 Task: Open Card Zumba Review in Board Product Design Sprint to Workspace Customer Relationship Management Software and add a team member Softage.4@softage.net, a label Green, a checklist Boxing, an attachment from Trello, a color Green and finally, add a card description 'Create and send out employee satisfaction survey on company values' and a comment 'Given the potential impact of this task on our company long-term goals, let us ensure that we approach it with a sense of strategic foresight.'. Add a start date 'Jan 08, 1900' with a due date 'Jan 15, 1900'
Action: Mouse moved to (757, 200)
Screenshot: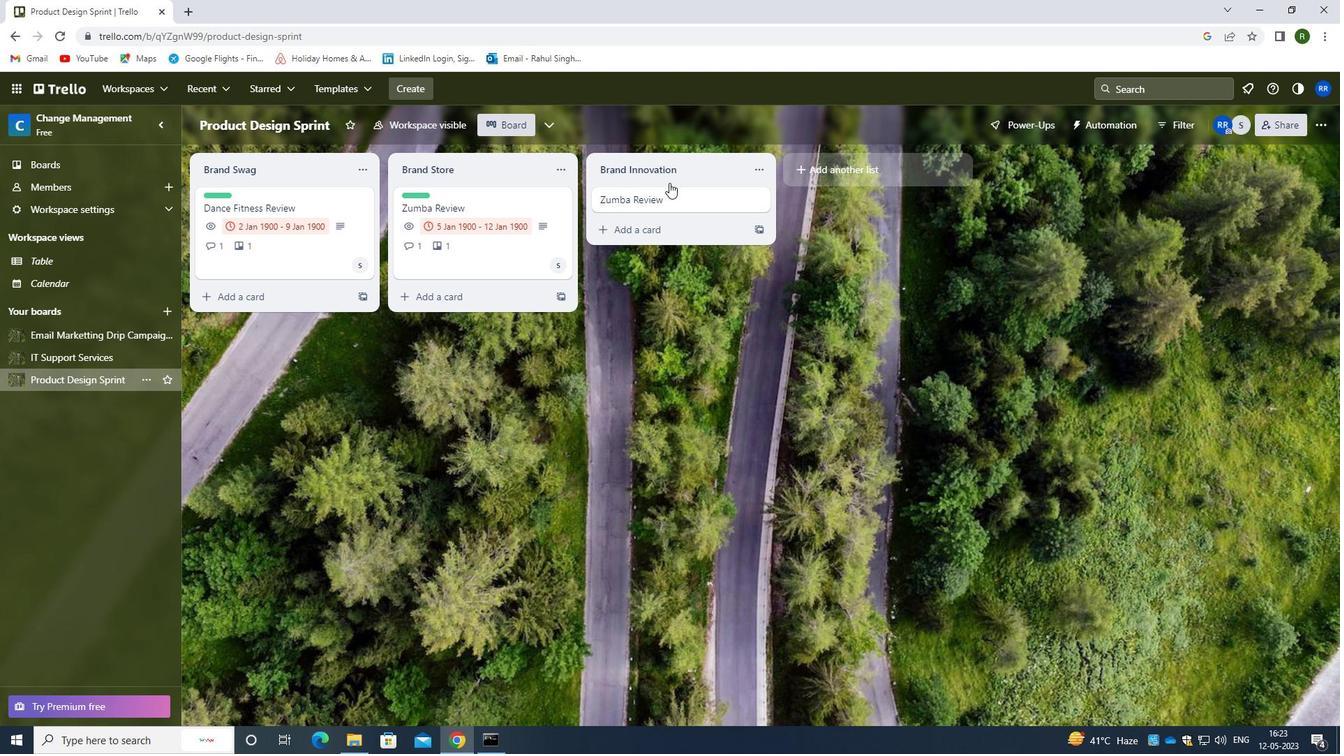
Action: Mouse pressed left at (757, 200)
Screenshot: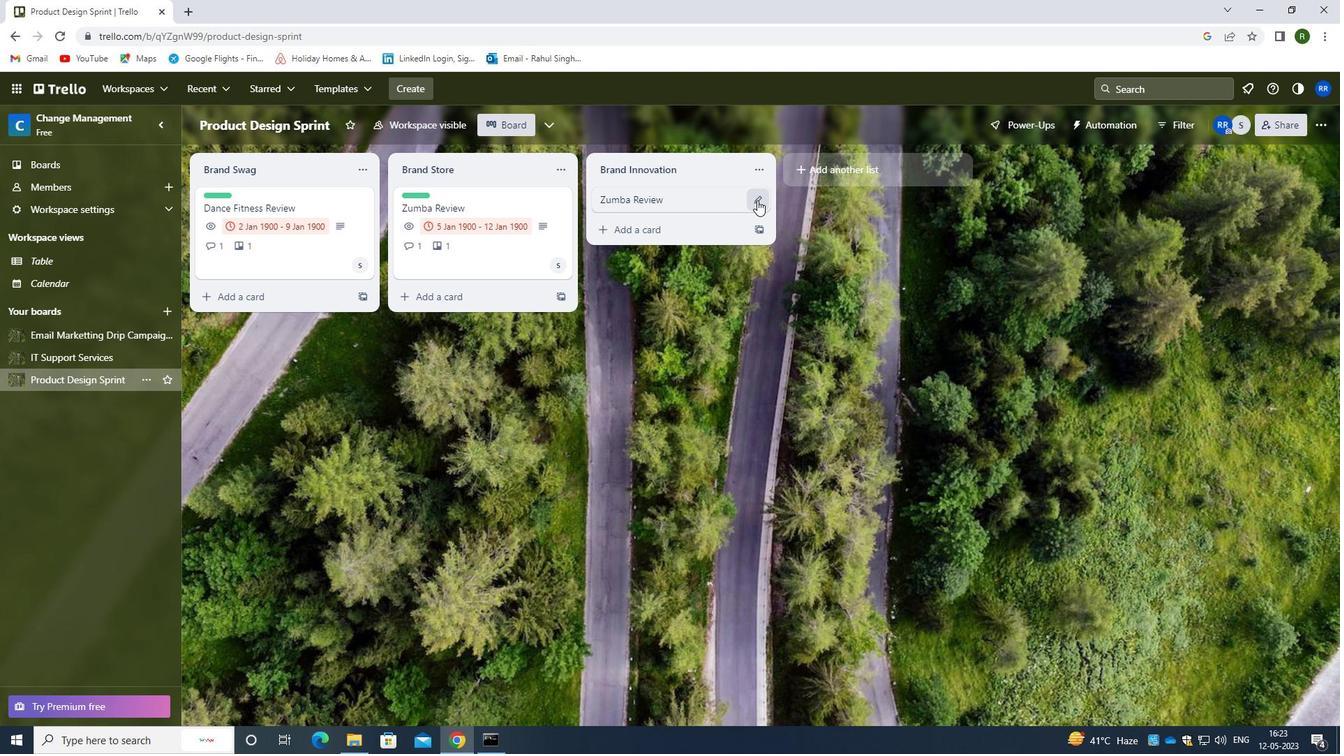 
Action: Mouse moved to (814, 203)
Screenshot: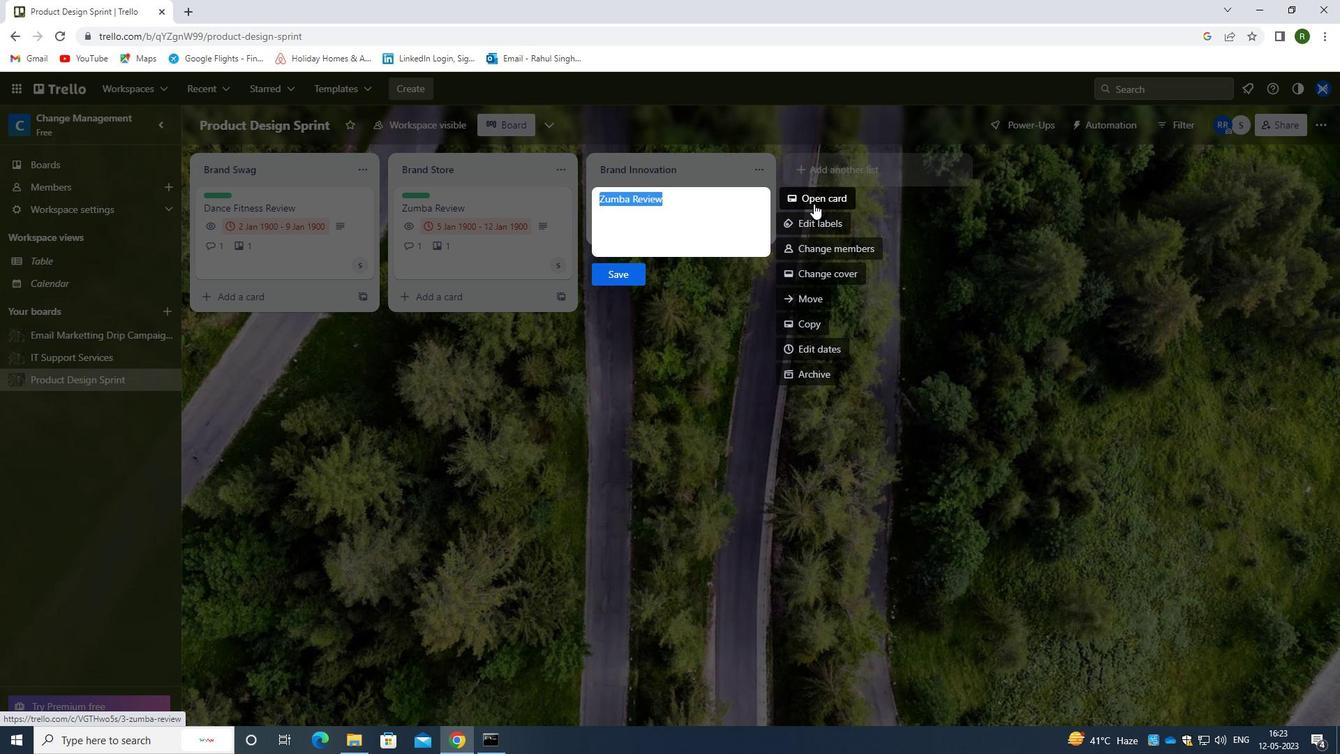 
Action: Mouse pressed left at (814, 203)
Screenshot: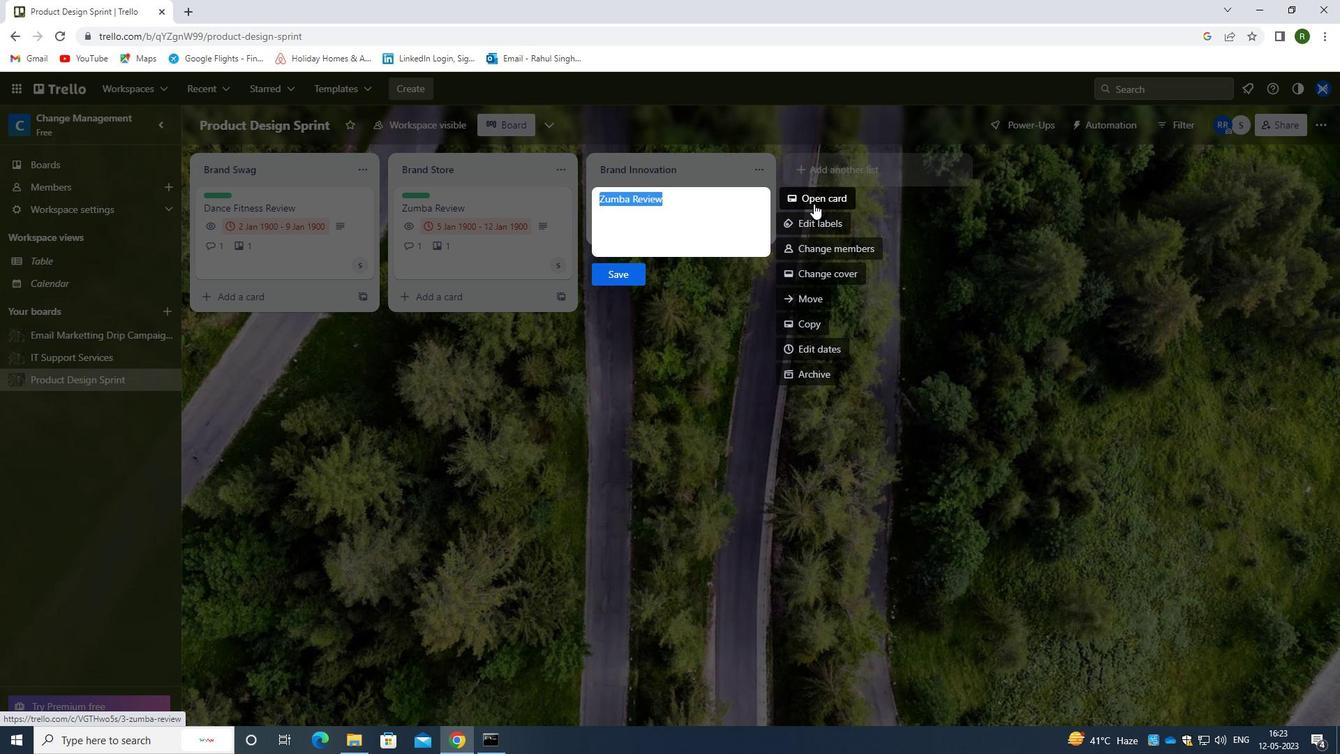 
Action: Mouse moved to (845, 238)
Screenshot: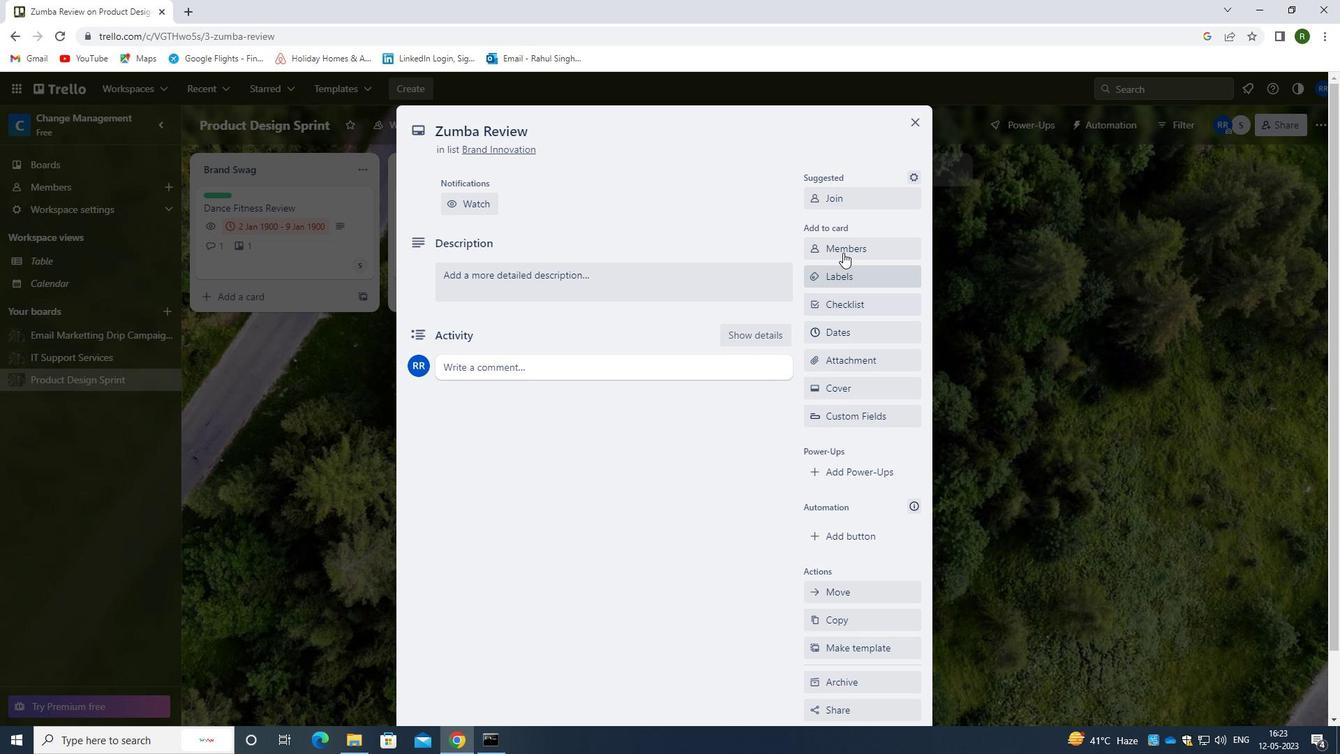 
Action: Mouse pressed left at (845, 238)
Screenshot: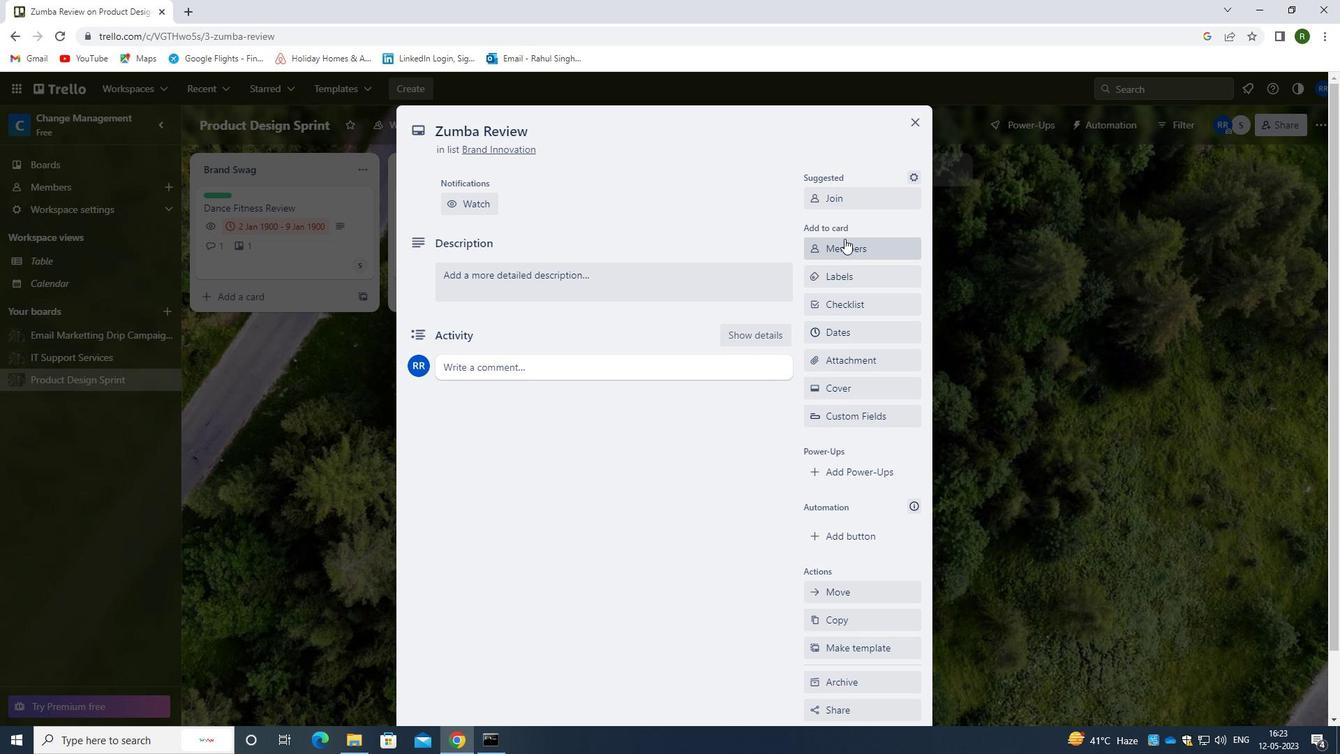 
Action: Mouse moved to (794, 305)
Screenshot: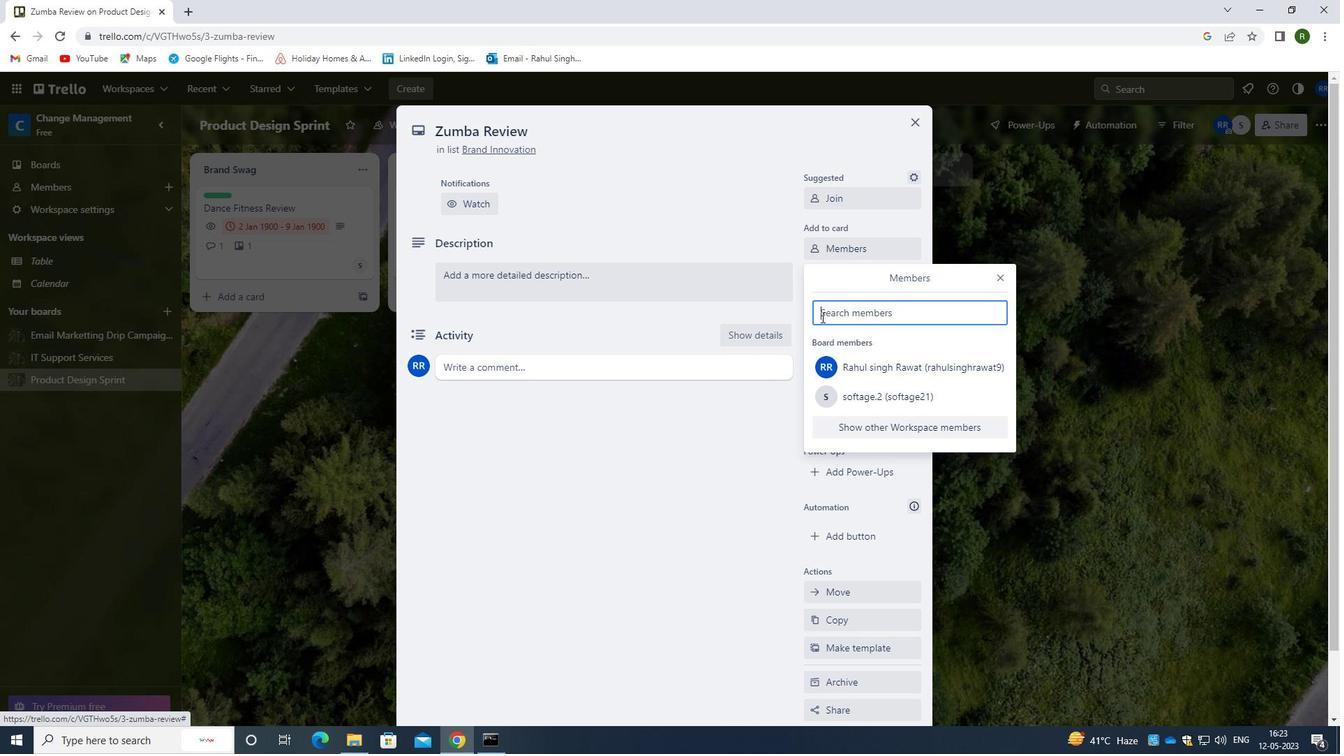 
Action: Key pressed <Key.caps_lock>s<Key.caps_lock>Oftage,<Key.backspace>.4<Key.shift>@SOFTAGE.NET
Screenshot: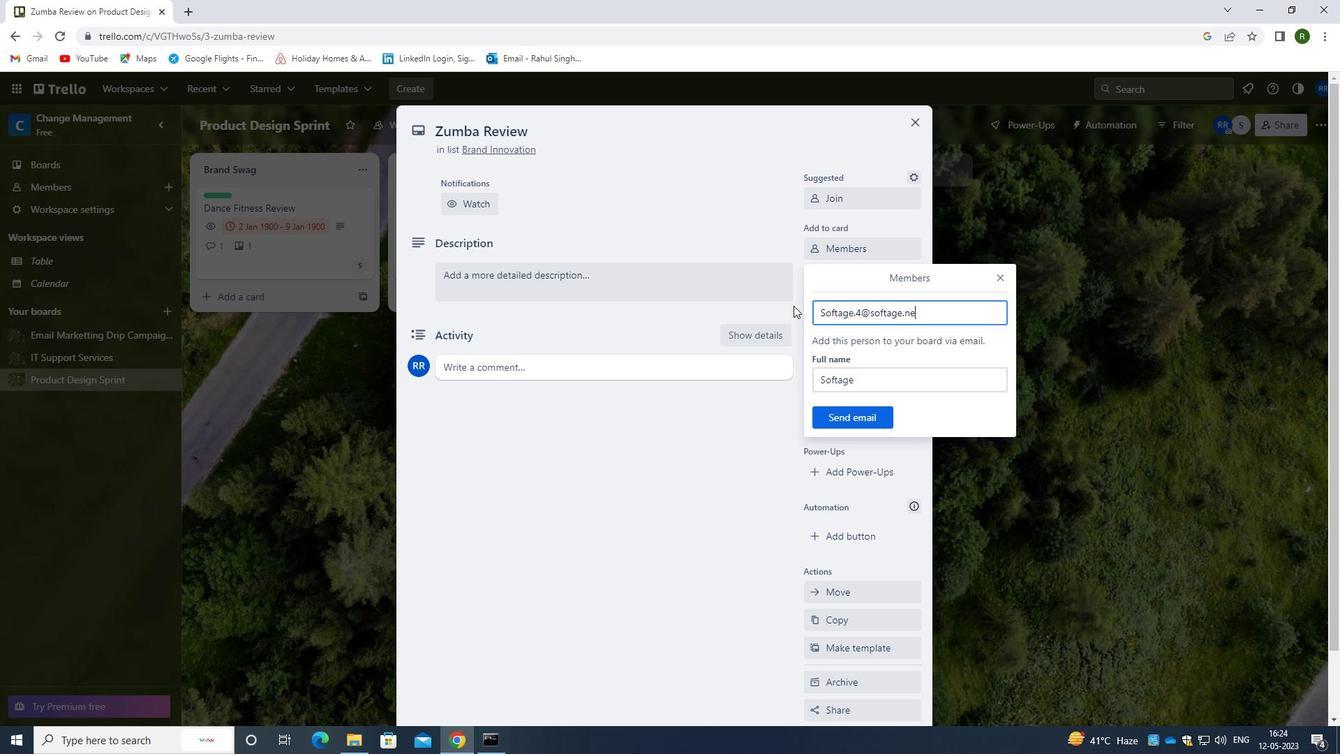 
Action: Mouse moved to (849, 419)
Screenshot: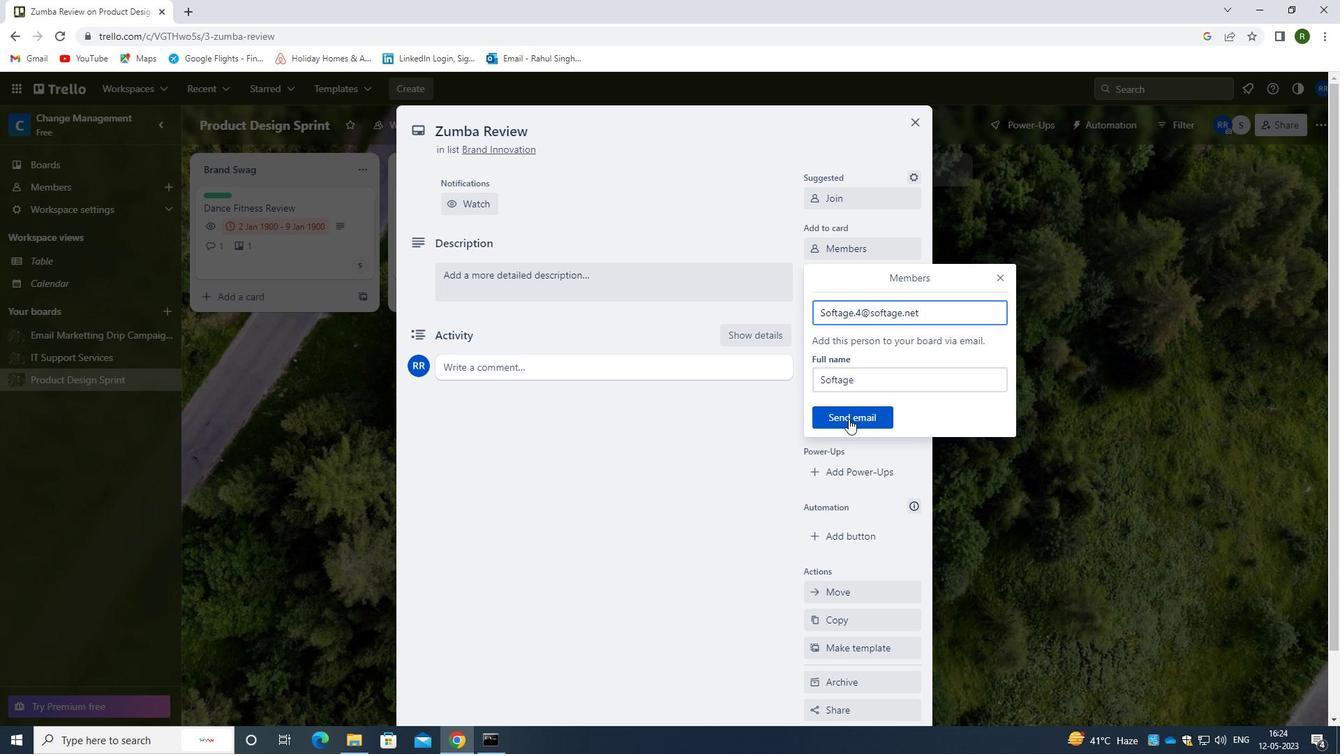 
Action: Mouse pressed left at (849, 419)
Screenshot: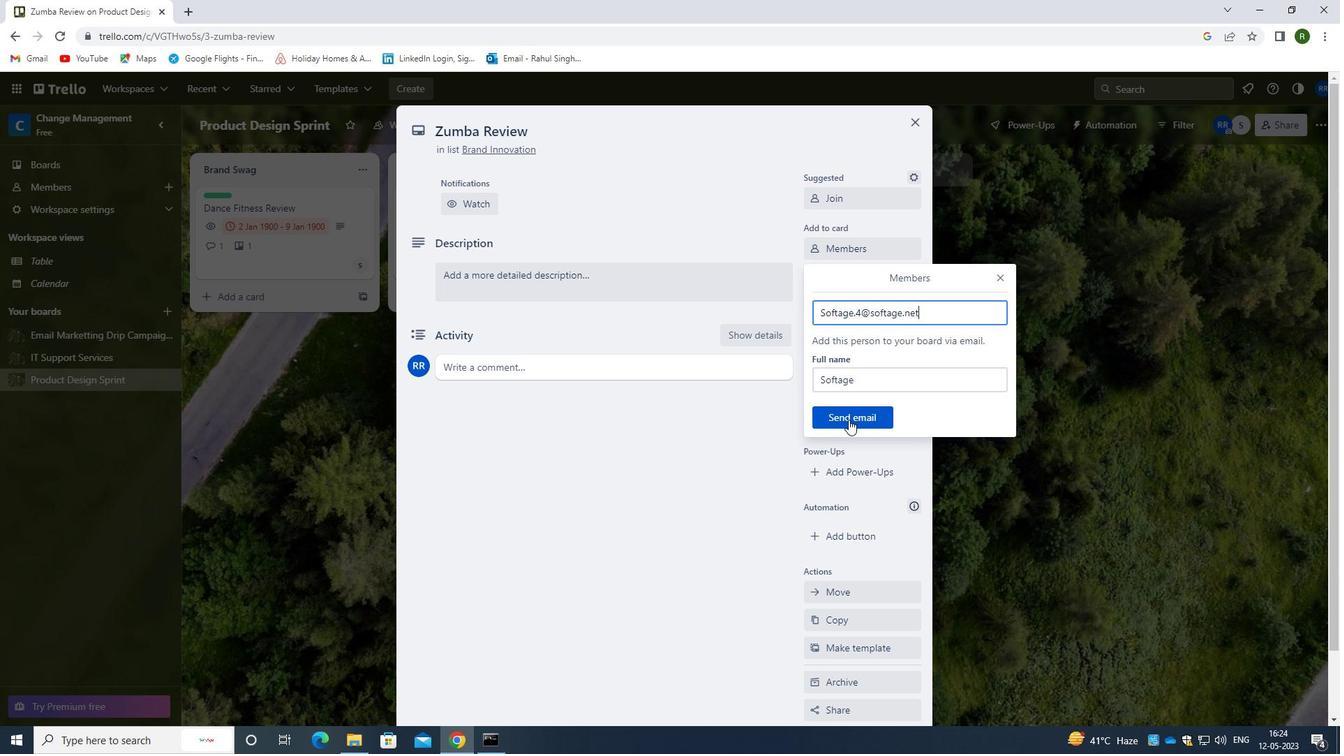 
Action: Mouse moved to (845, 274)
Screenshot: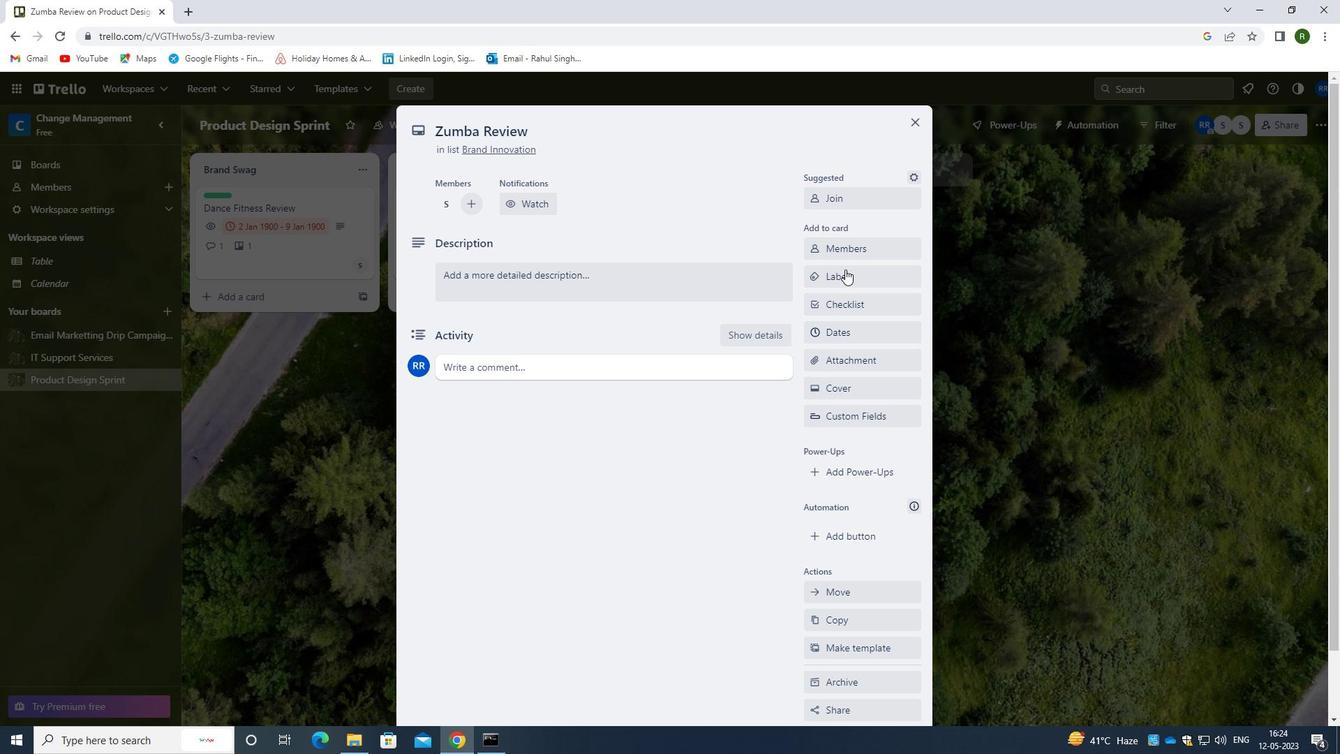 
Action: Mouse pressed left at (845, 274)
Screenshot: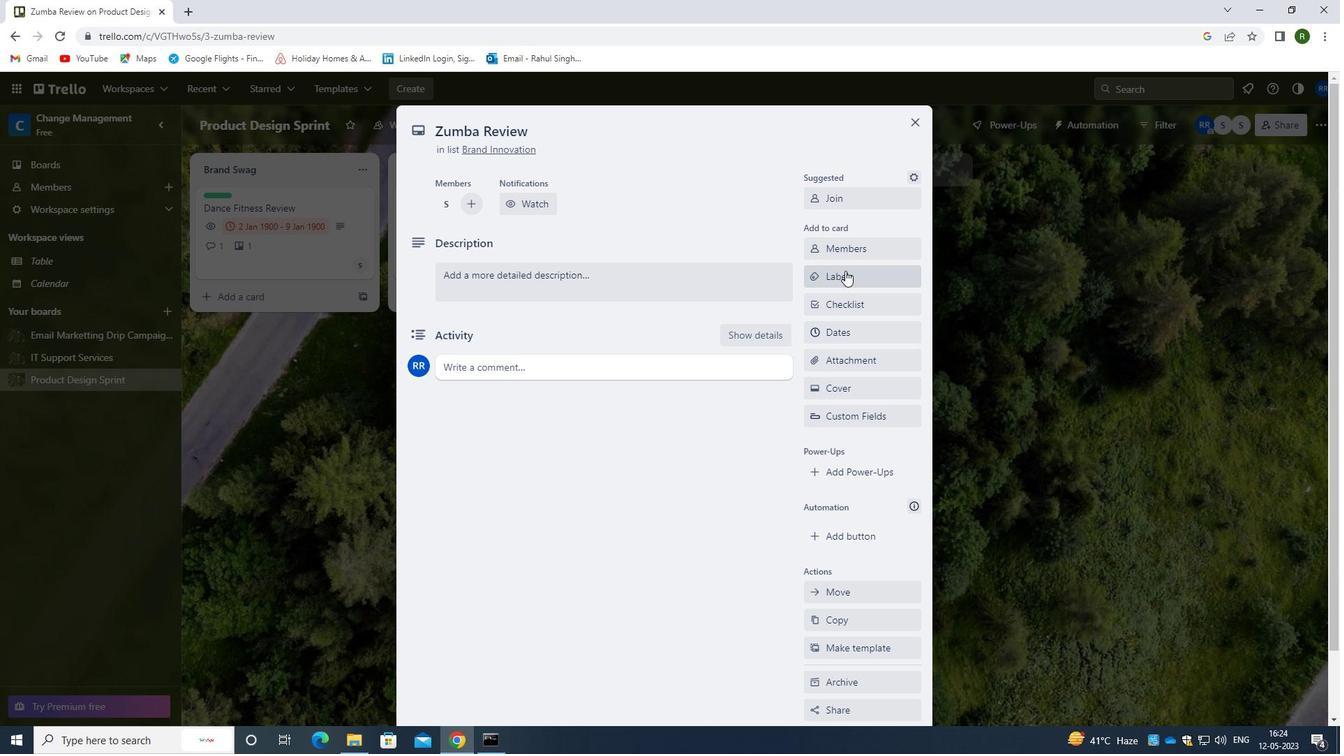 
Action: Mouse moved to (843, 328)
Screenshot: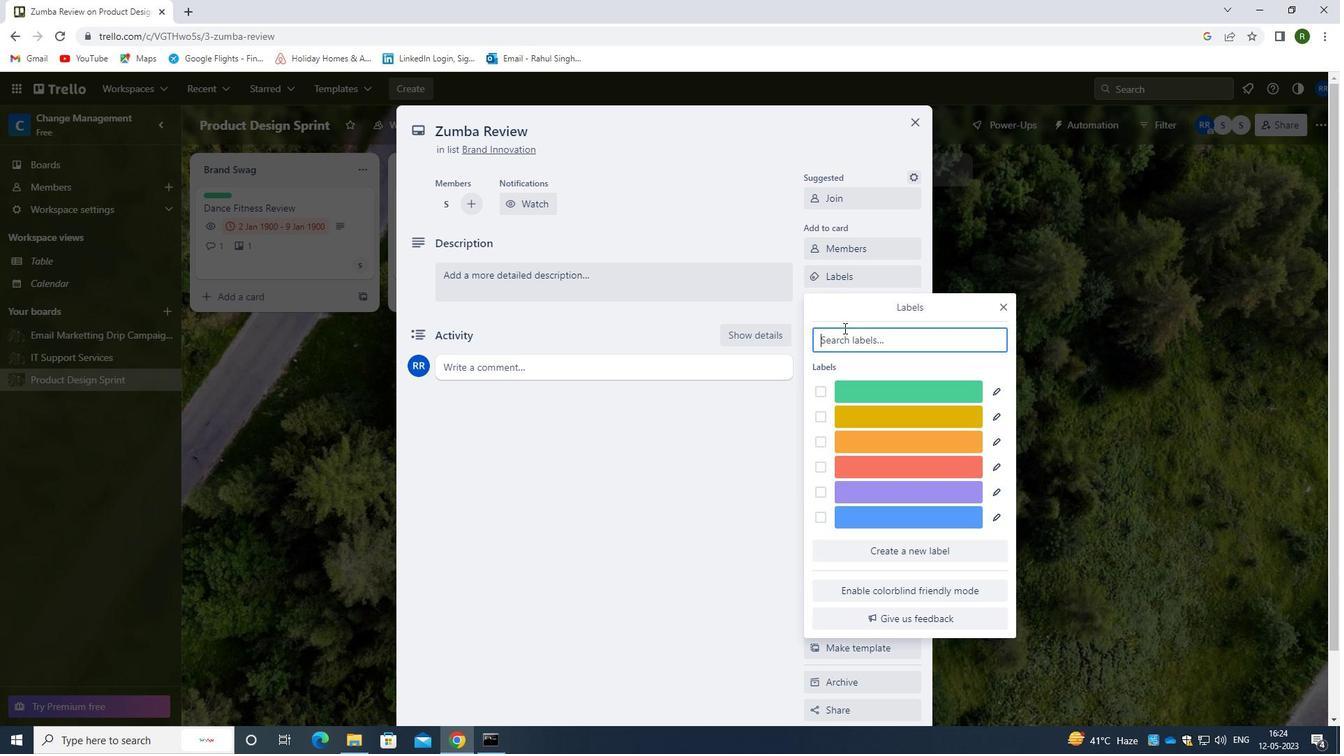 
Action: Key pressed GREEN
Screenshot: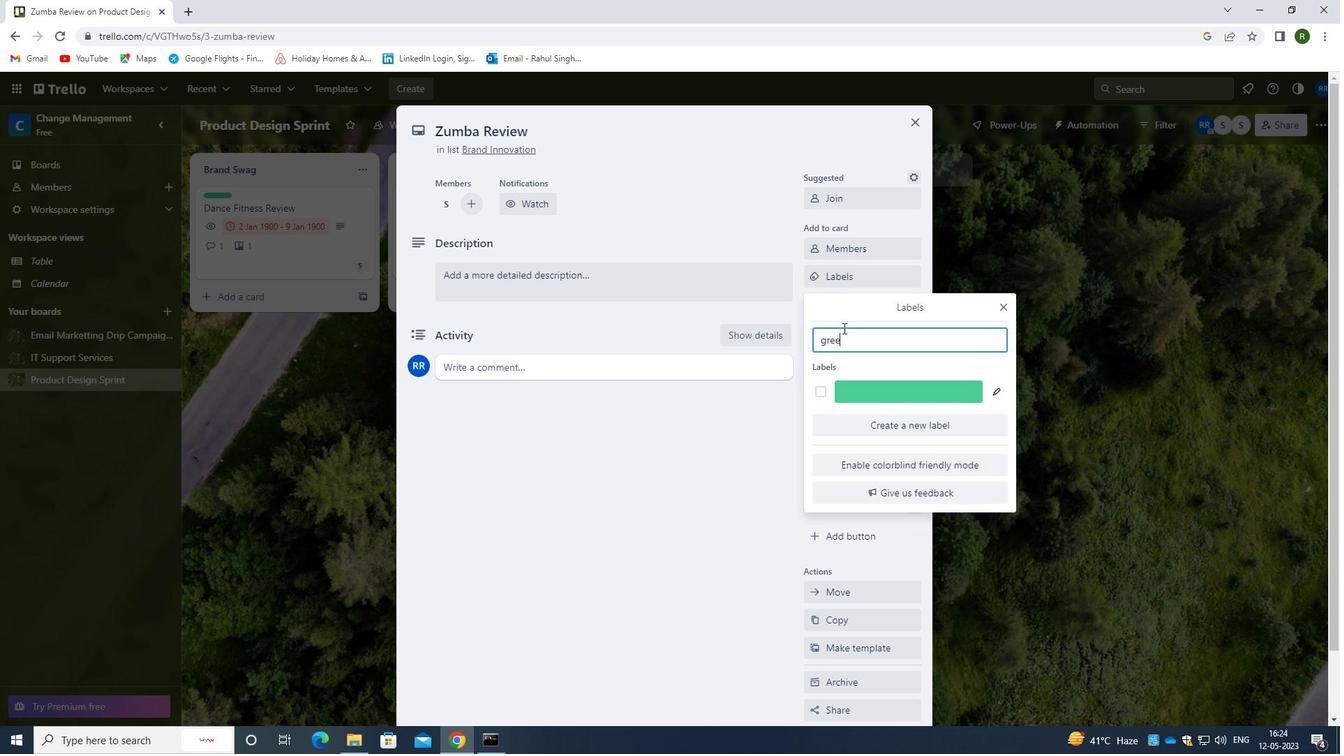 
Action: Mouse moved to (824, 384)
Screenshot: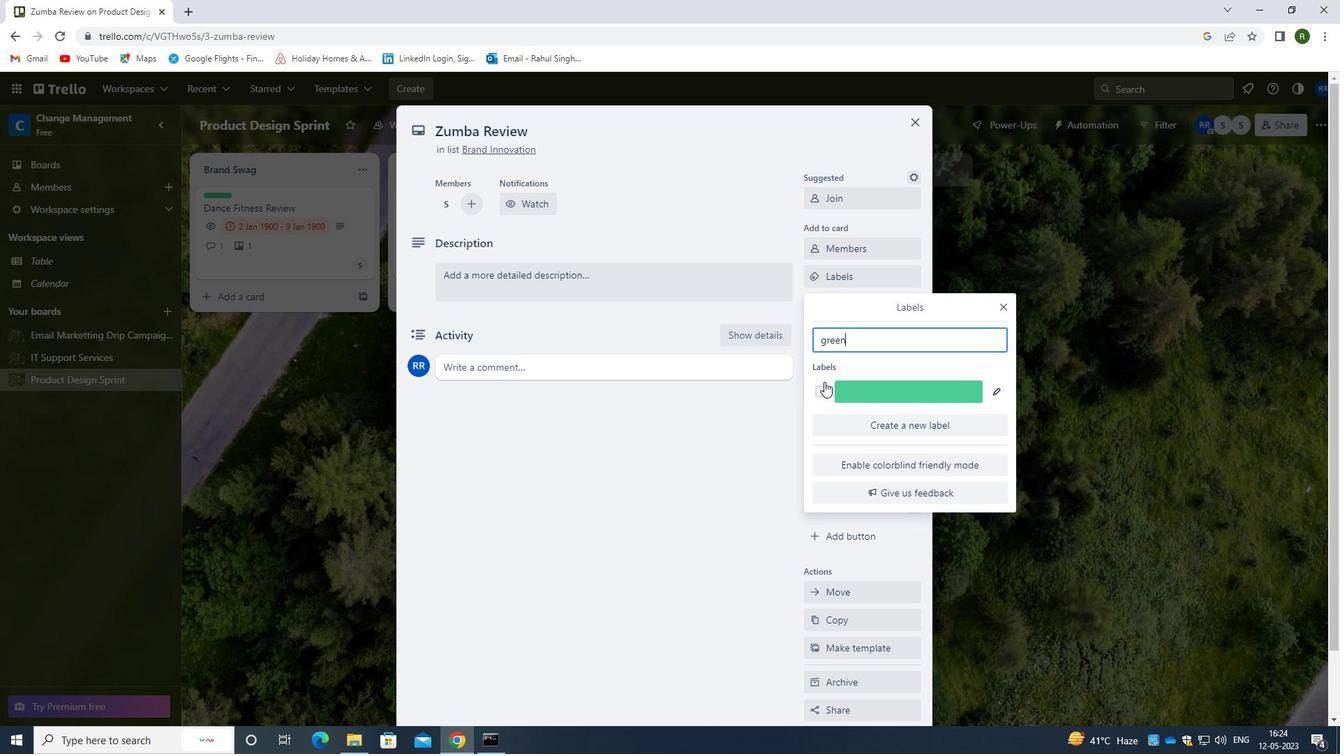 
Action: Mouse pressed left at (824, 384)
Screenshot: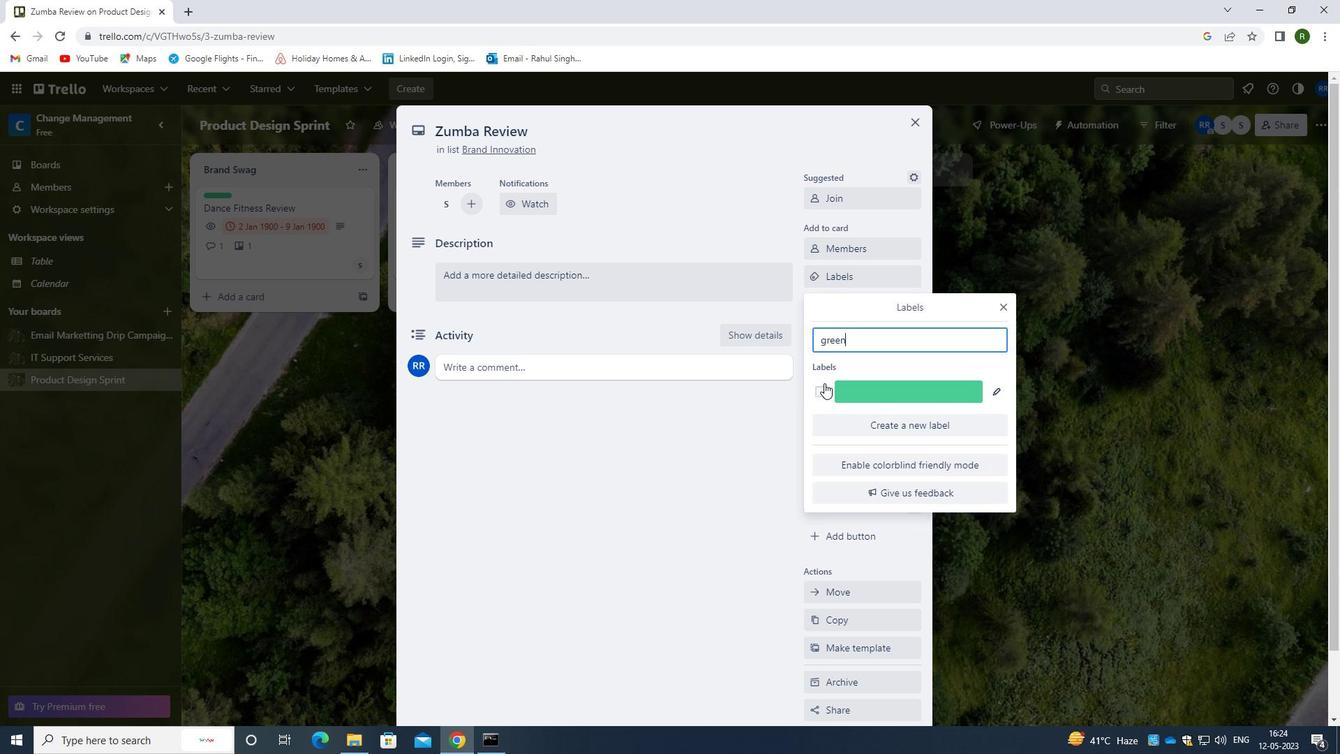 
Action: Mouse moved to (741, 487)
Screenshot: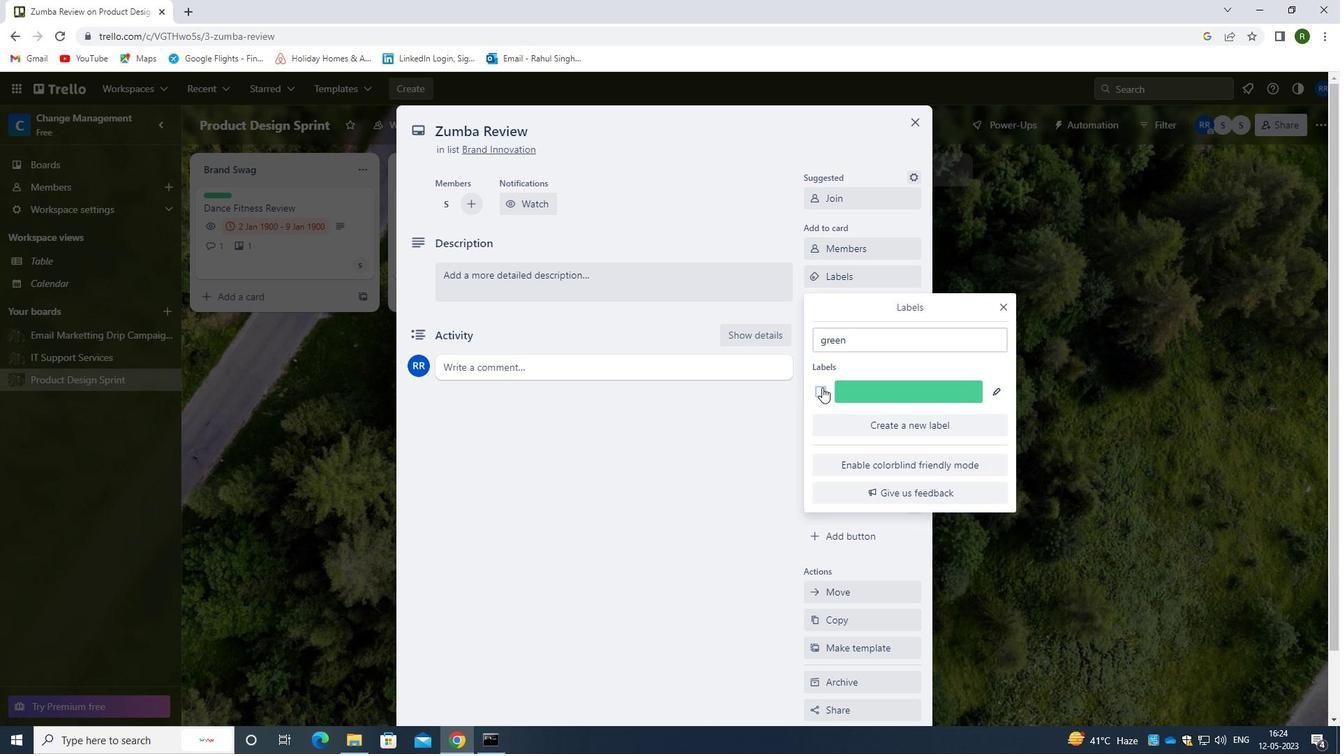 
Action: Mouse pressed left at (741, 487)
Screenshot: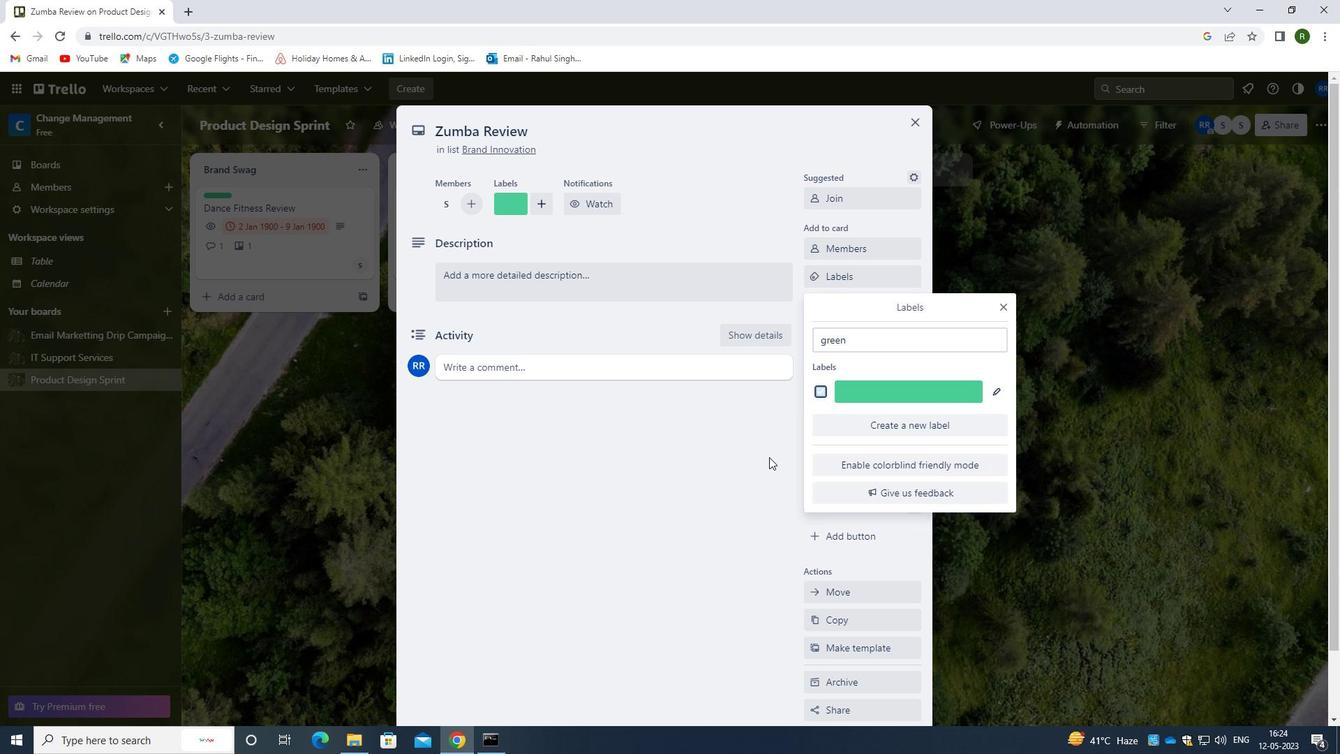
Action: Mouse moved to (861, 312)
Screenshot: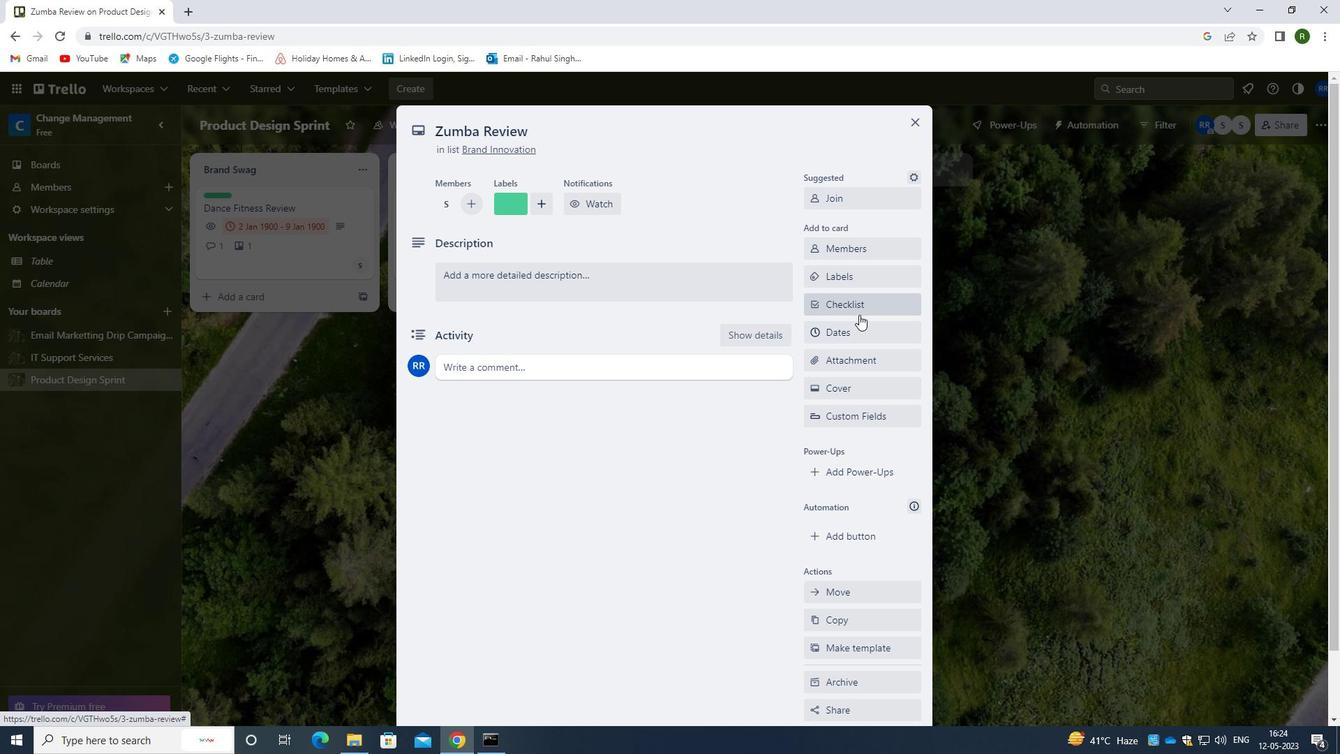 
Action: Mouse pressed left at (861, 312)
Screenshot: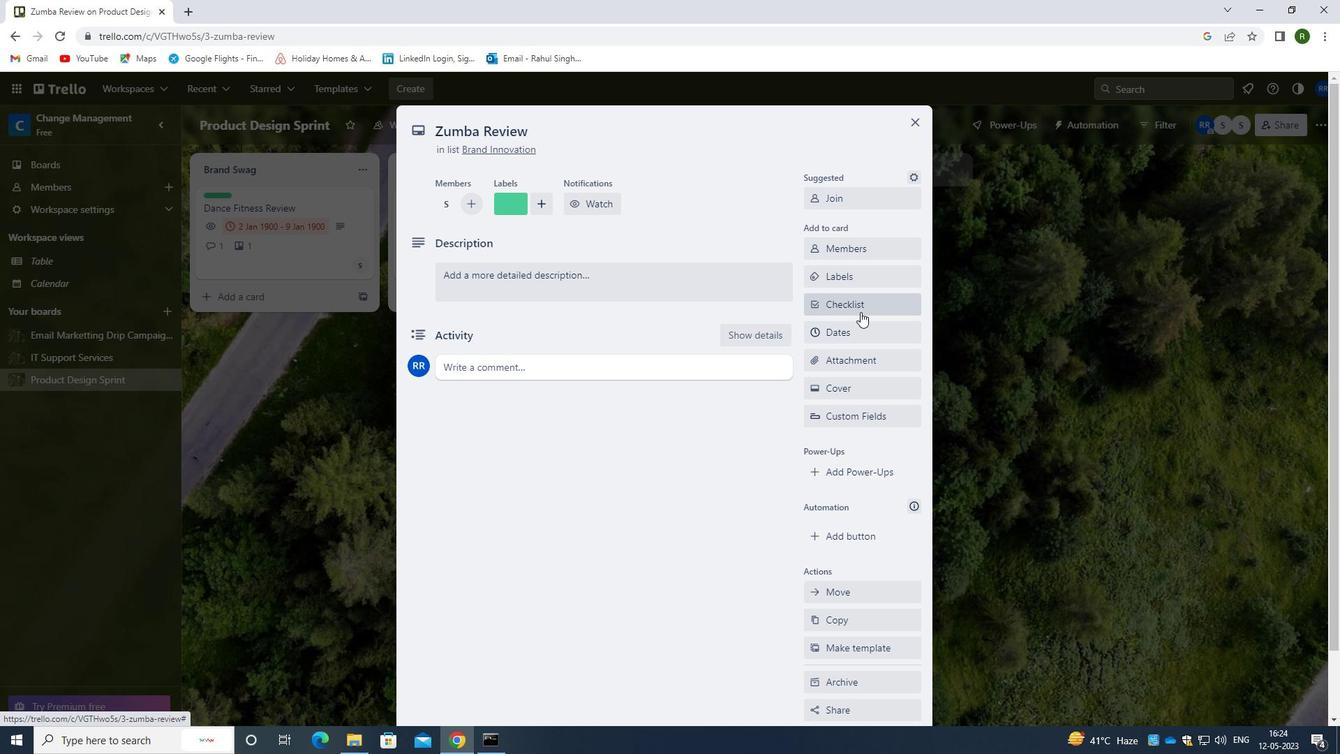 
Action: Mouse moved to (719, 504)
Screenshot: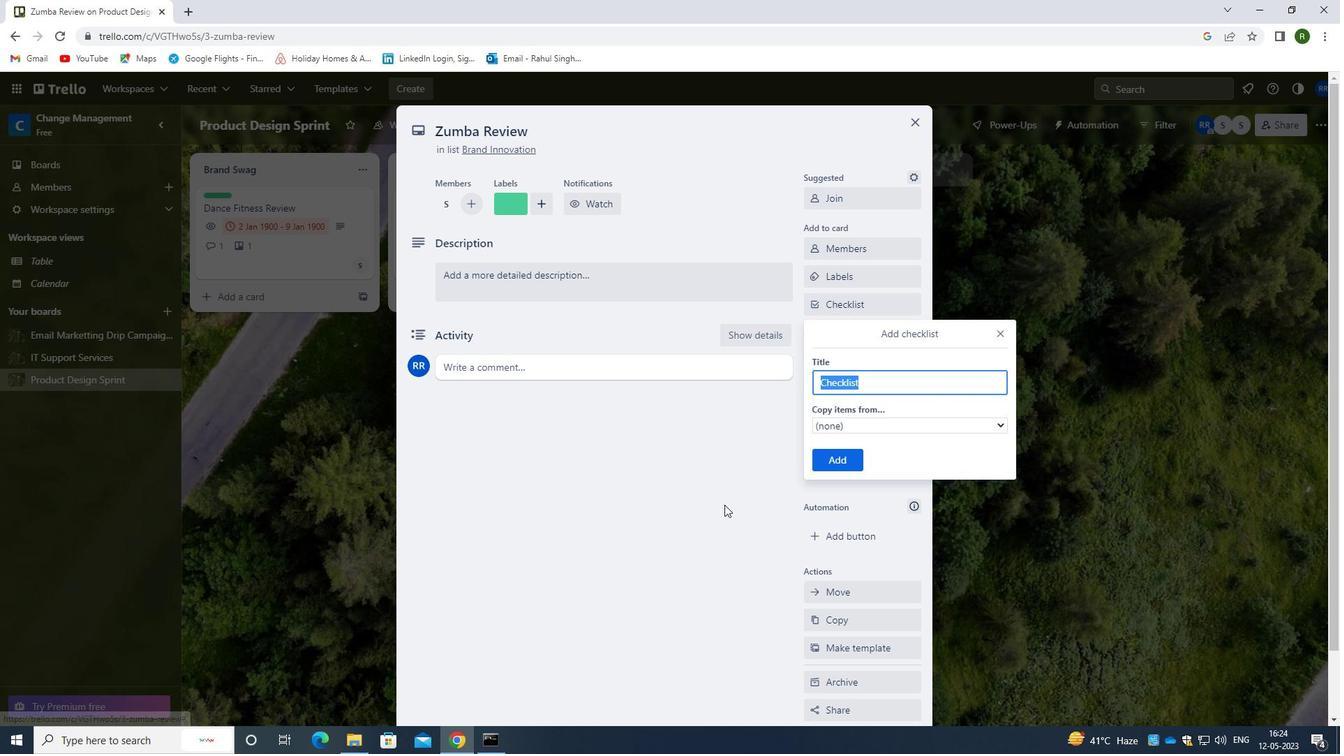 
Action: Key pressed <Key.shift>BOXING
Screenshot: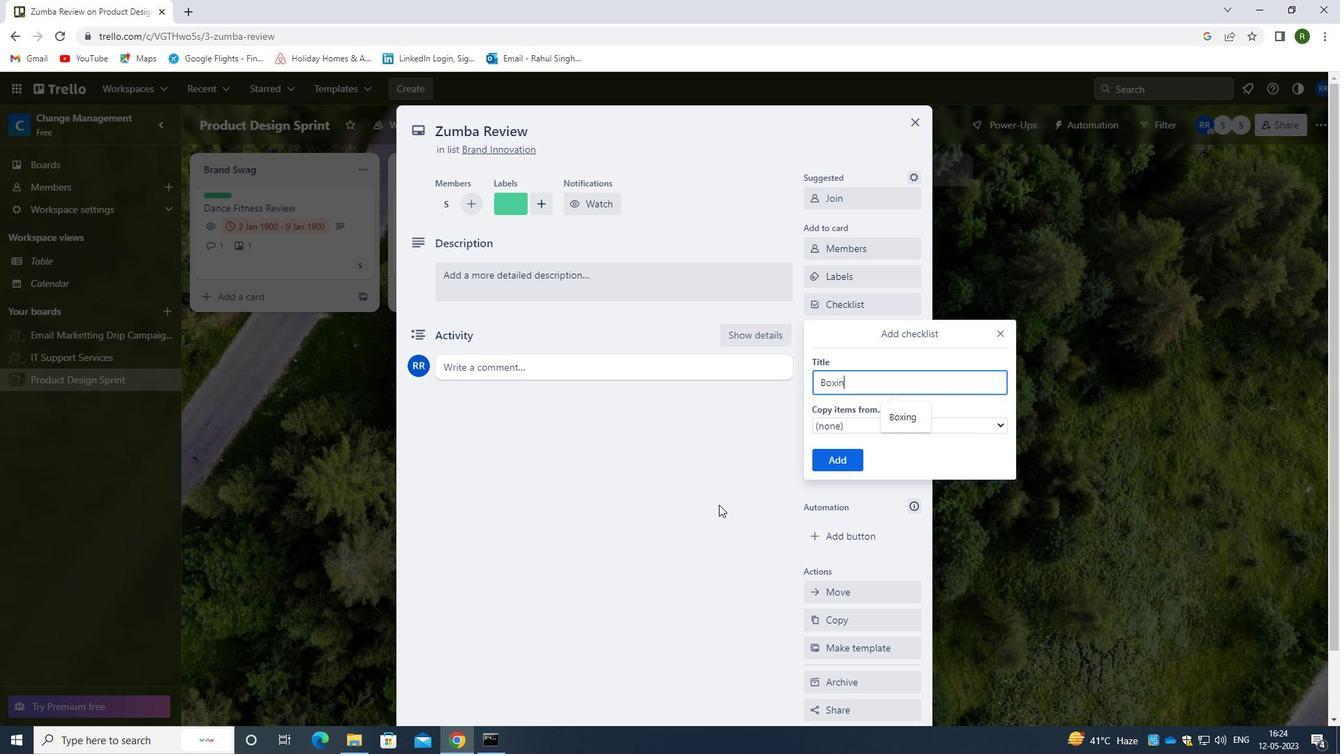 
Action: Mouse moved to (849, 456)
Screenshot: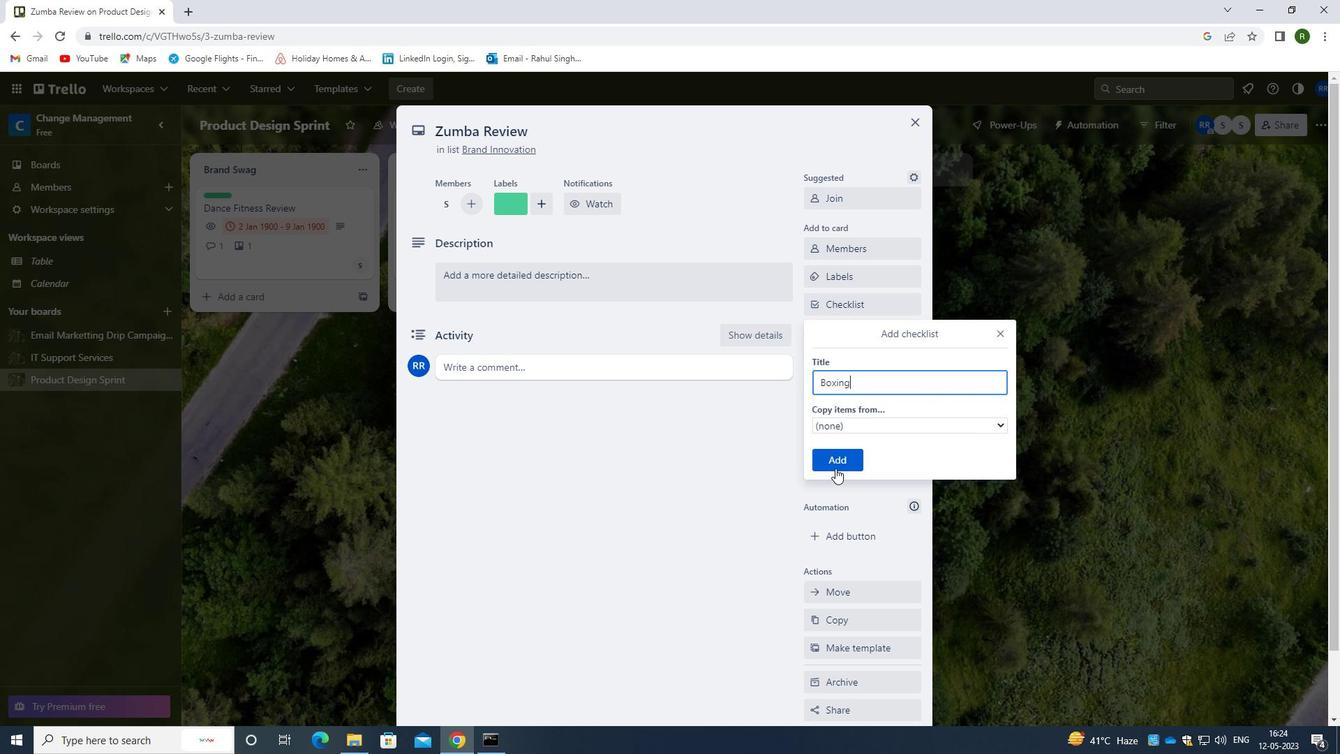 
Action: Mouse pressed left at (849, 456)
Screenshot: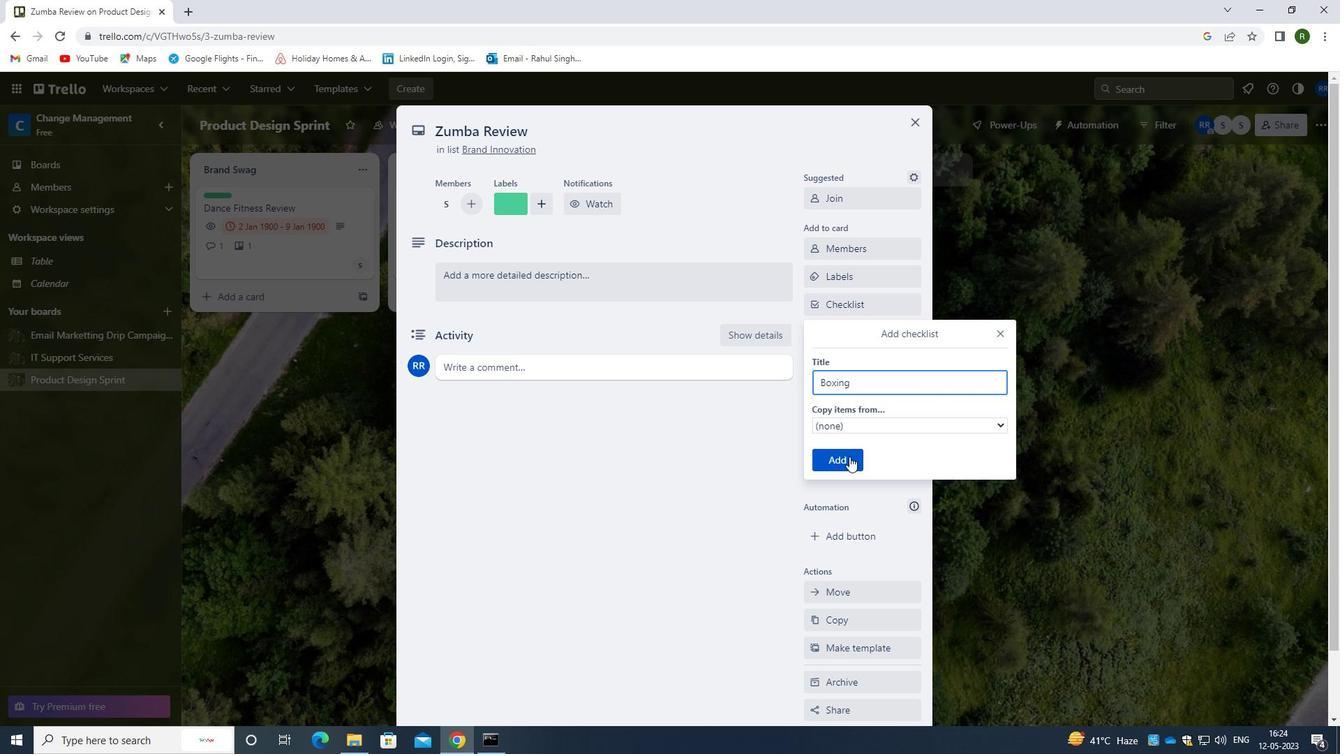 
Action: Mouse moved to (864, 358)
Screenshot: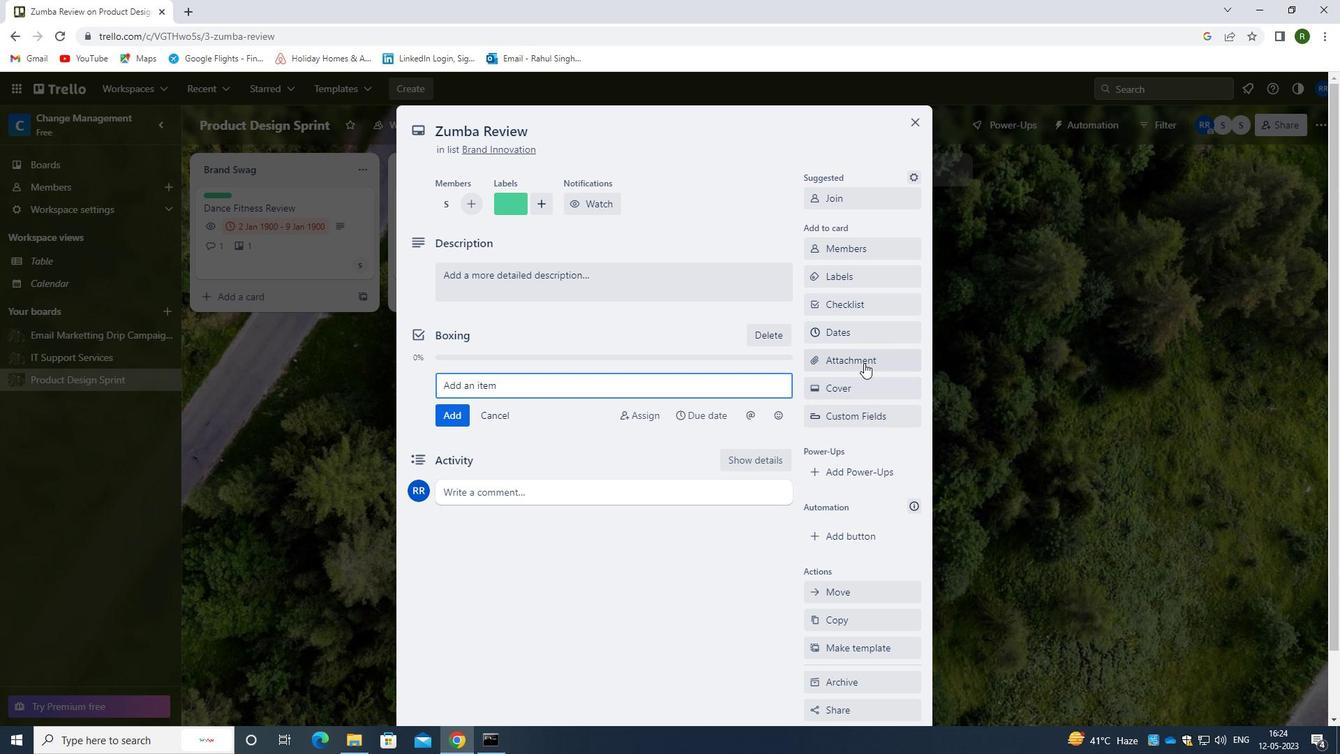 
Action: Mouse pressed left at (864, 358)
Screenshot: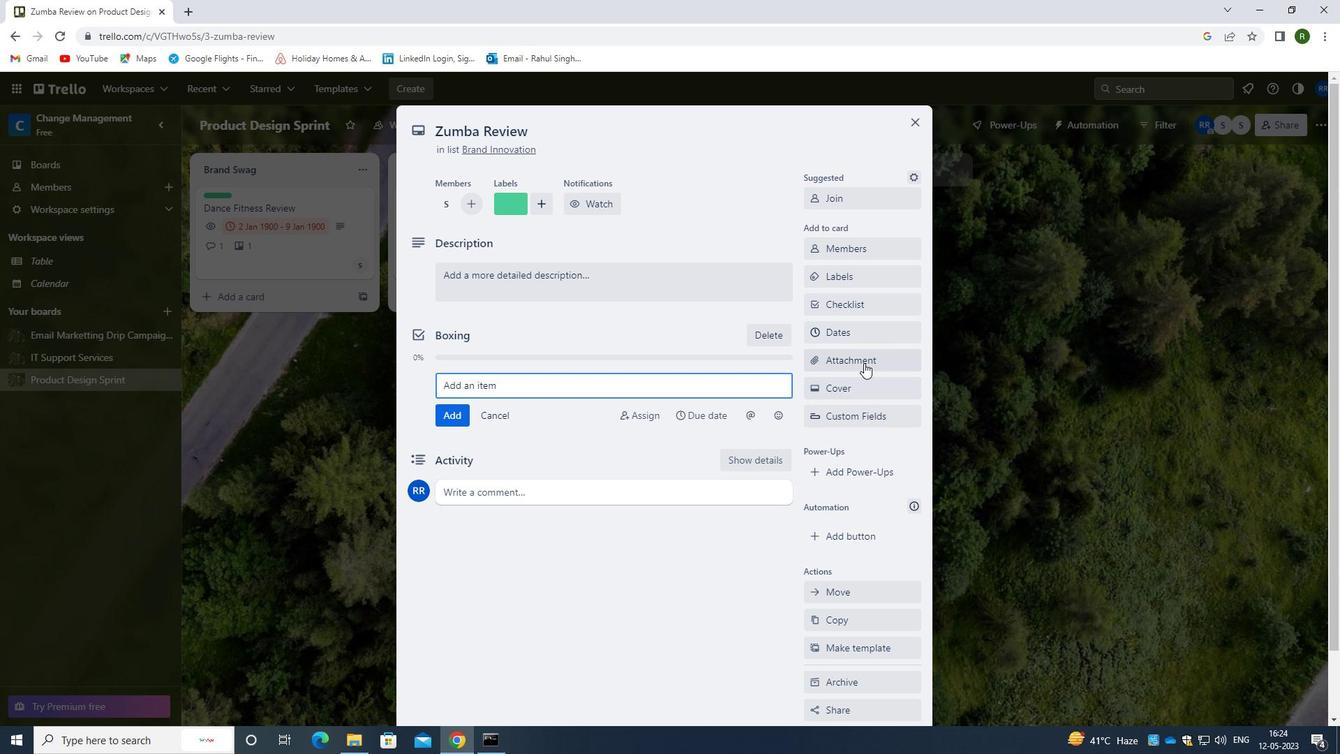 
Action: Mouse moved to (858, 447)
Screenshot: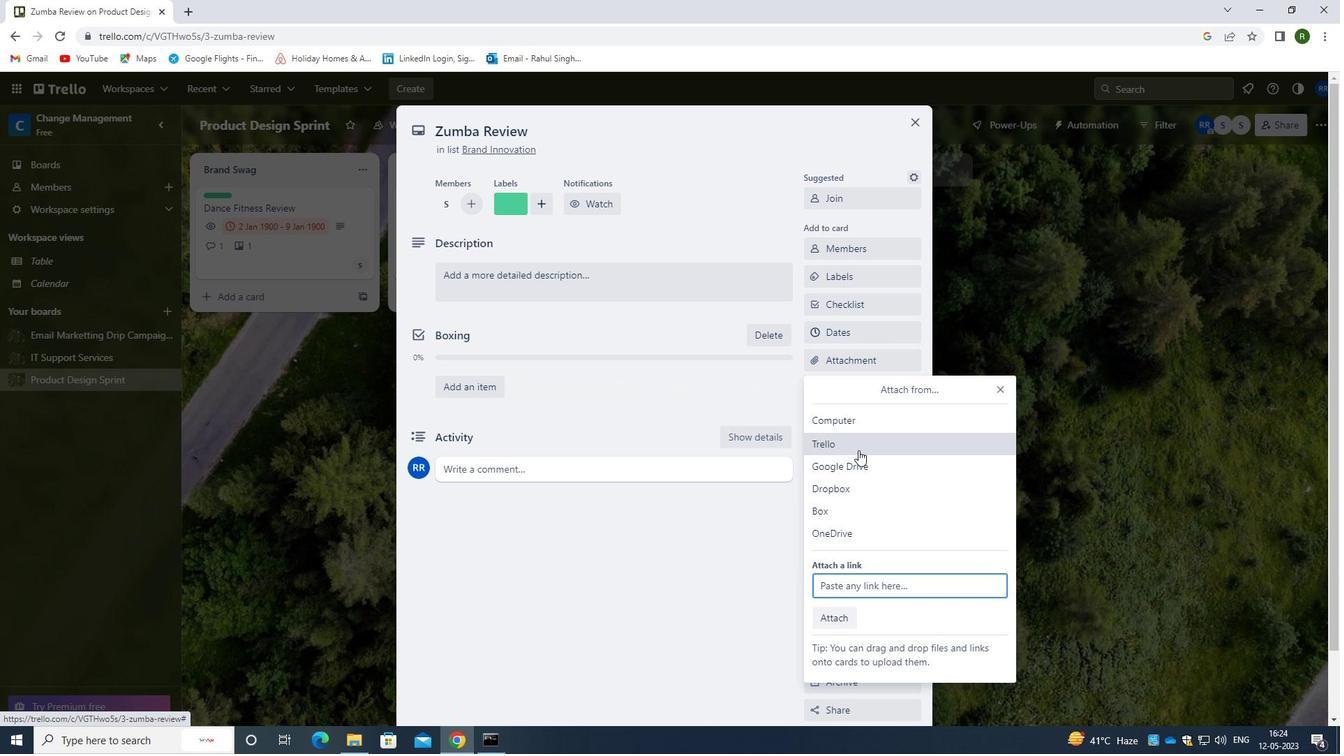 
Action: Mouse pressed left at (858, 447)
Screenshot: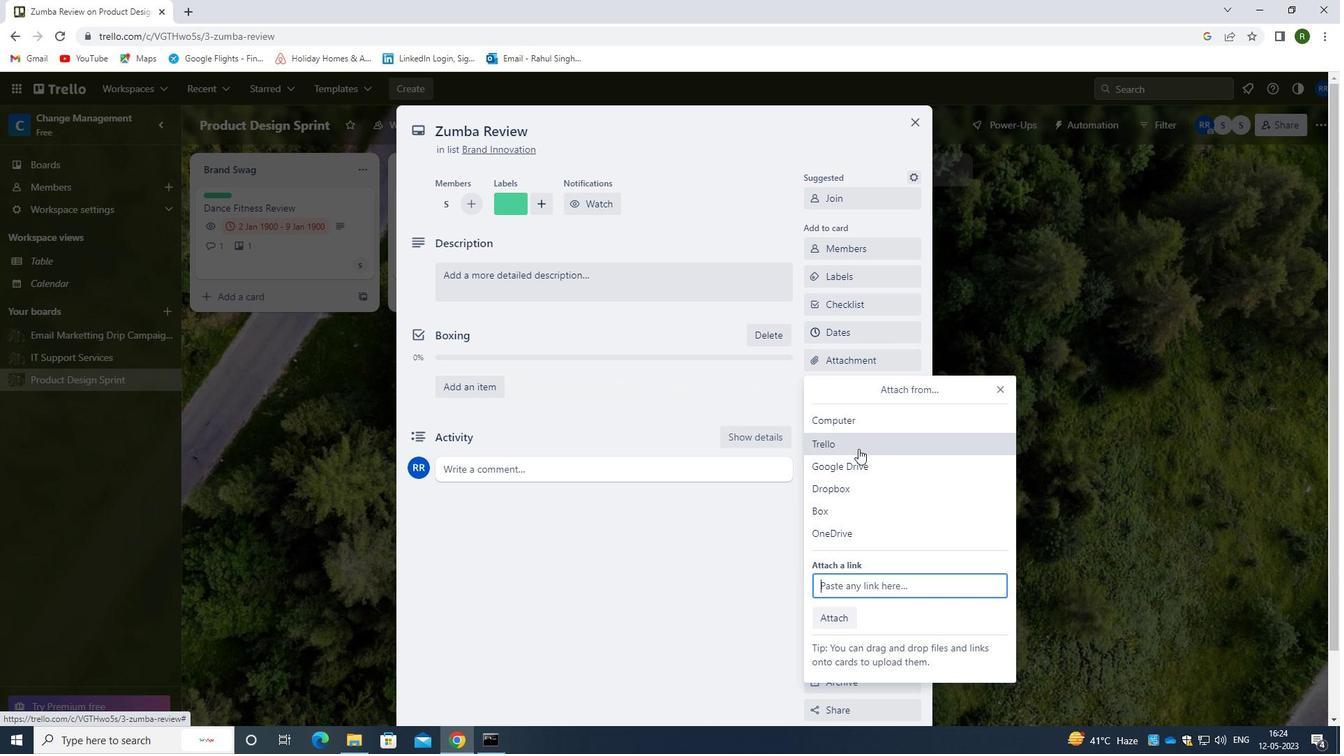 
Action: Mouse moved to (872, 411)
Screenshot: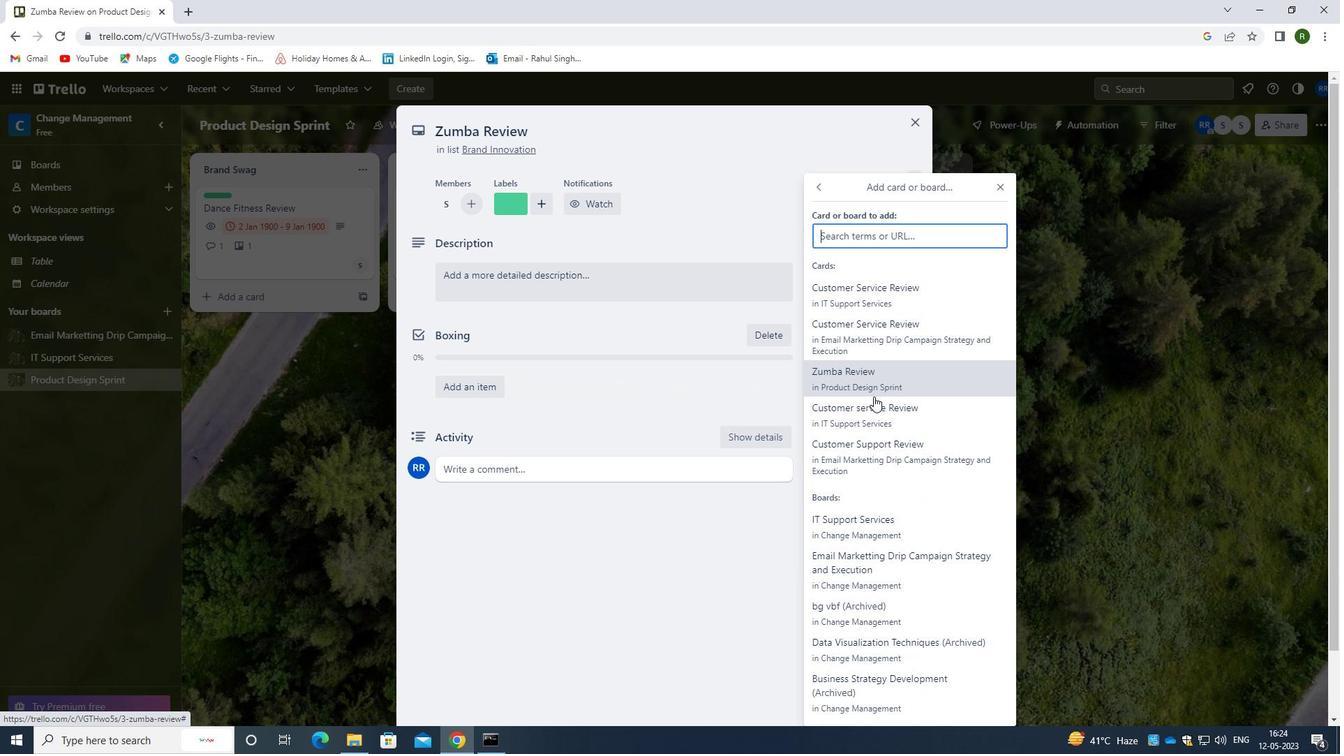 
Action: Mouse pressed left at (872, 411)
Screenshot: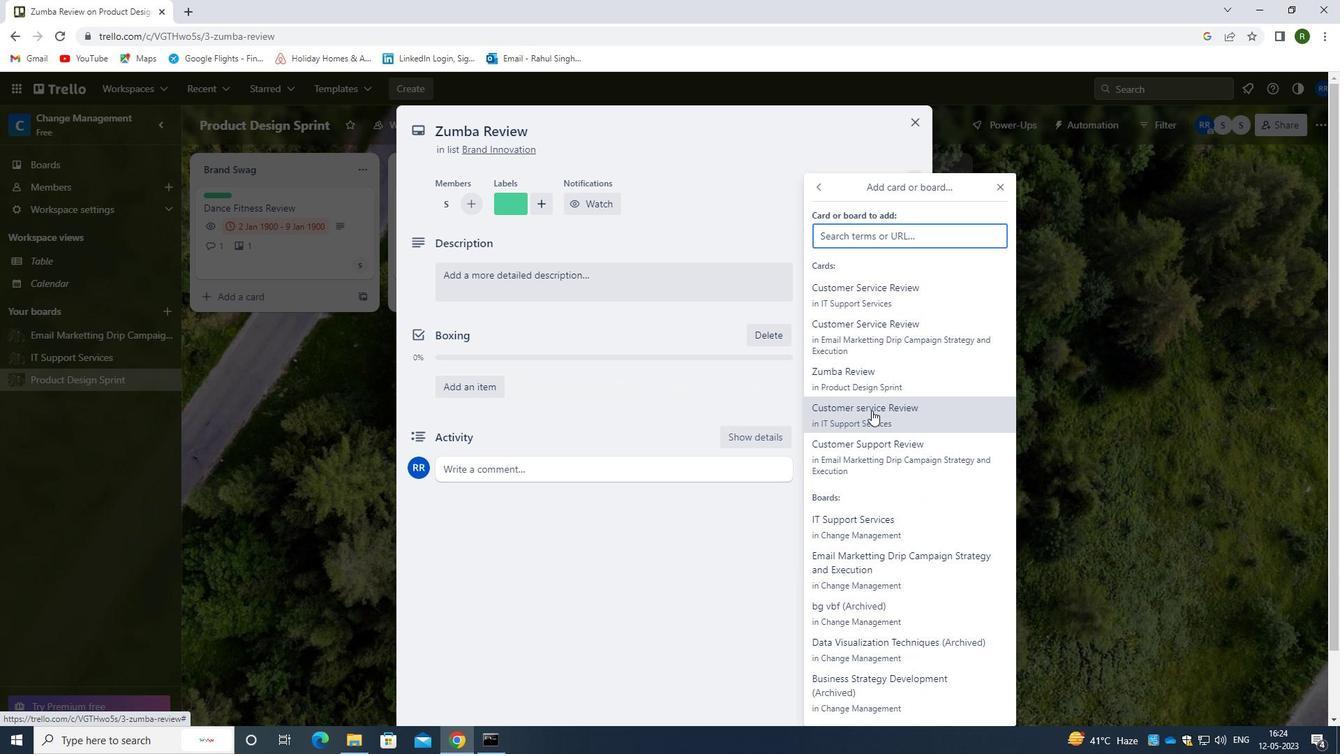 
Action: Mouse moved to (508, 277)
Screenshot: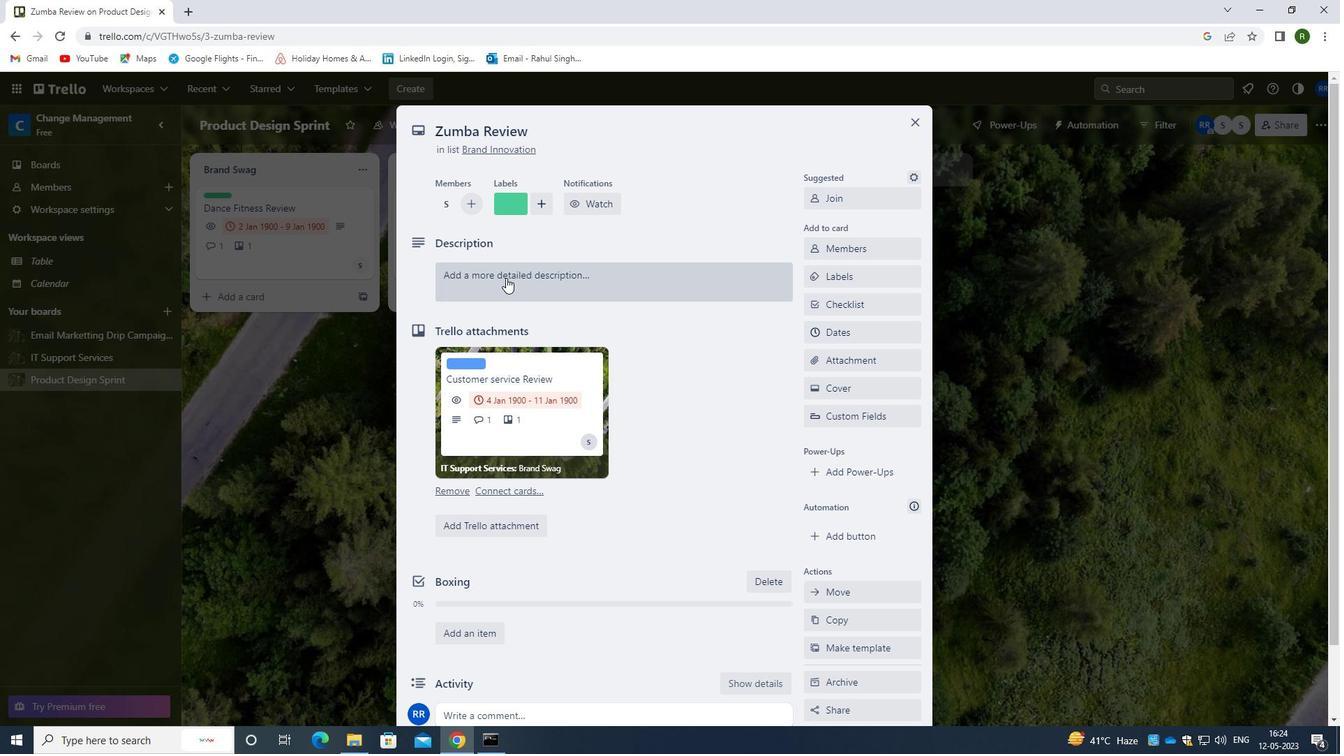 
Action: Mouse pressed left at (508, 277)
Screenshot: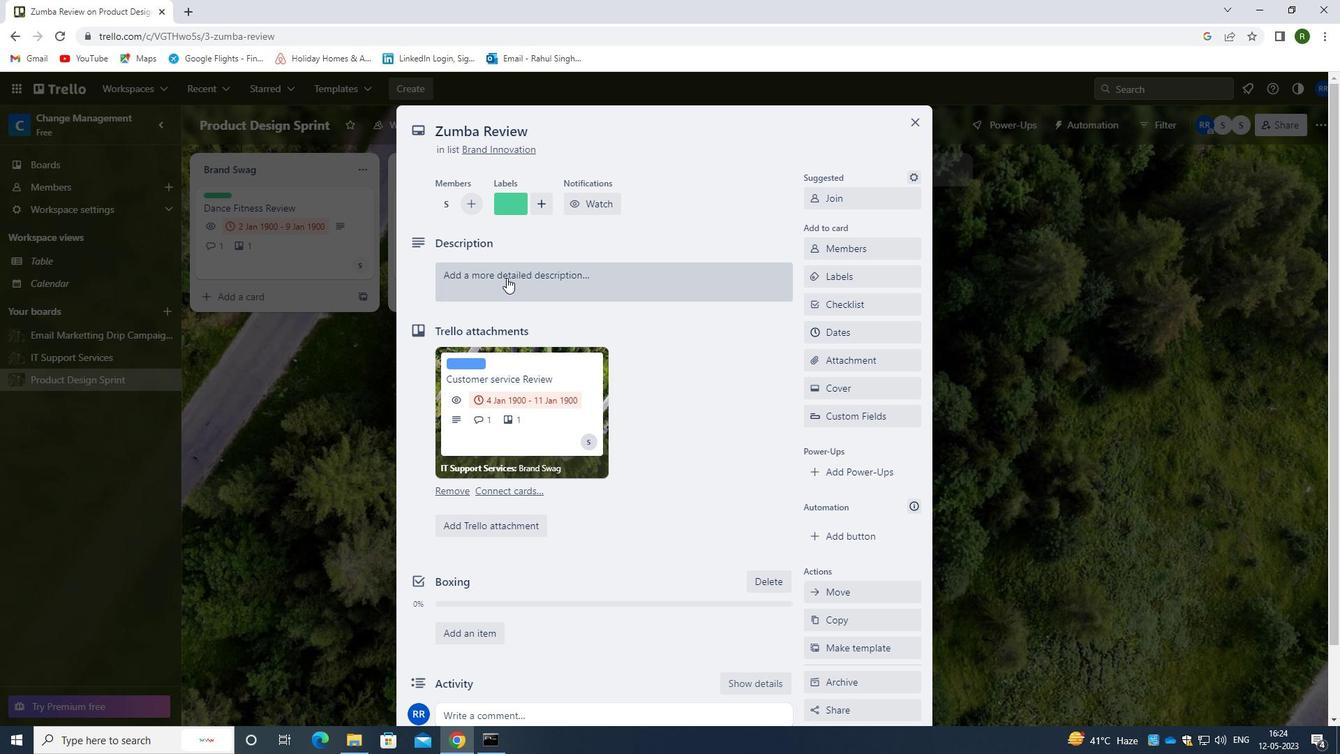 
Action: Mouse moved to (518, 346)
Screenshot: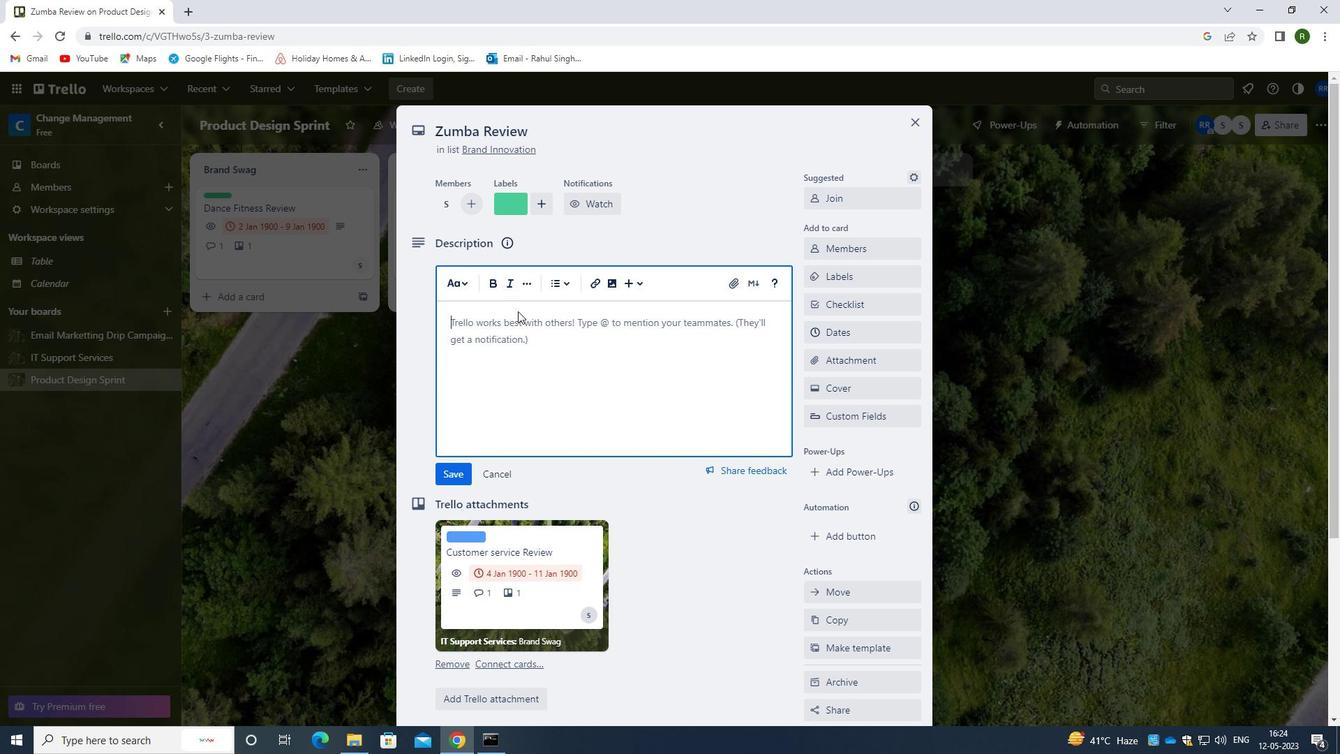 
Action: Mouse pressed left at (518, 346)
Screenshot: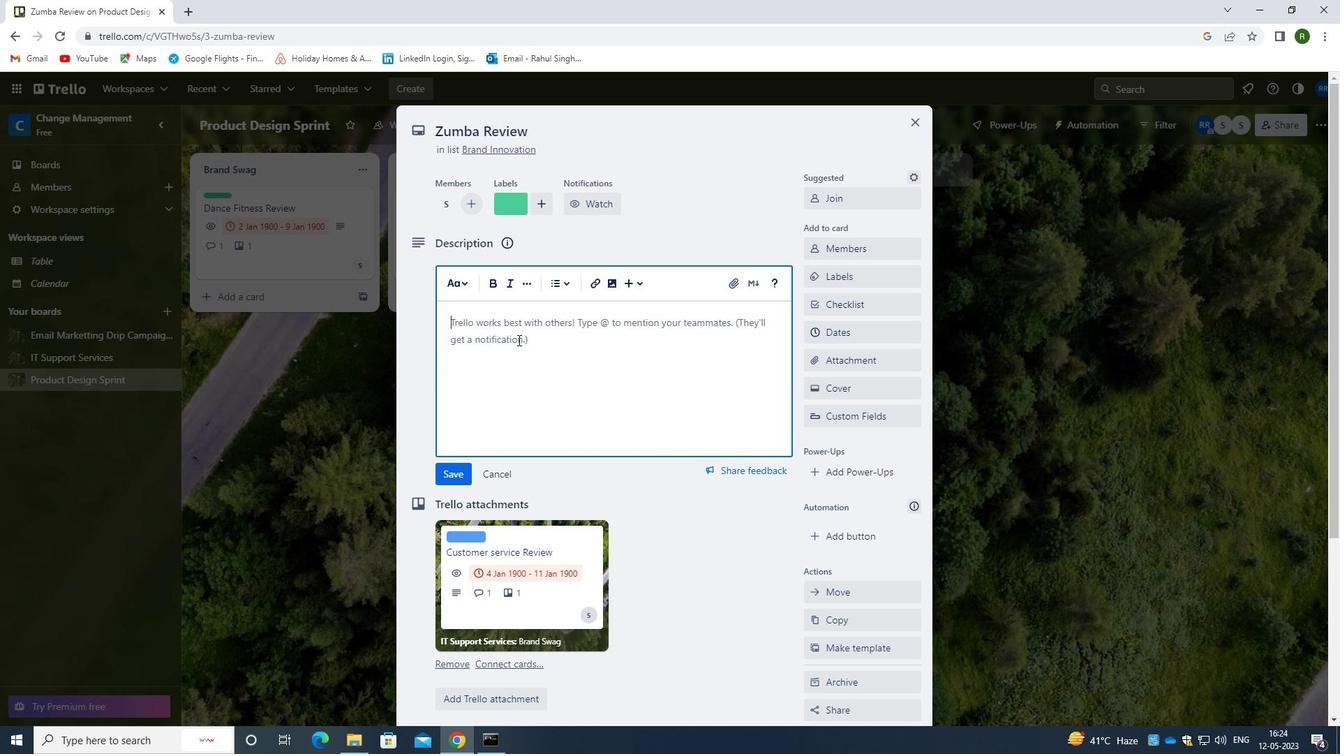 
Action: Mouse moved to (518, 346)
Screenshot: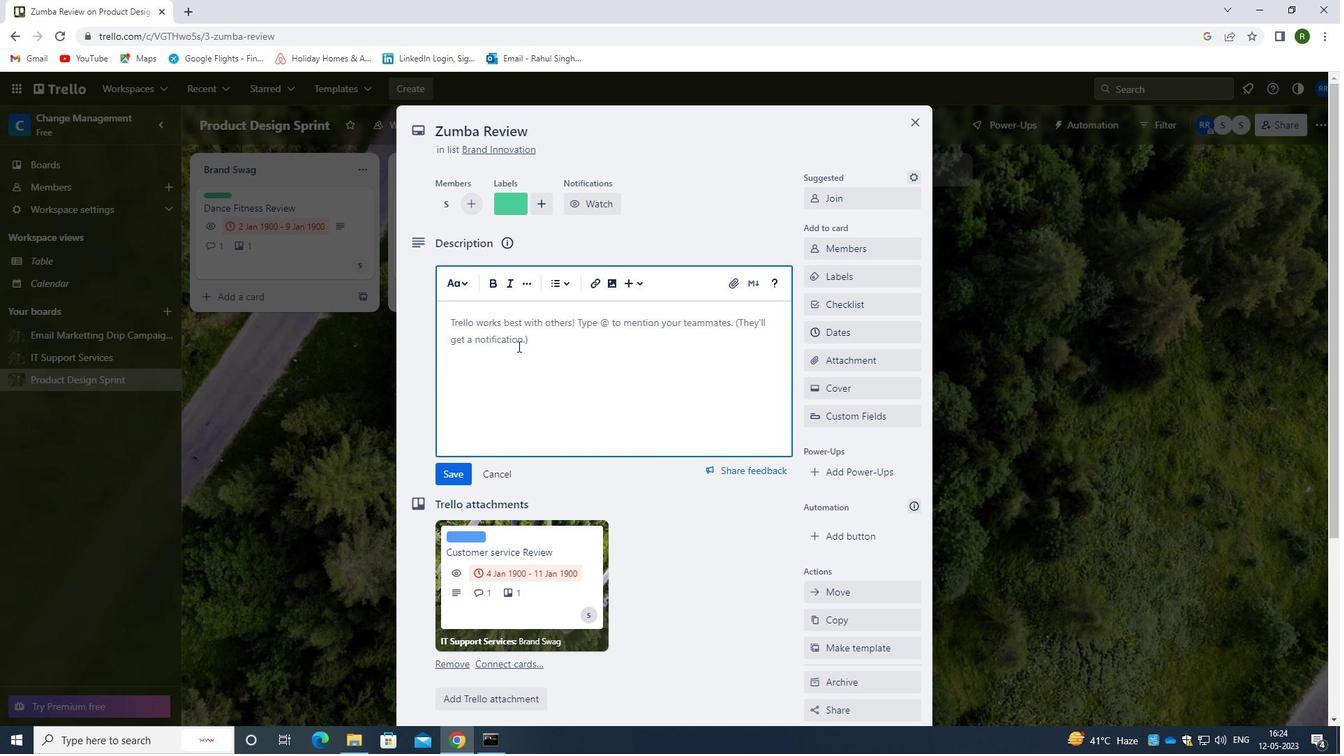 
Action: Key pressed <Key.caps_lock>C<Key.caps_lock>REATE<Key.space>AND<Key.space>SEND<Key.space>OUR<Key.backspace>T<Key.space>EMPLOYEE<Key.space>SATISFACTION<Key.space>SURVEY<Key.space>ON<Key.space>COMPANY<Key.space>VALUES.
Screenshot: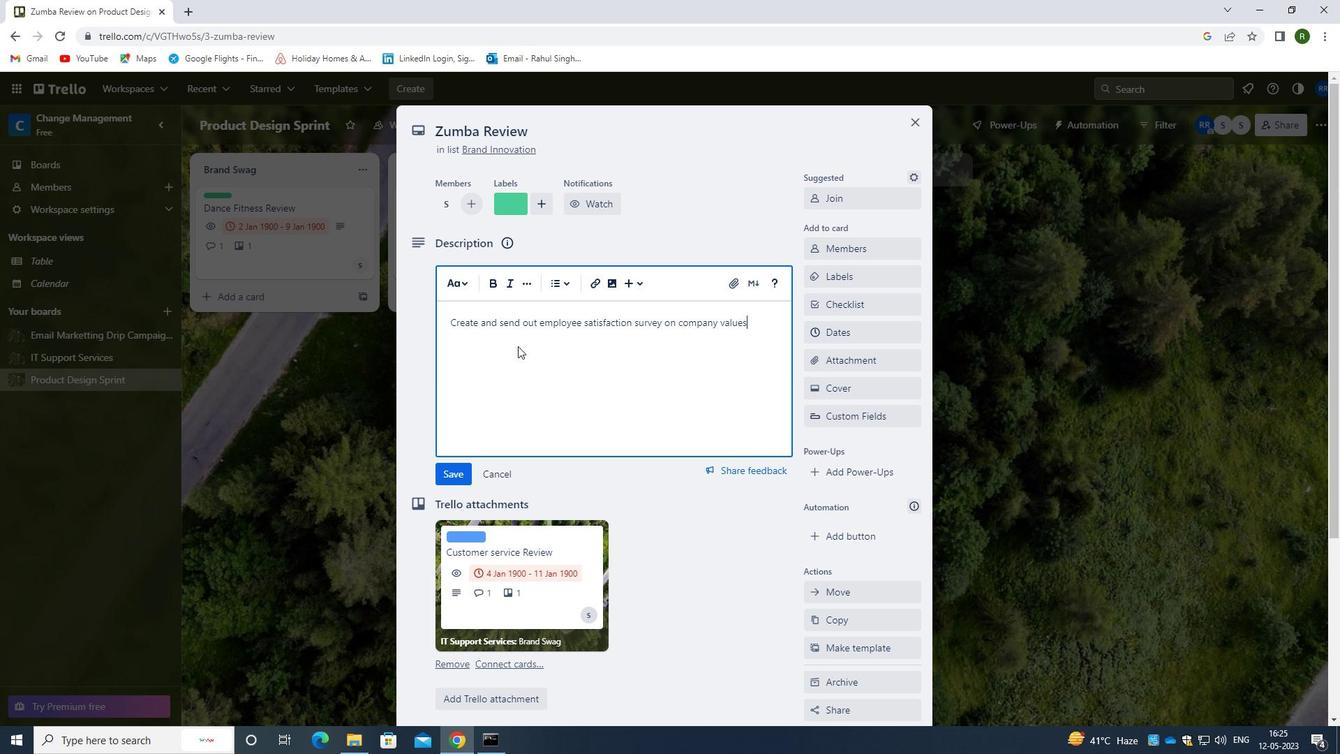 
Action: Mouse moved to (456, 480)
Screenshot: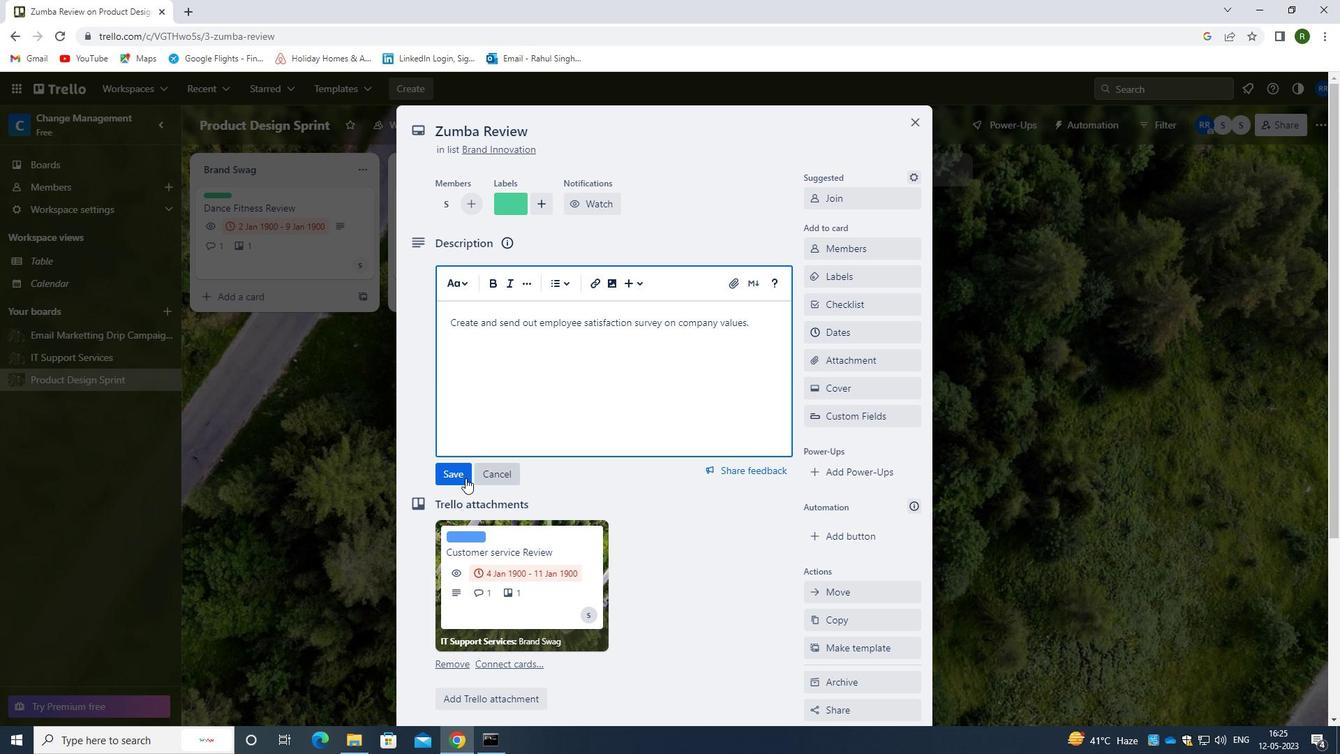 
Action: Mouse pressed left at (456, 480)
Screenshot: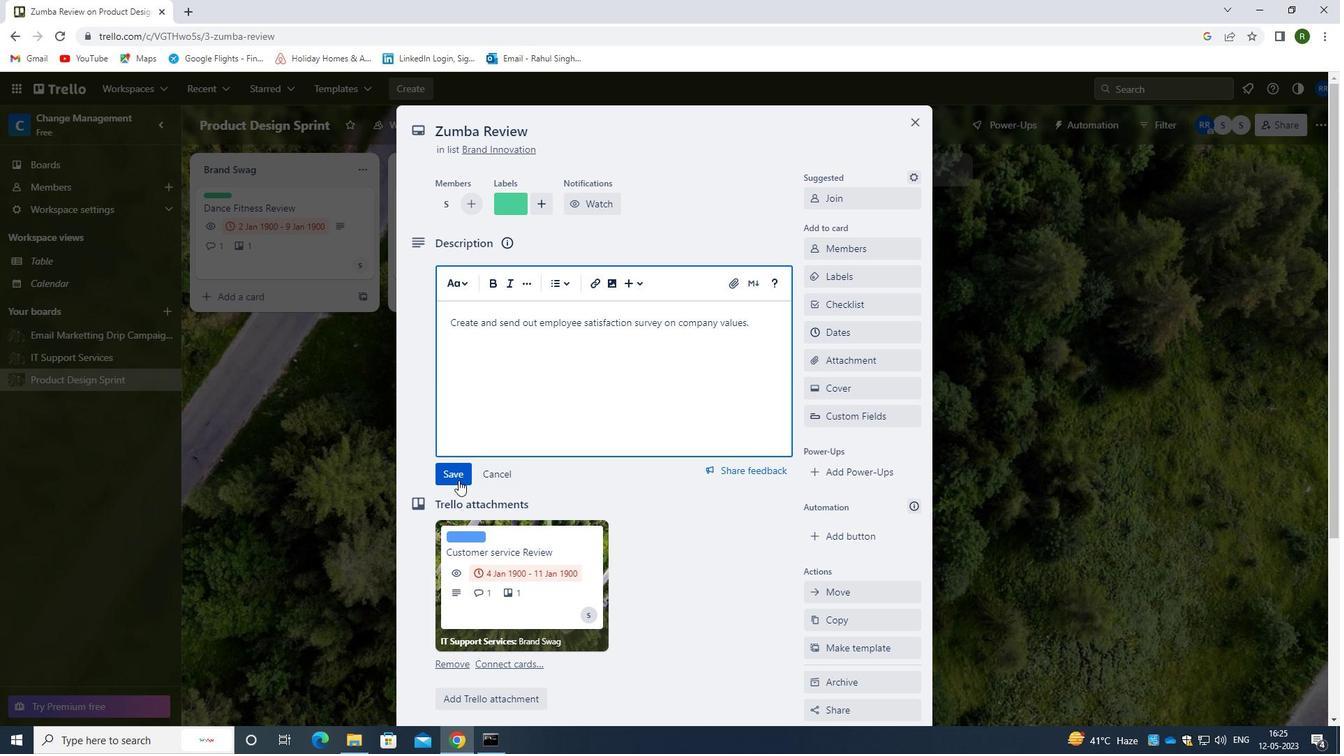 
Action: Mouse moved to (587, 465)
Screenshot: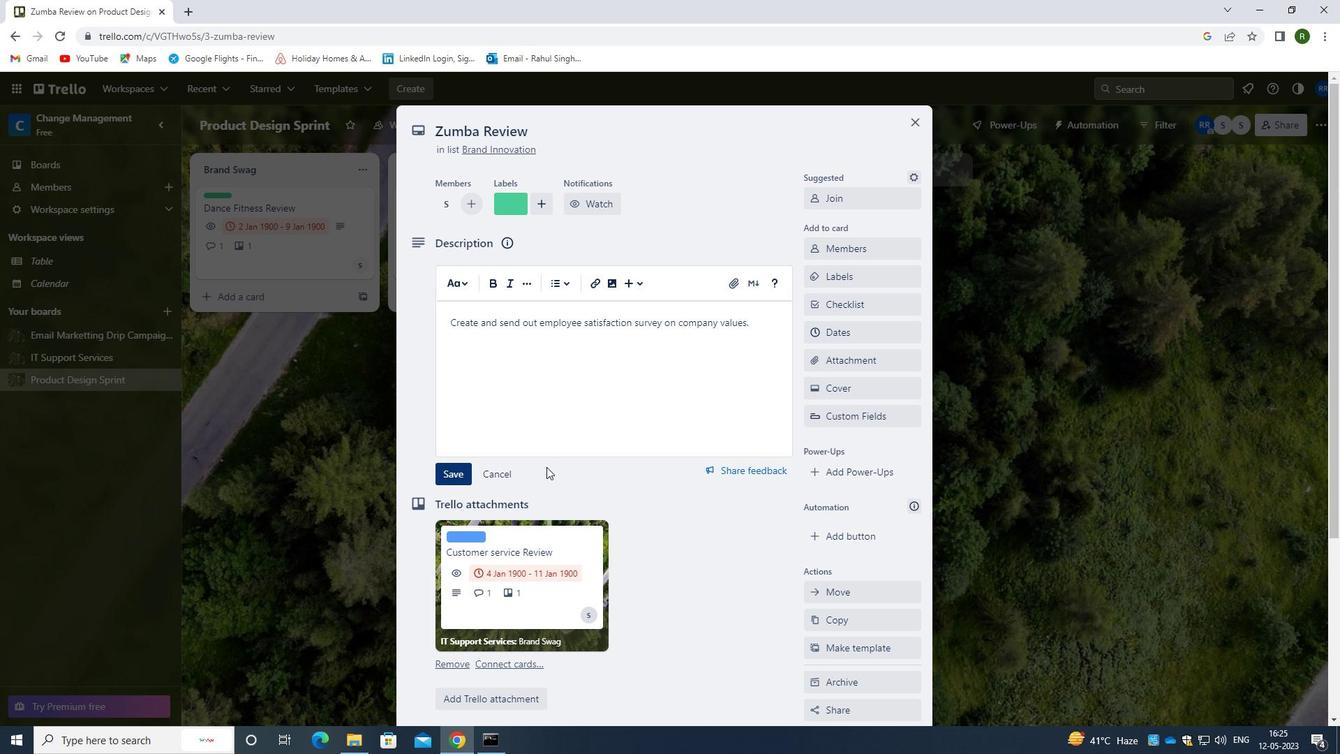 
Action: Mouse scrolled (587, 465) with delta (0, 0)
Screenshot: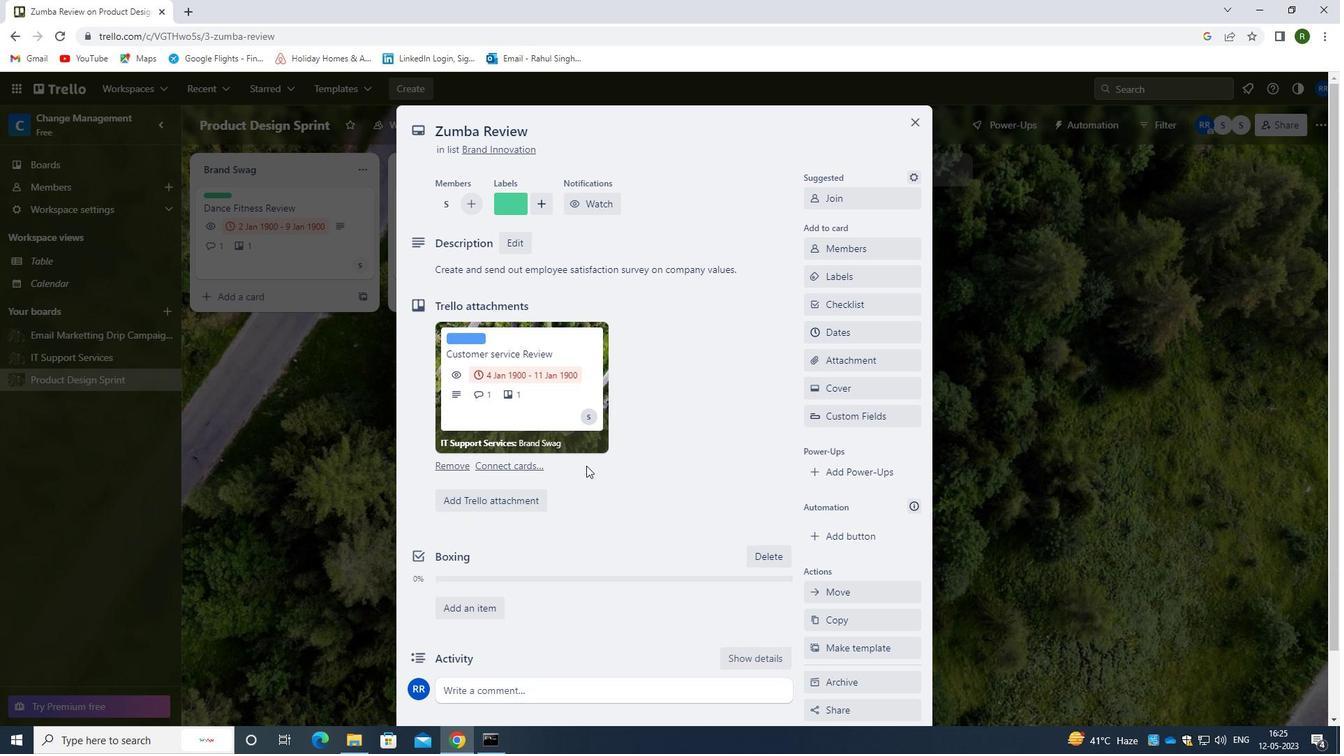 
Action: Mouse moved to (588, 467)
Screenshot: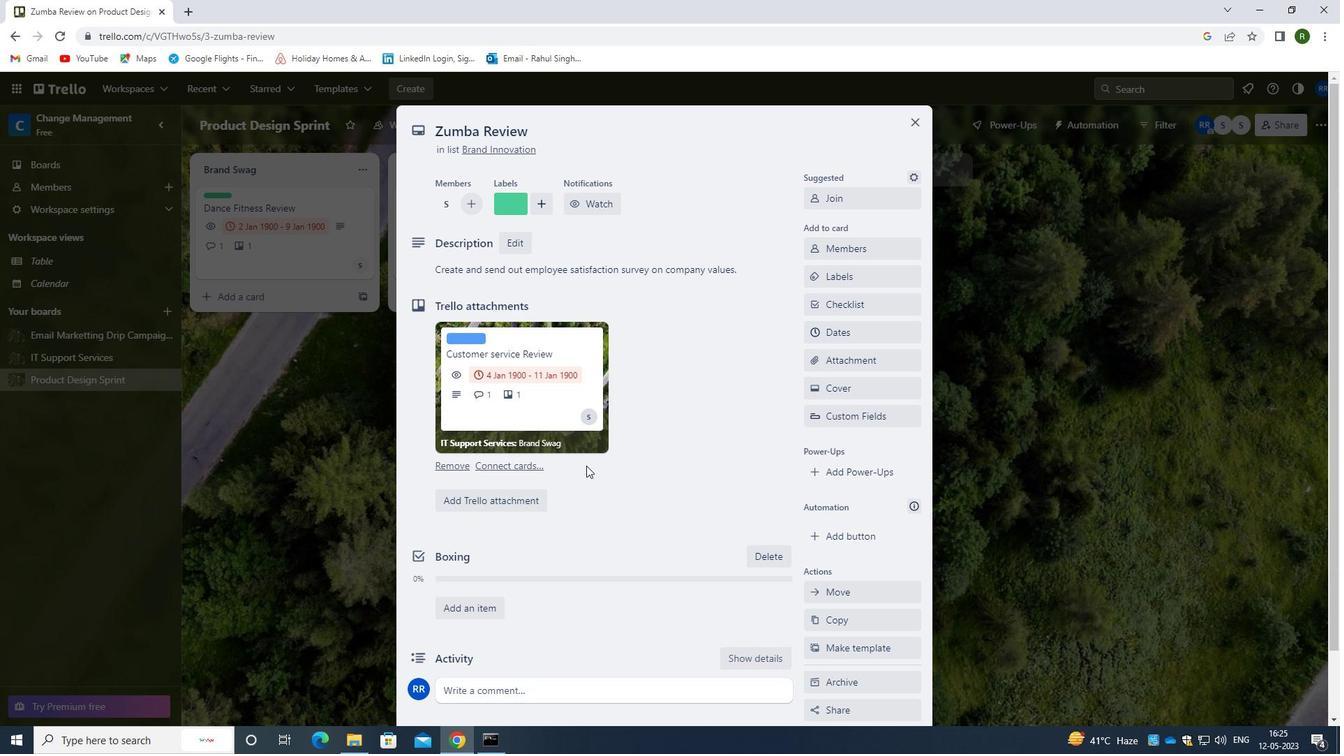
Action: Mouse scrolled (588, 466) with delta (0, 0)
Screenshot: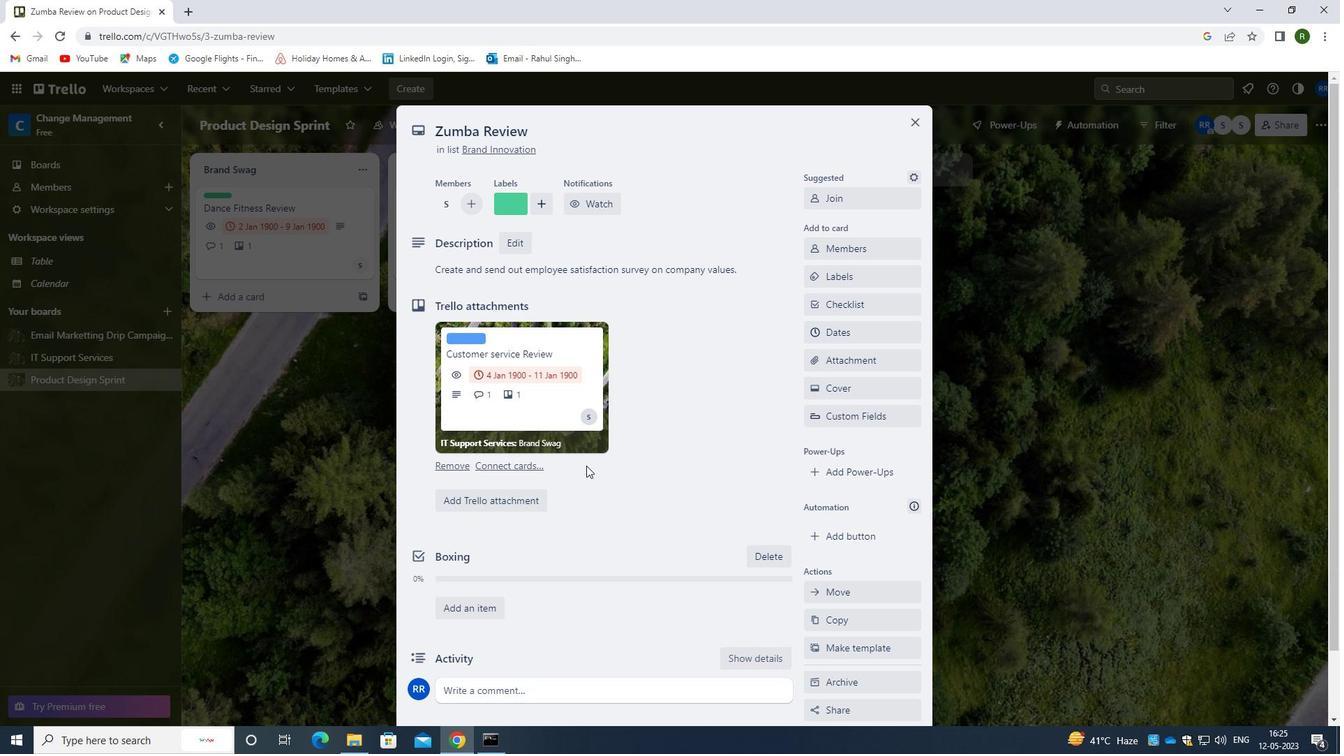 
Action: Mouse moved to (588, 468)
Screenshot: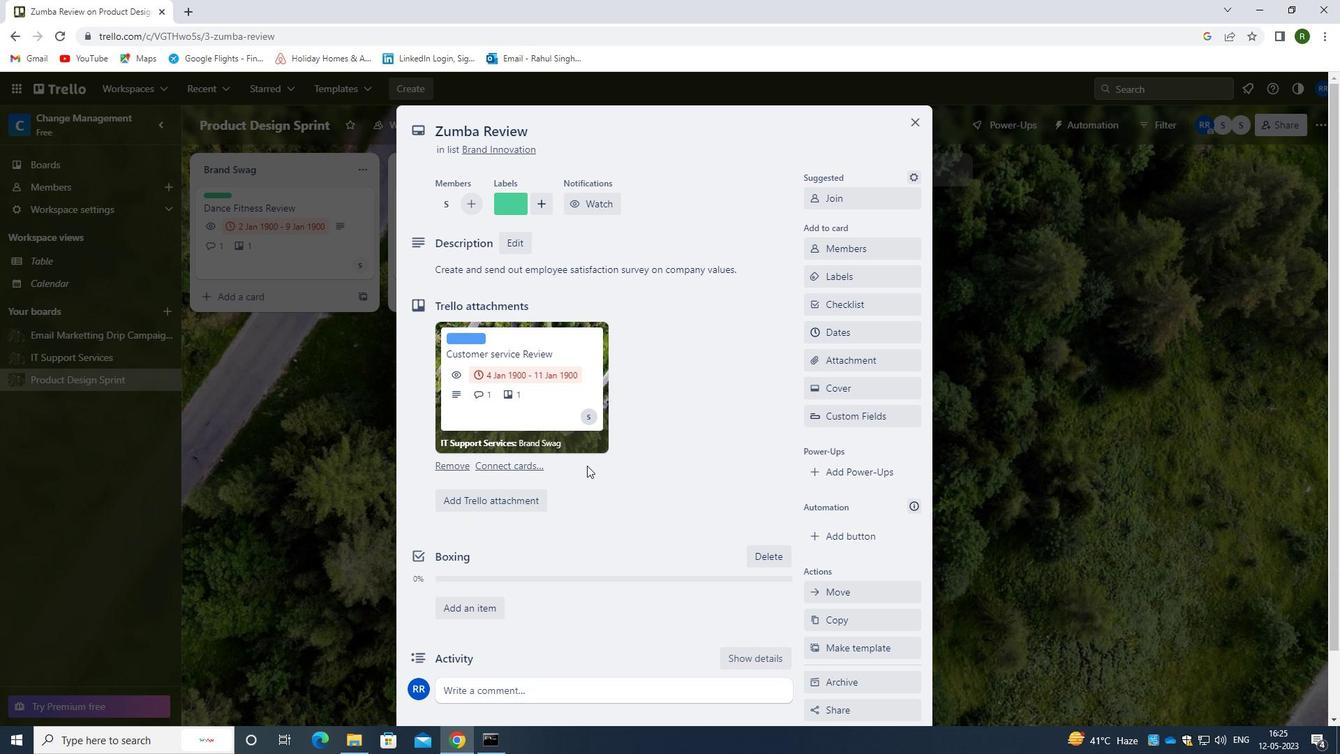 
Action: Mouse scrolled (588, 467) with delta (0, 0)
Screenshot: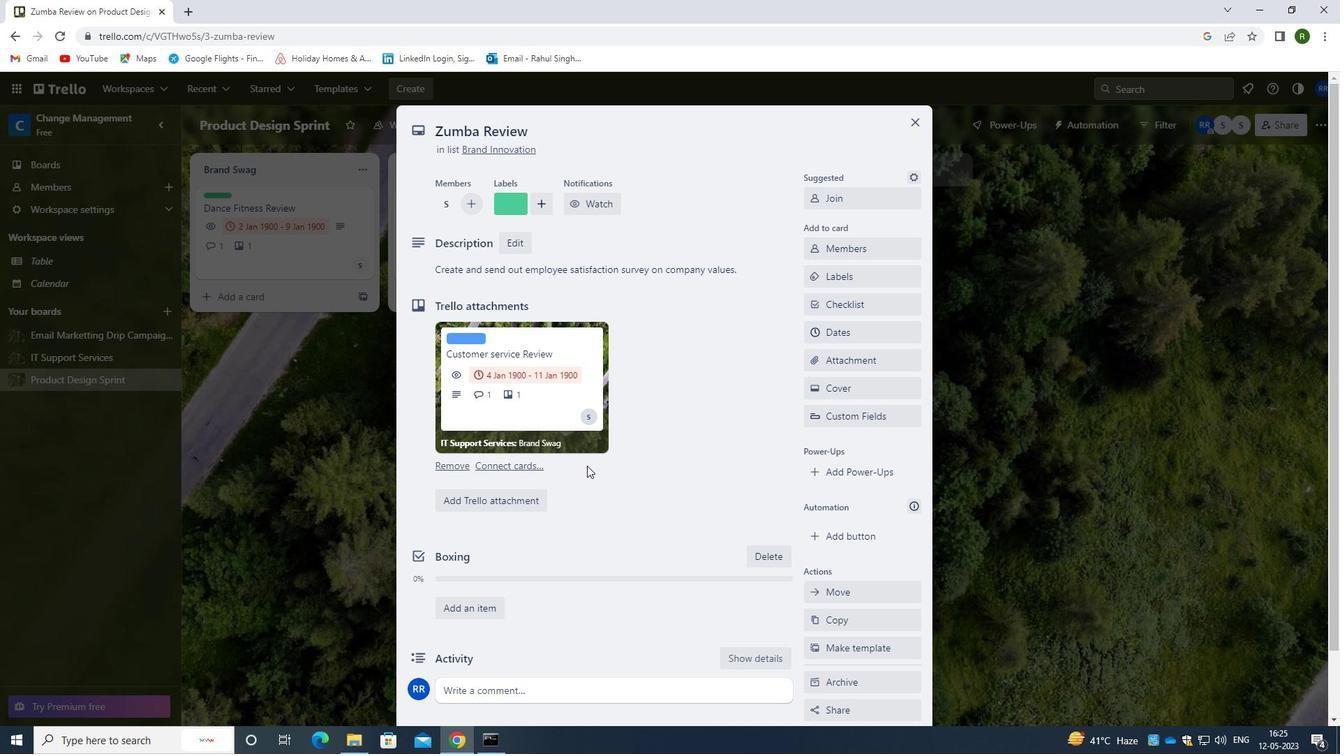 
Action: Mouse moved to (529, 652)
Screenshot: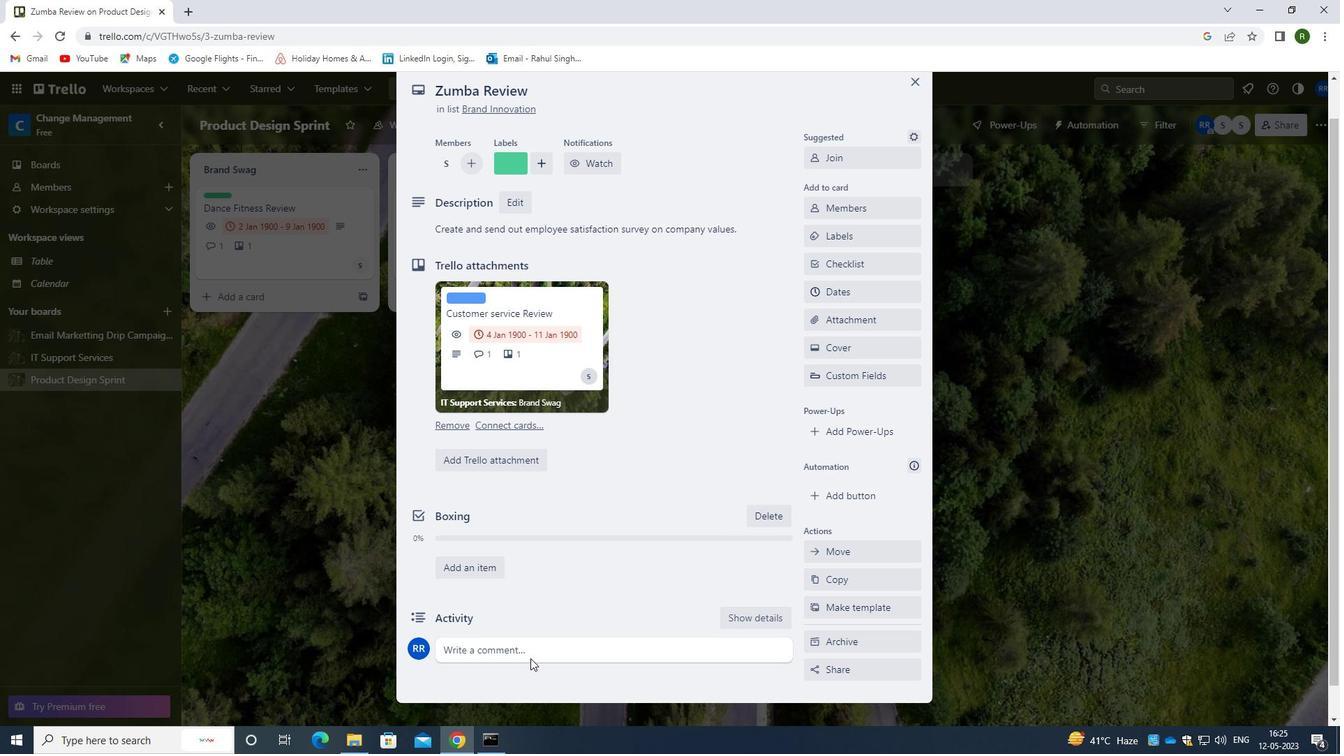 
Action: Mouse pressed left at (529, 652)
Screenshot: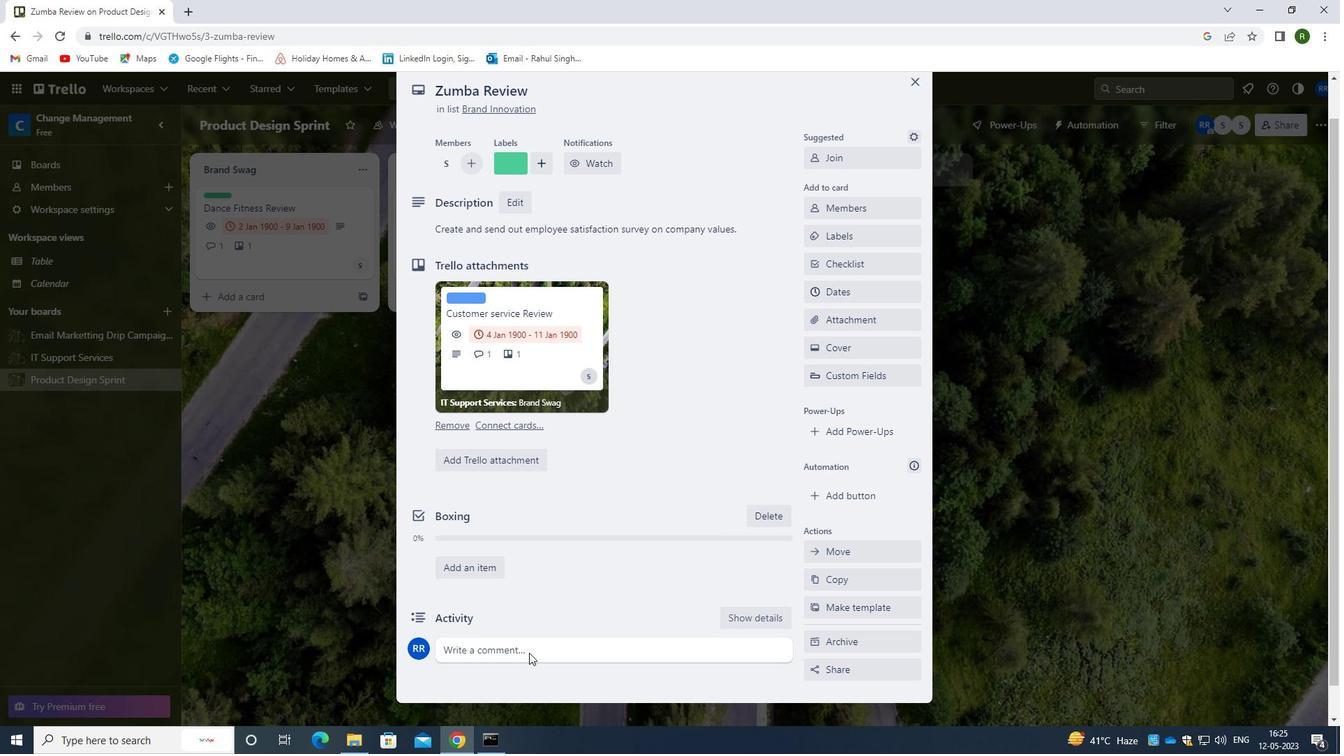 
Action: Mouse moved to (509, 620)
Screenshot: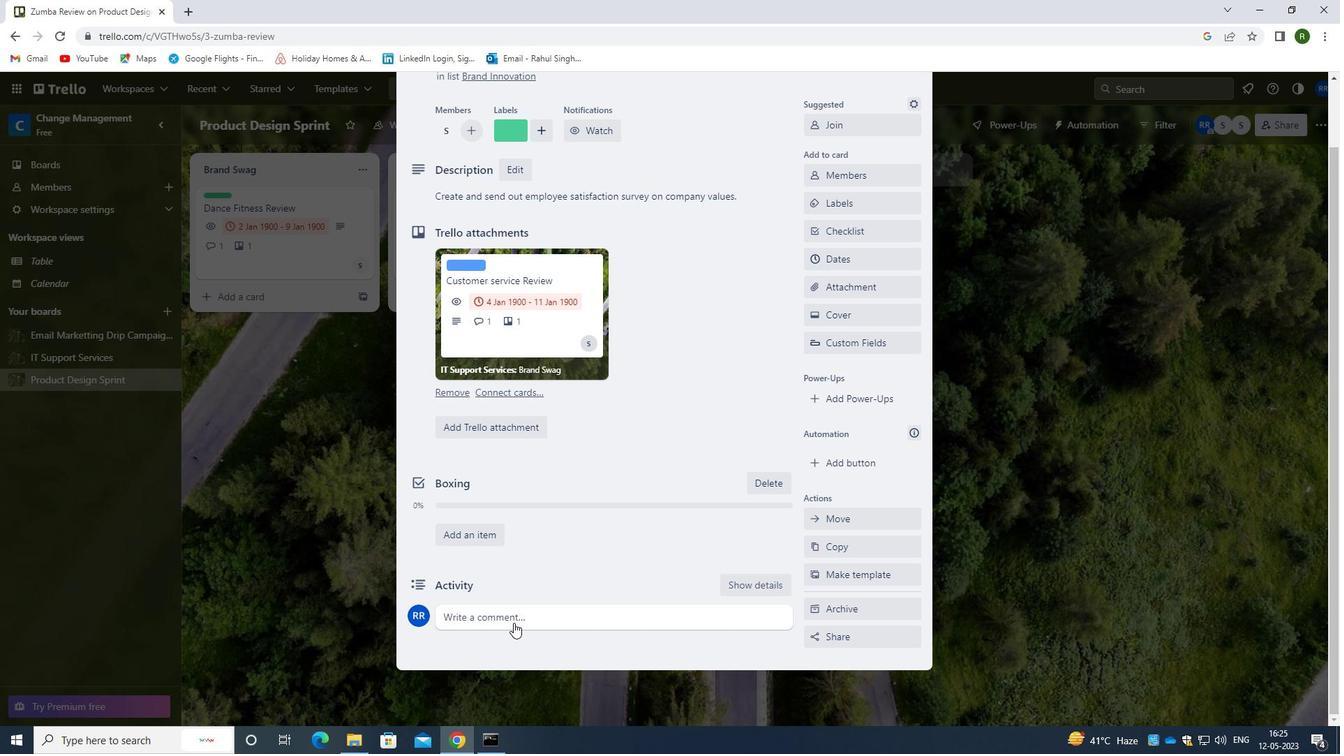 
Action: Mouse pressed left at (509, 620)
Screenshot: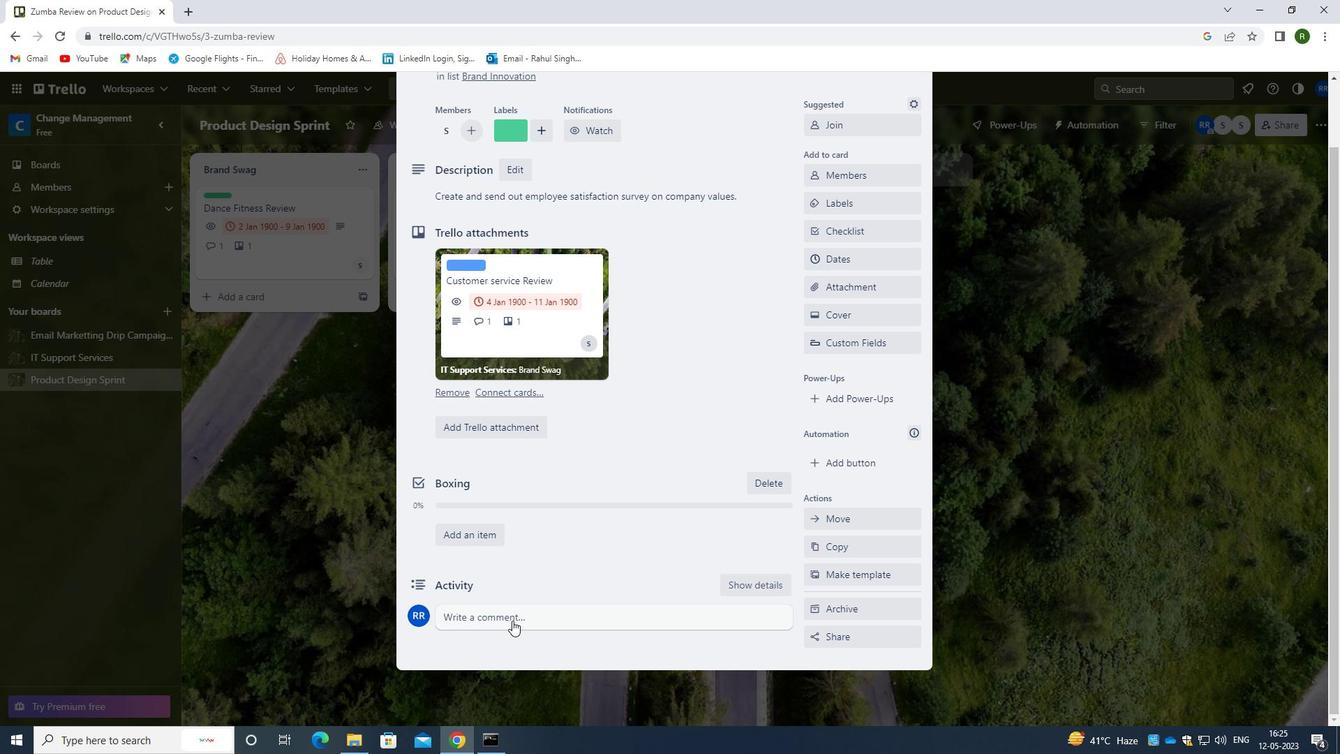 
Action: Mouse moved to (509, 666)
Screenshot: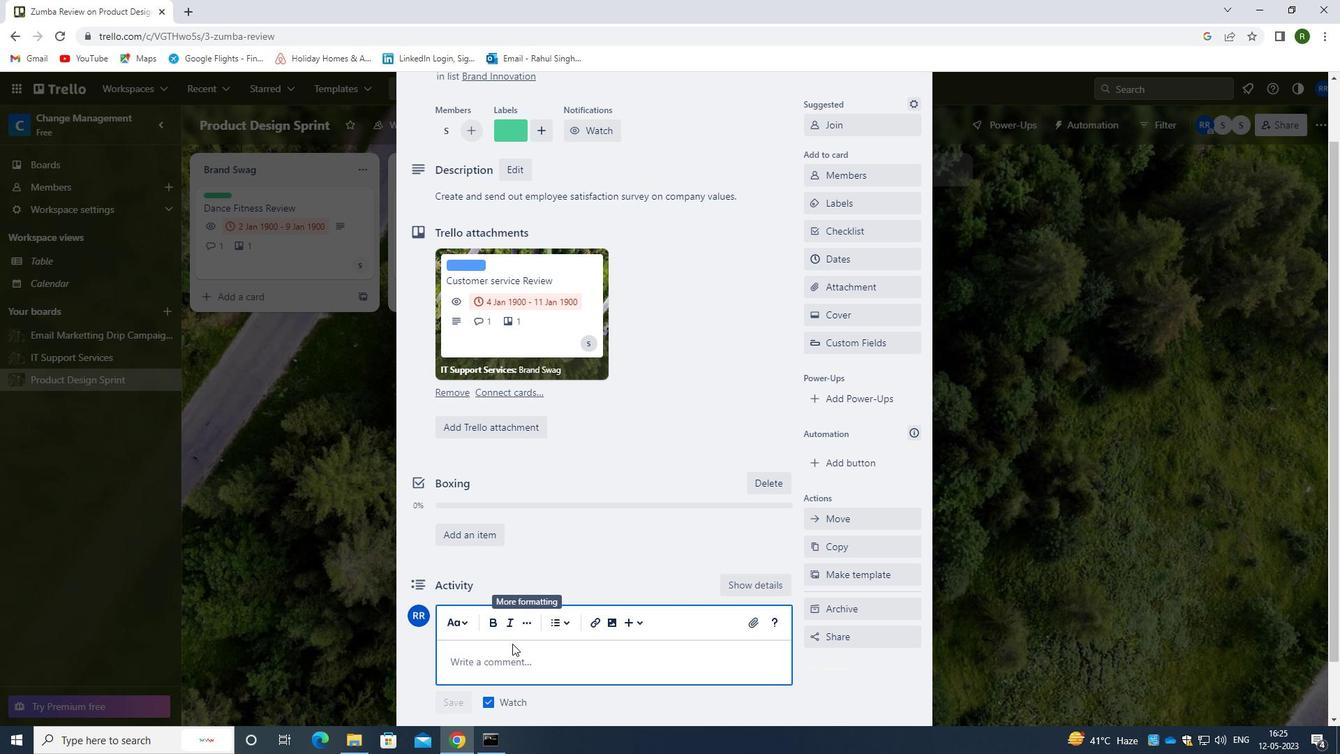 
Action: Mouse pressed left at (509, 666)
Screenshot: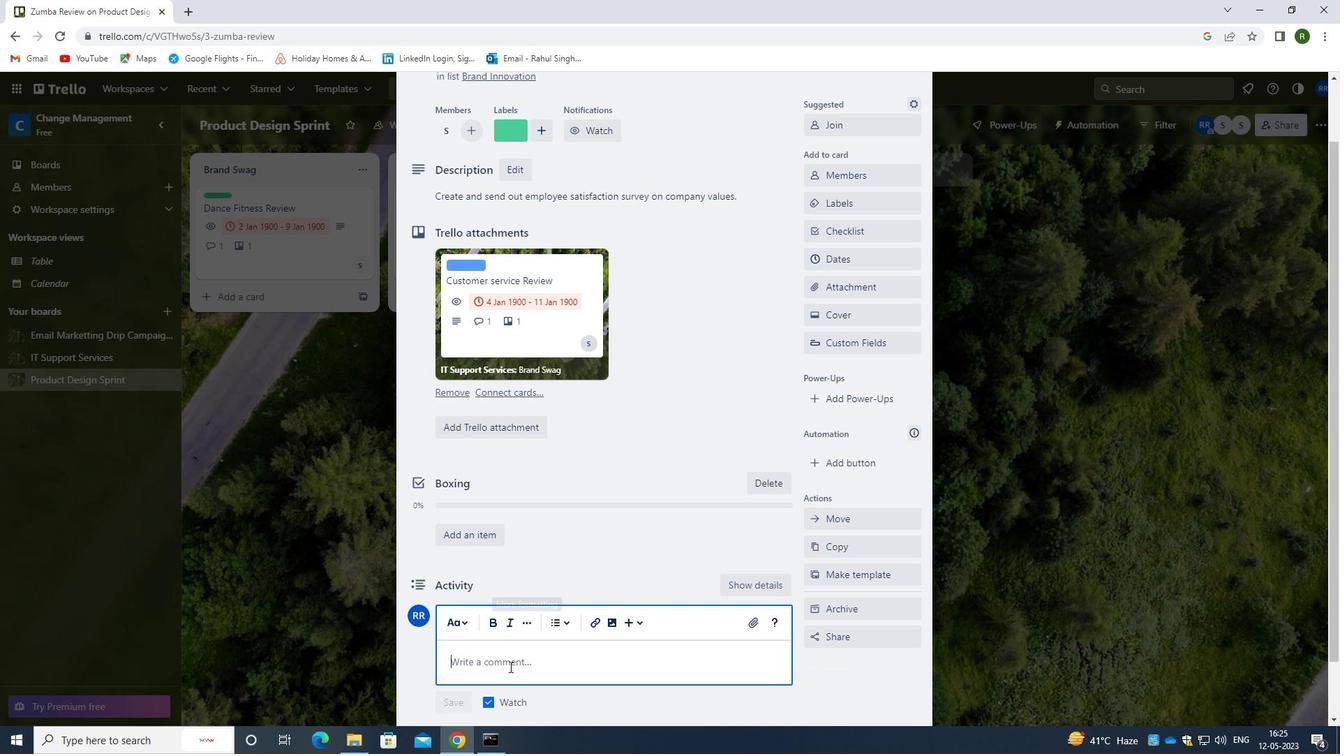 
Action: Mouse moved to (513, 668)
Screenshot: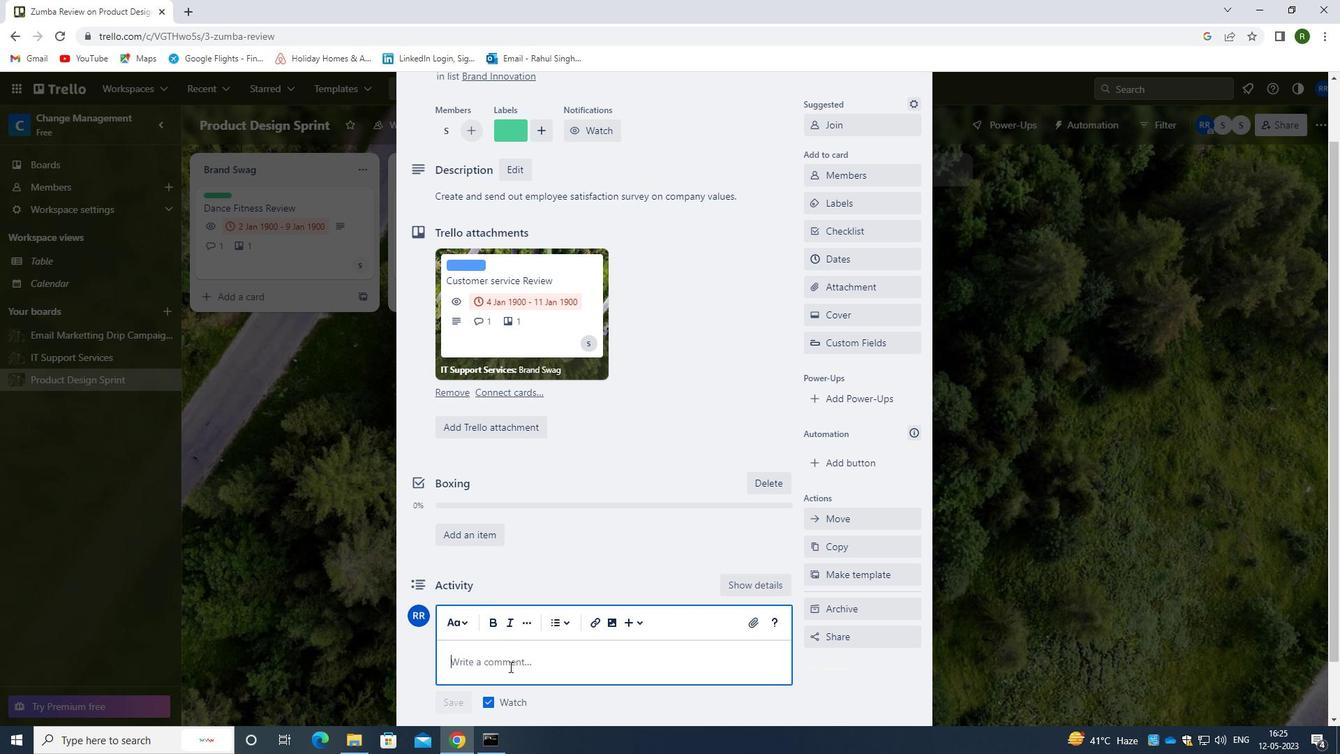 
Action: Key pressed <Key.caps_lock>G<Key.caps_lock>IVEN<Key.space>THE<Key.space>POTENTIAL<Key.space>IMPACT<Key.space>OF<Key.space>THIS<Key.space>TASK<Key.space>ON<Key.space>OUR<Key.space>COMPANY<Key.space>LONG<Key.space>TERM<Key.space>GI<Key.backspace>OAT<Key.backspace>S<Key.backspace>LS,<Key.space>LET<Key.space>US<Key.space>ENSURE<Key.space>THAT<Key.space>WE<Key.space>APPROACH<Key.space>IT<Key.space>WITH<Key.space>A<Key.space>SENSE<Key.space>OF<Key.space>STA<Key.backspace>RATEGICE<Key.space>F<Key.backspace><Key.backspace><Key.backspace><Key.backspace><Key.backspace>IC<Key.space>FORSIGHT<Key.backspace><Key.backspace><Key.backspace><Key.backspace><Key.backspace>ESIGHT.
Screenshot: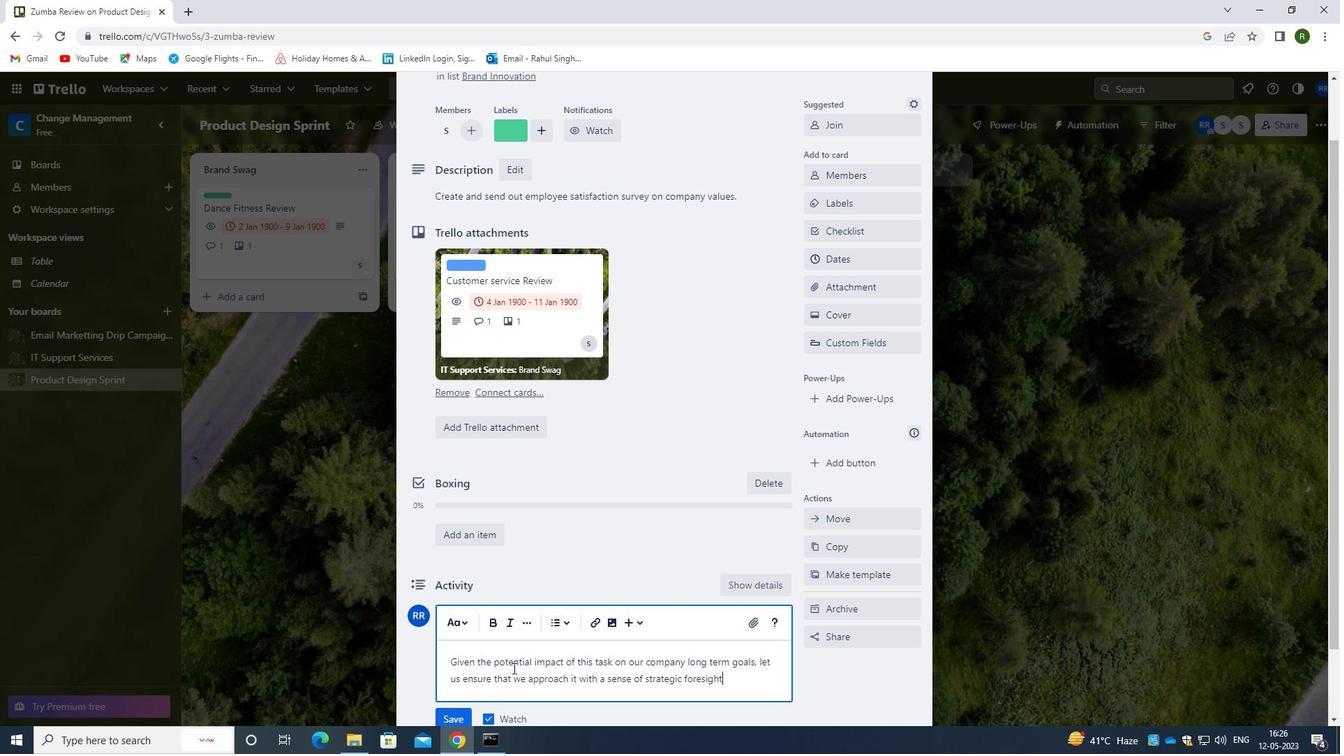 
Action: Mouse moved to (631, 551)
Screenshot: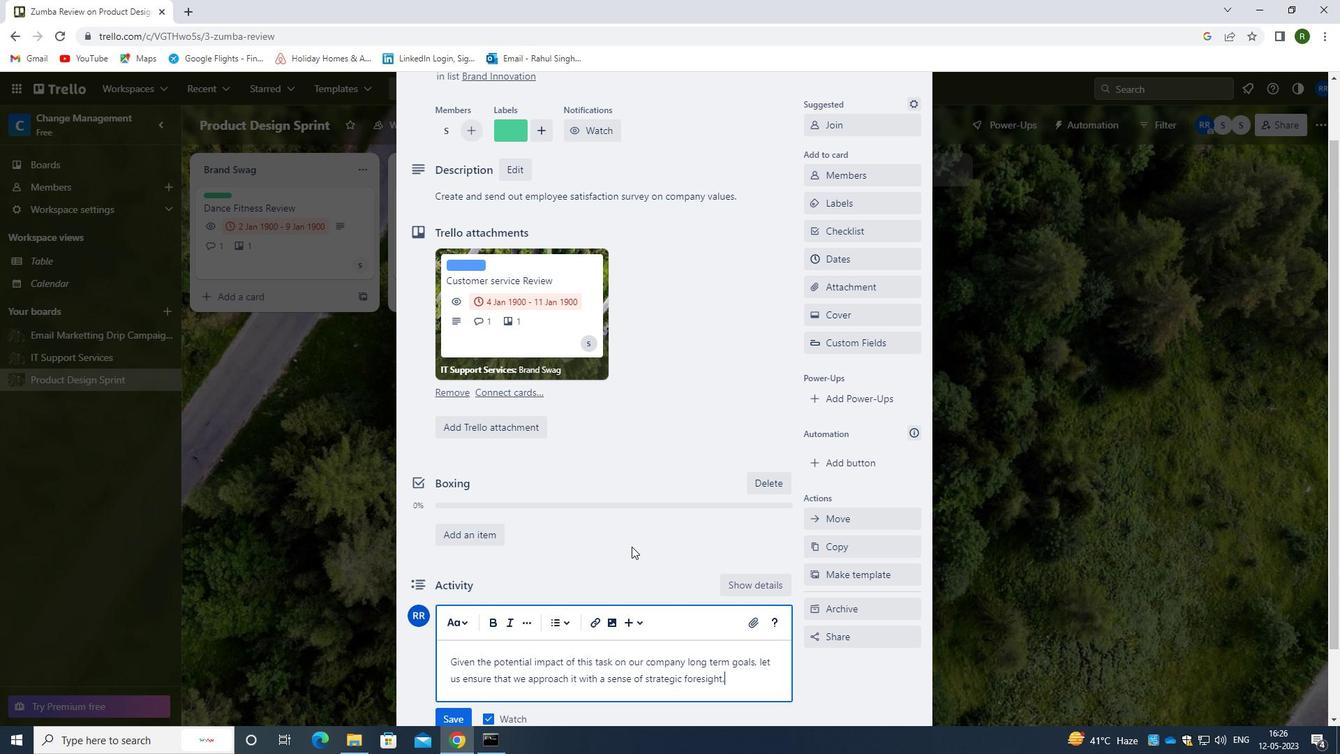 
Action: Mouse scrolled (631, 551) with delta (0, 0)
Screenshot: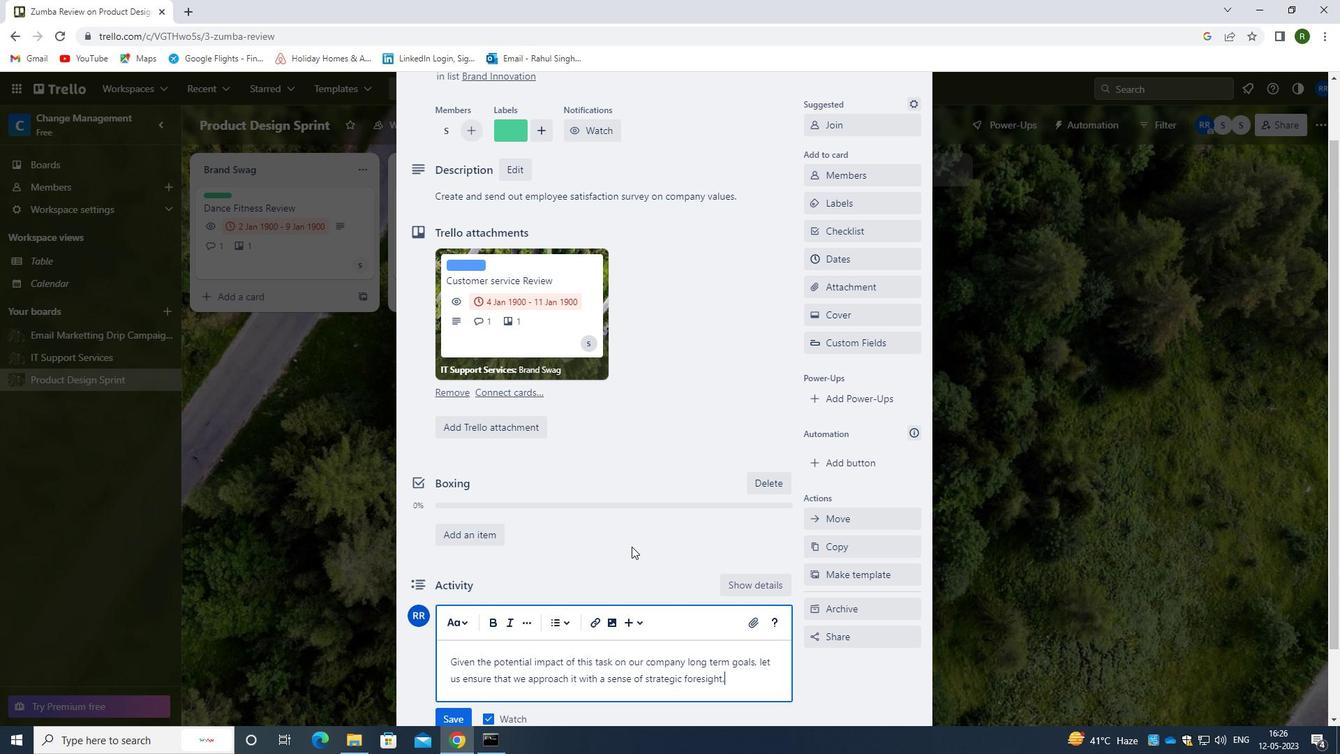 
Action: Mouse moved to (458, 648)
Screenshot: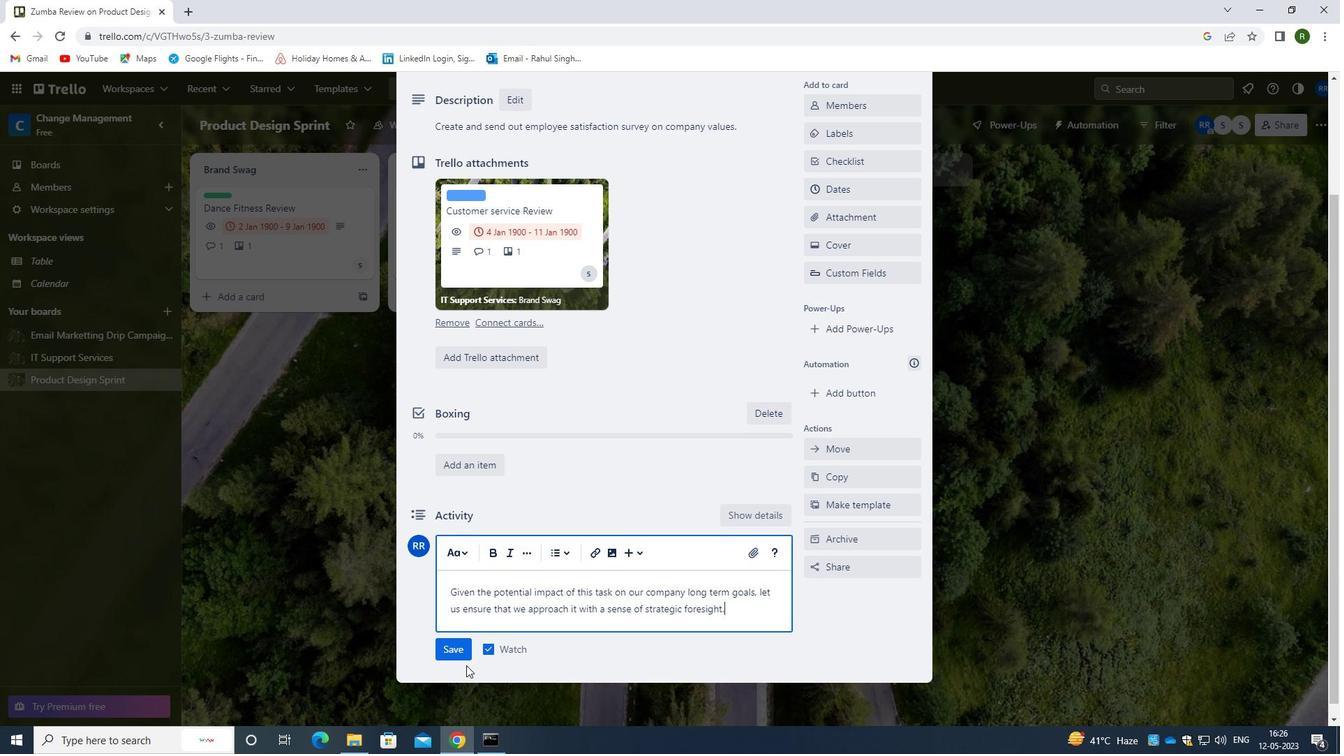 
Action: Mouse pressed left at (458, 648)
Screenshot: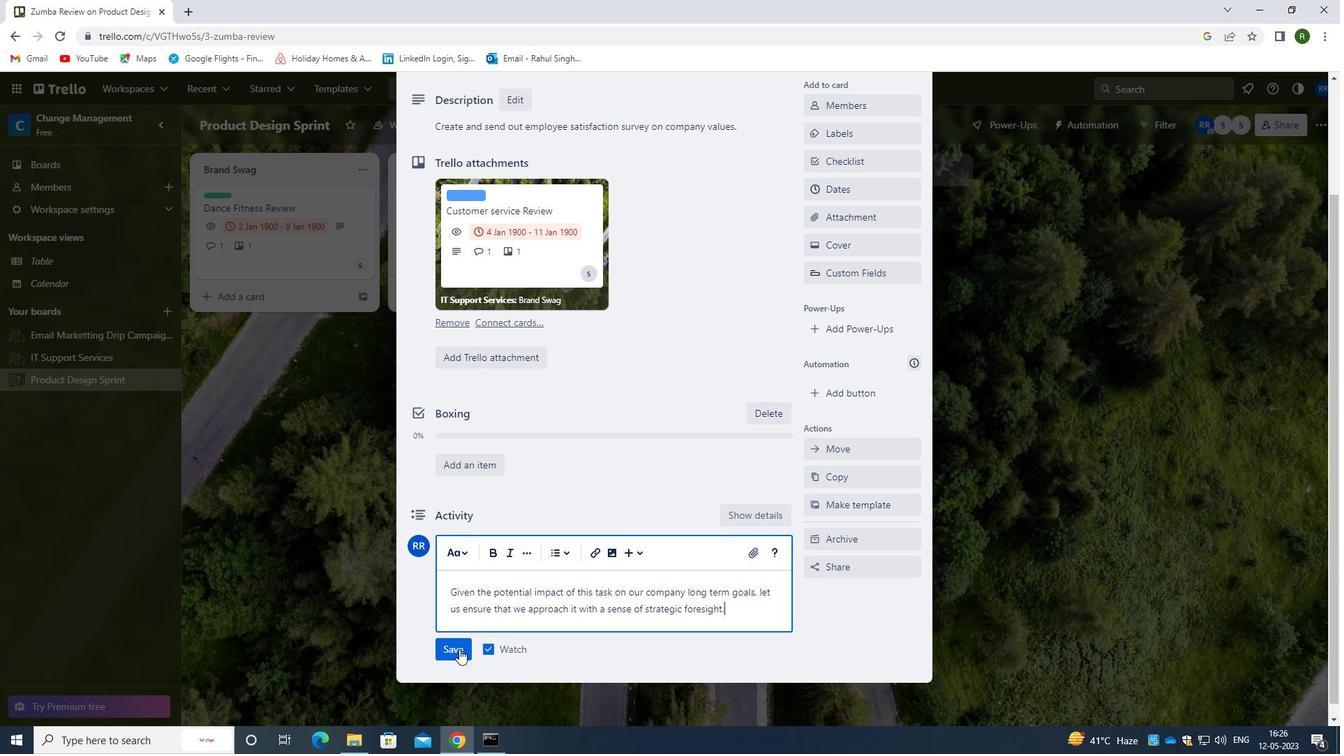 
Action: Mouse moved to (673, 406)
Screenshot: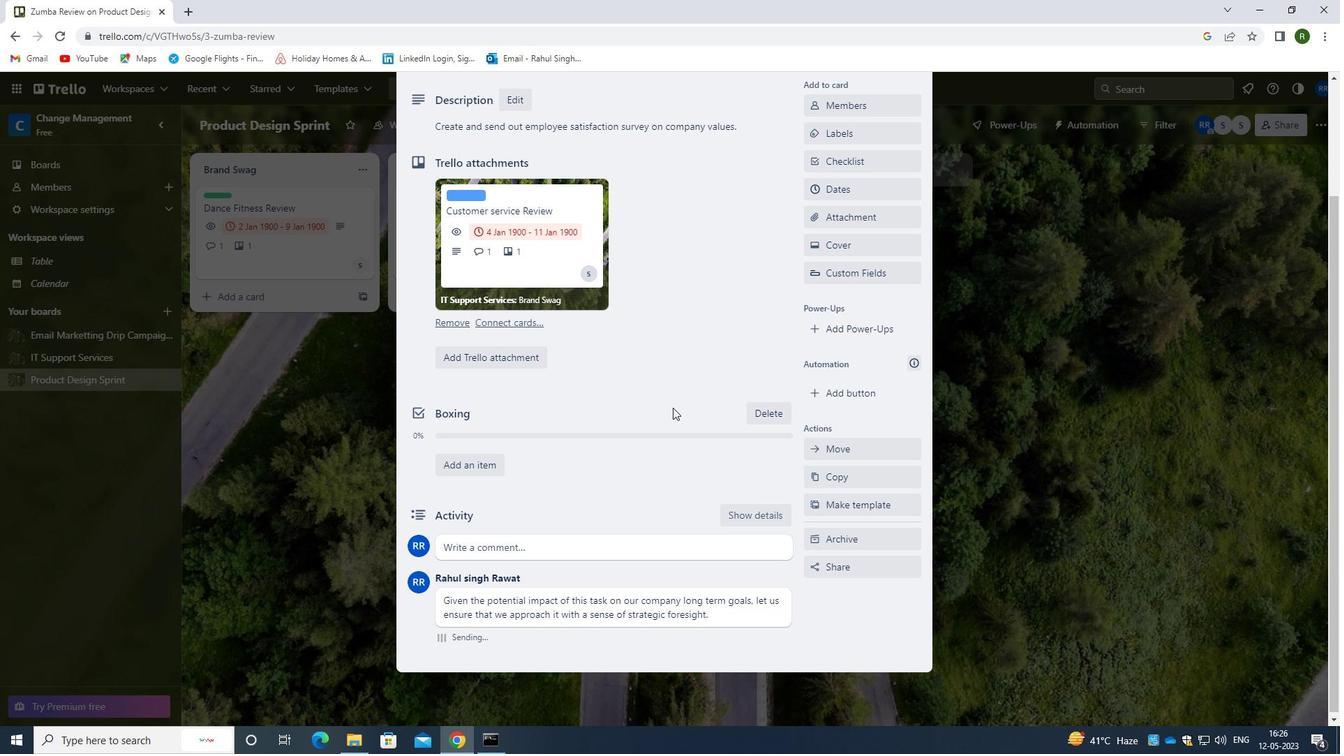 
Action: Mouse scrolled (673, 407) with delta (0, 0)
Screenshot: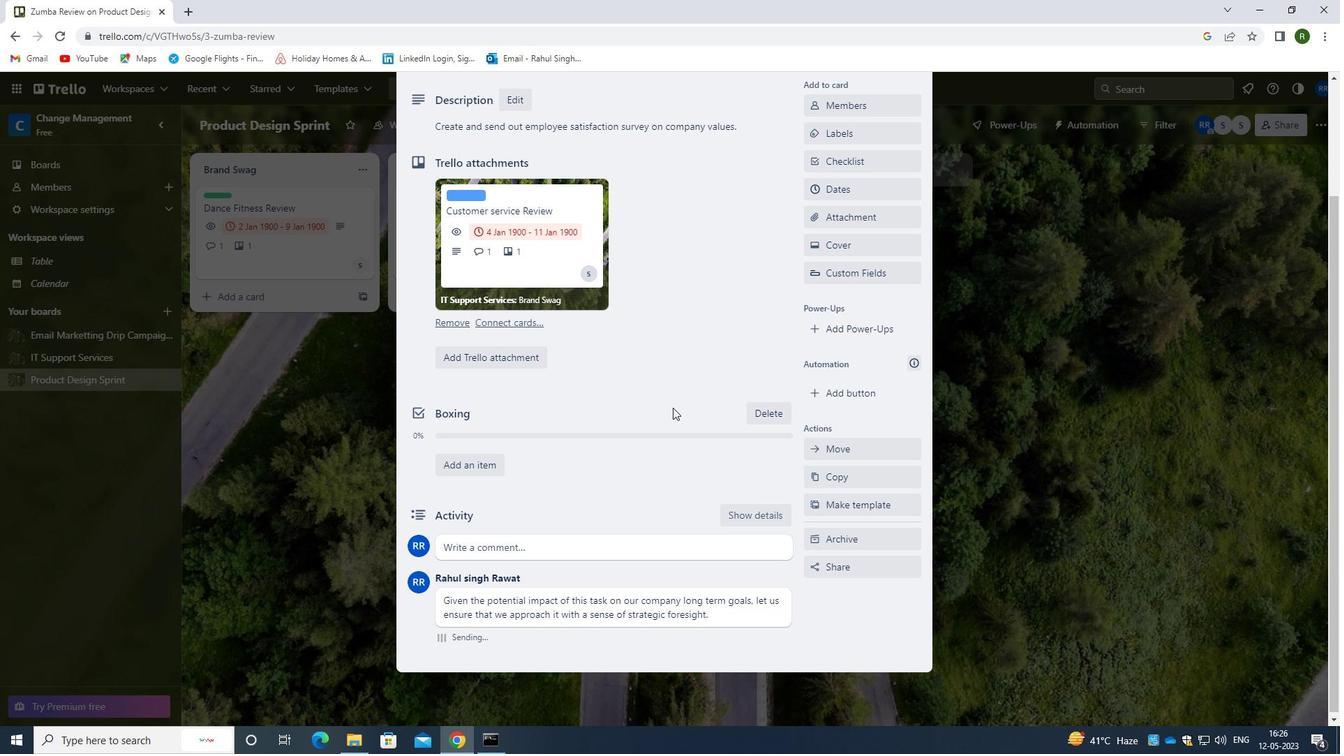 
Action: Mouse scrolled (673, 407) with delta (0, 0)
Screenshot: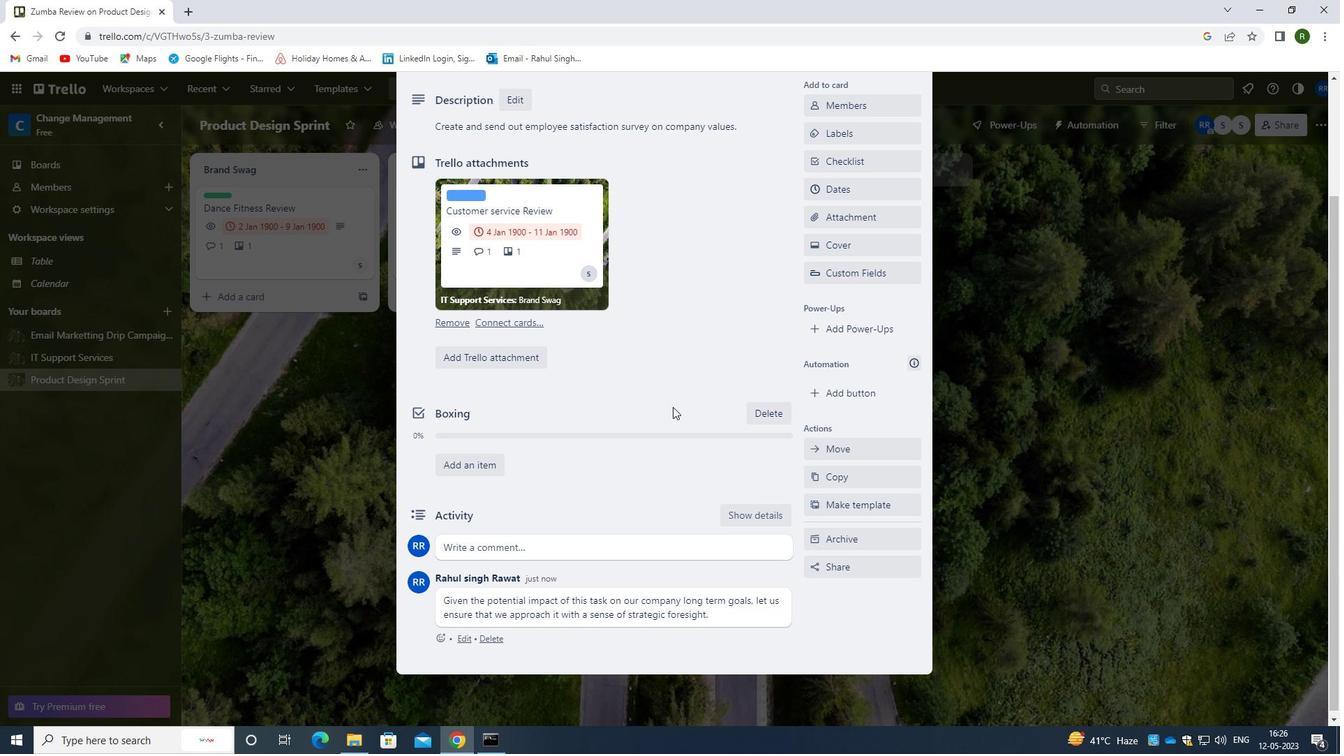 
Action: Mouse moved to (850, 324)
Screenshot: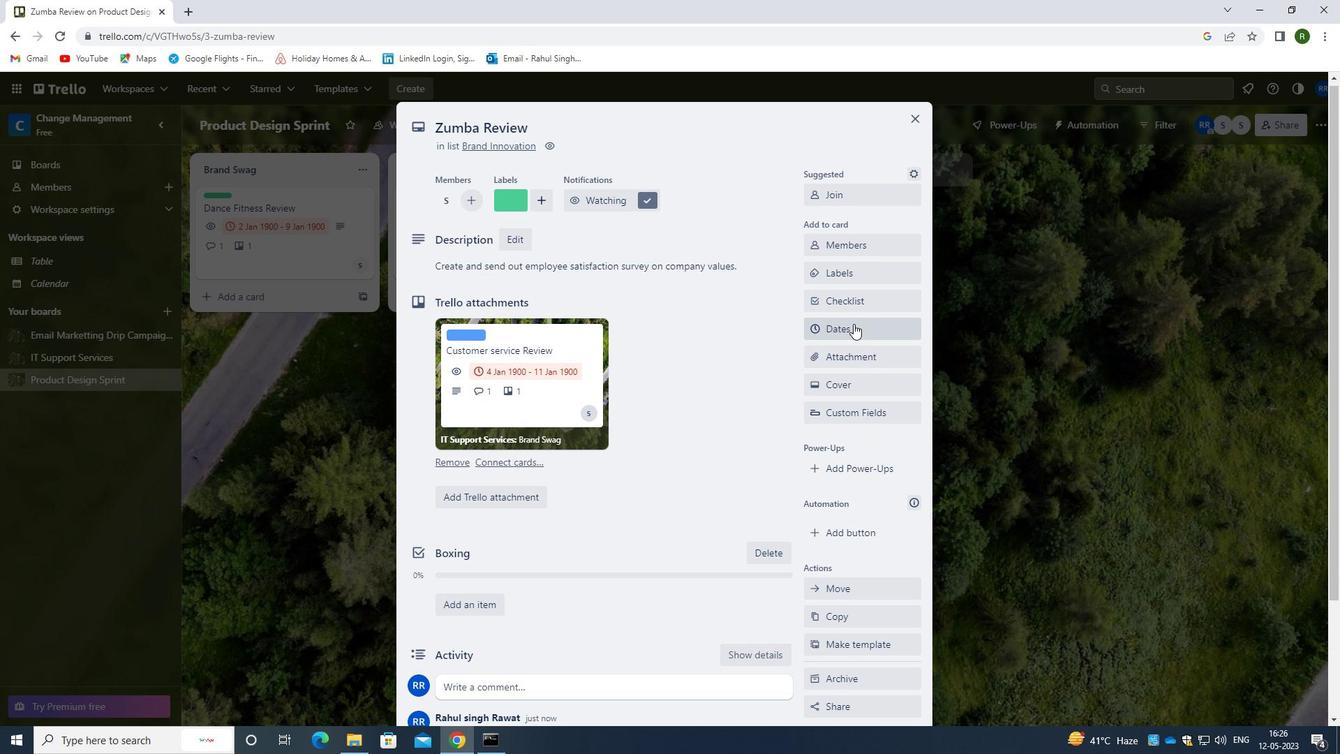 
Action: Mouse pressed left at (850, 324)
Screenshot: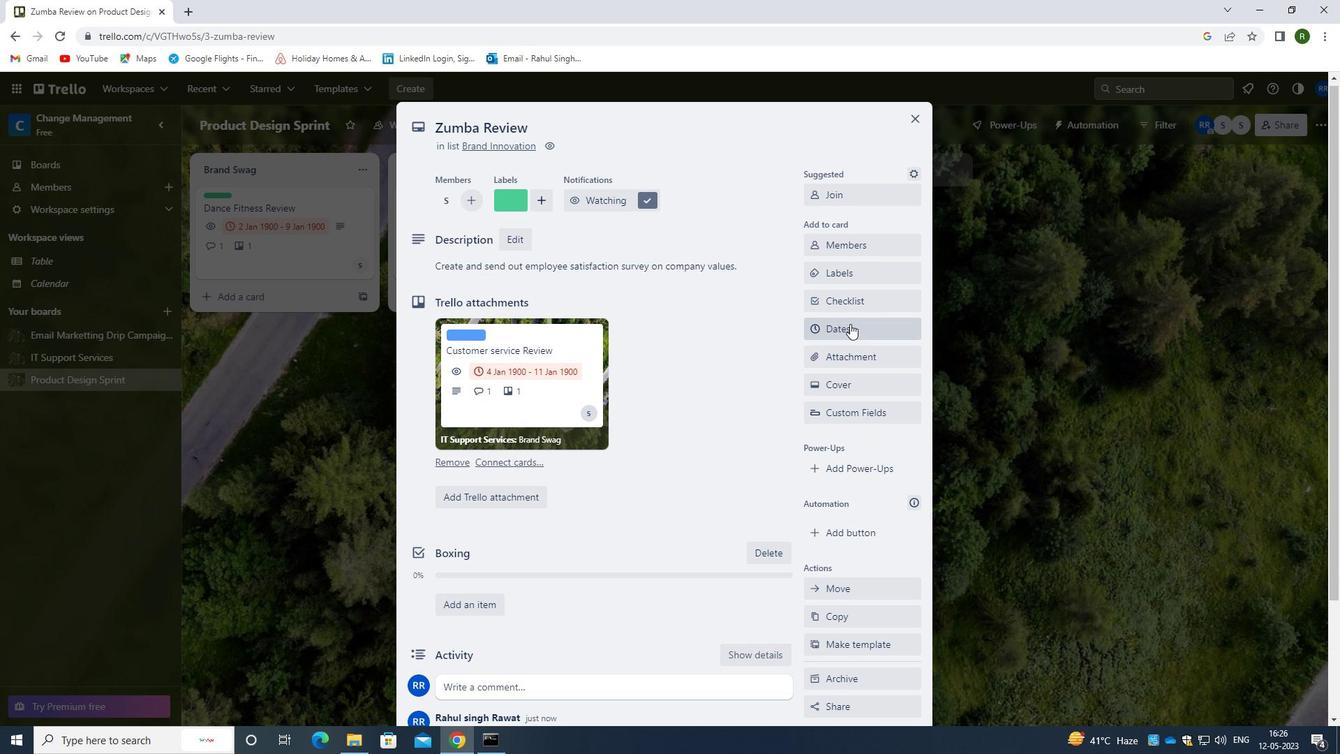 
Action: Mouse moved to (818, 375)
Screenshot: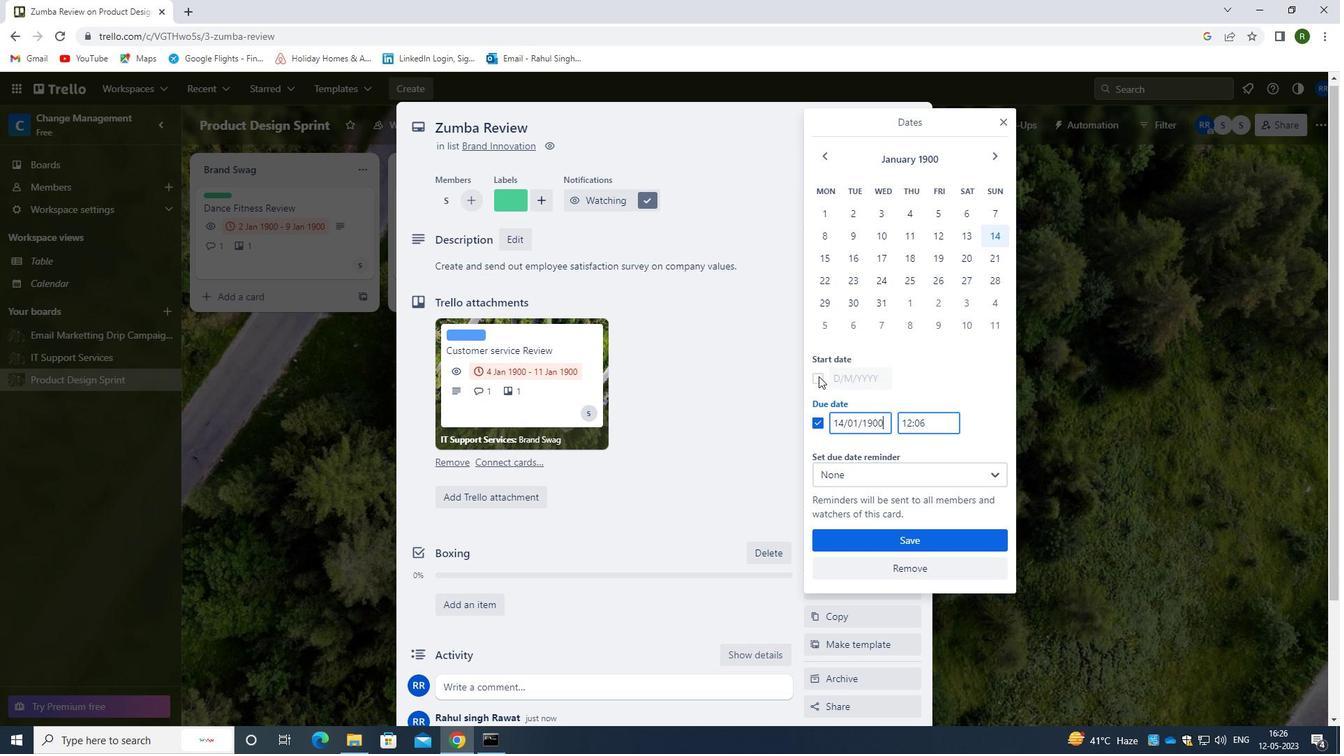 
Action: Mouse pressed left at (818, 375)
Screenshot: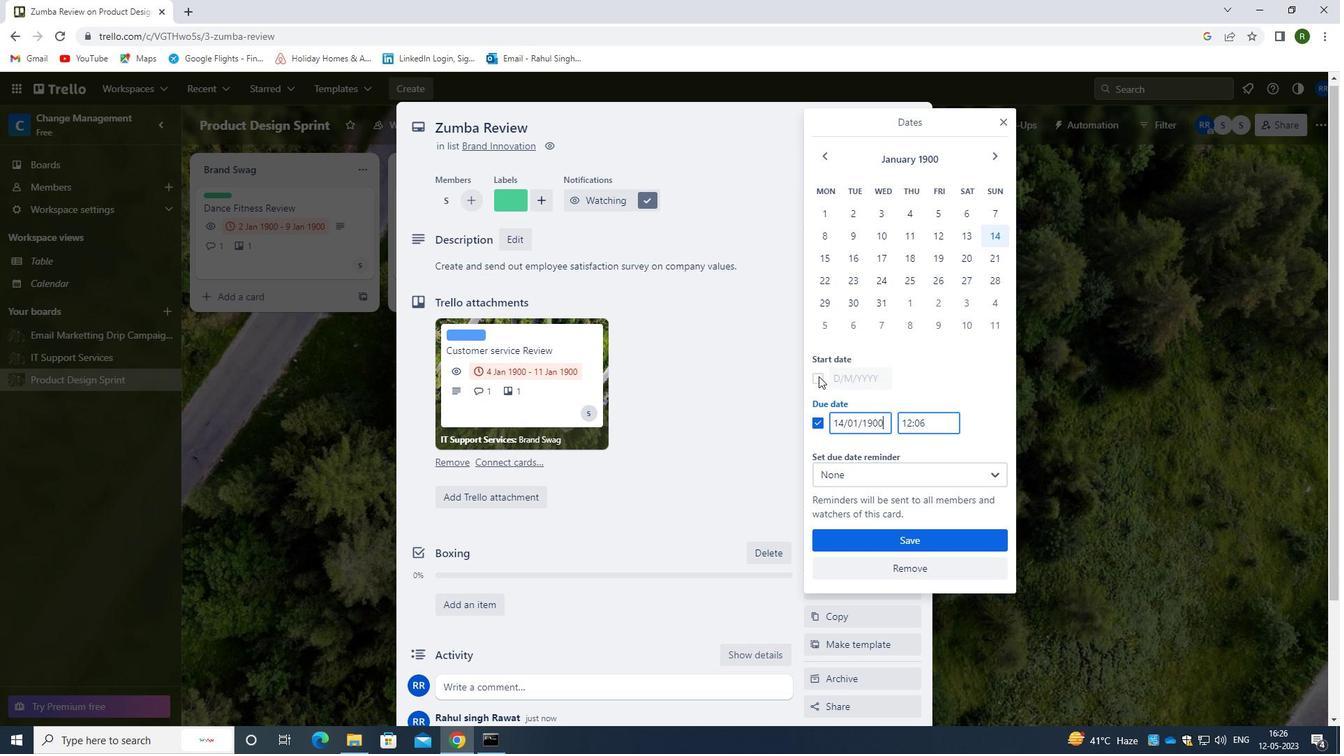 
Action: Mouse moved to (843, 375)
Screenshot: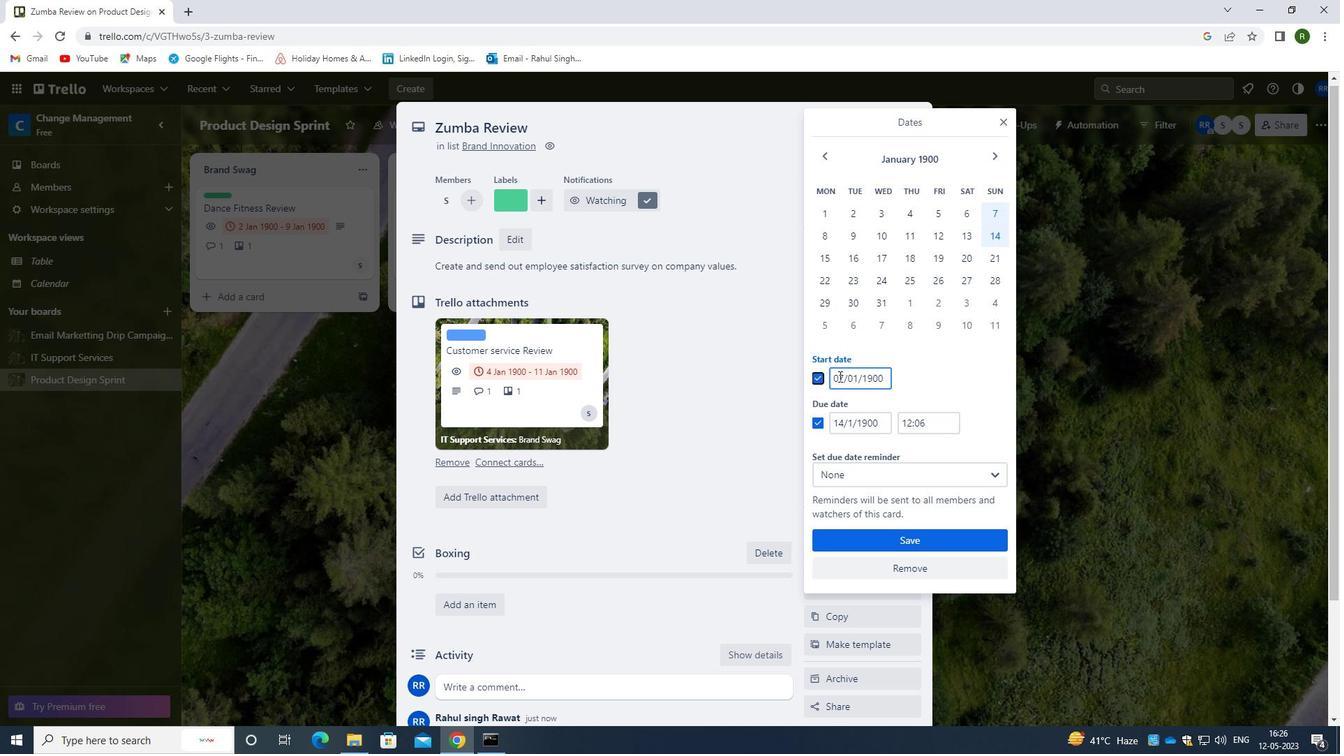 
Action: Mouse pressed left at (843, 375)
Screenshot: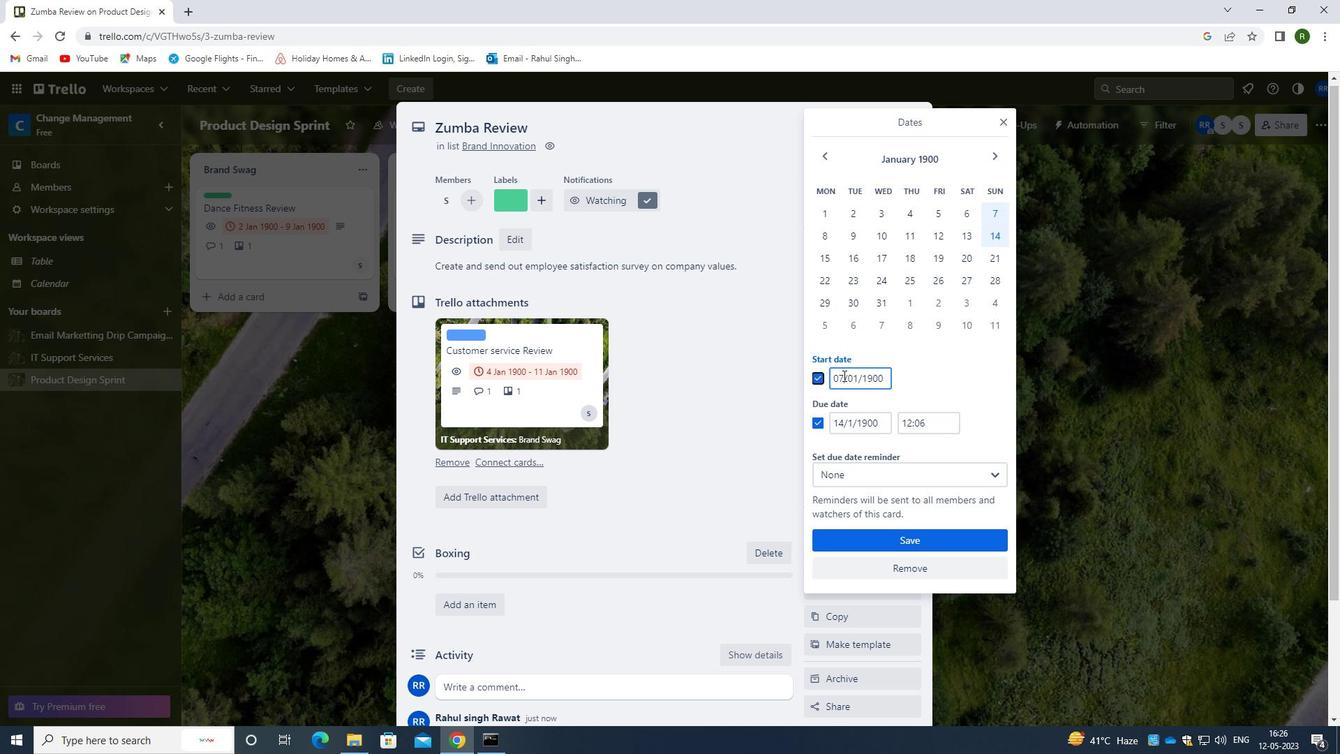 
Action: Mouse moved to (877, 377)
Screenshot: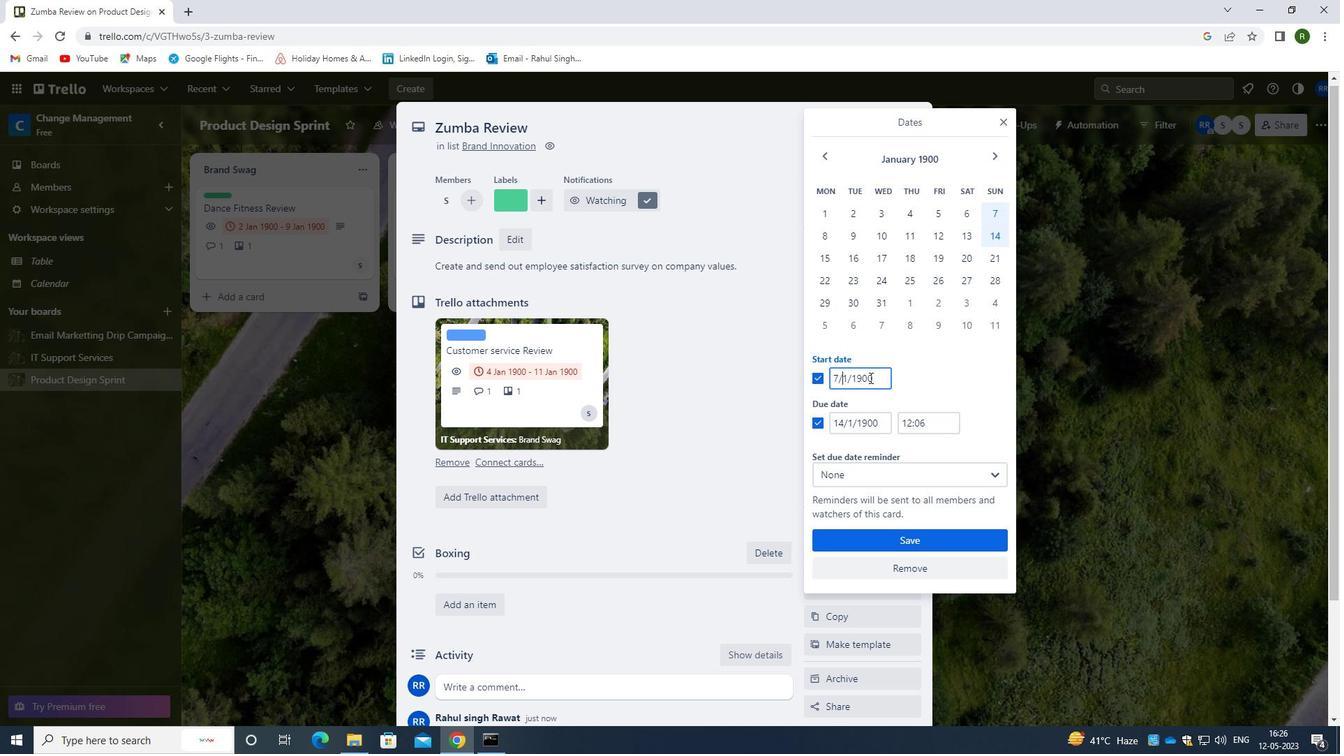 
Action: Mouse pressed left at (877, 377)
Screenshot: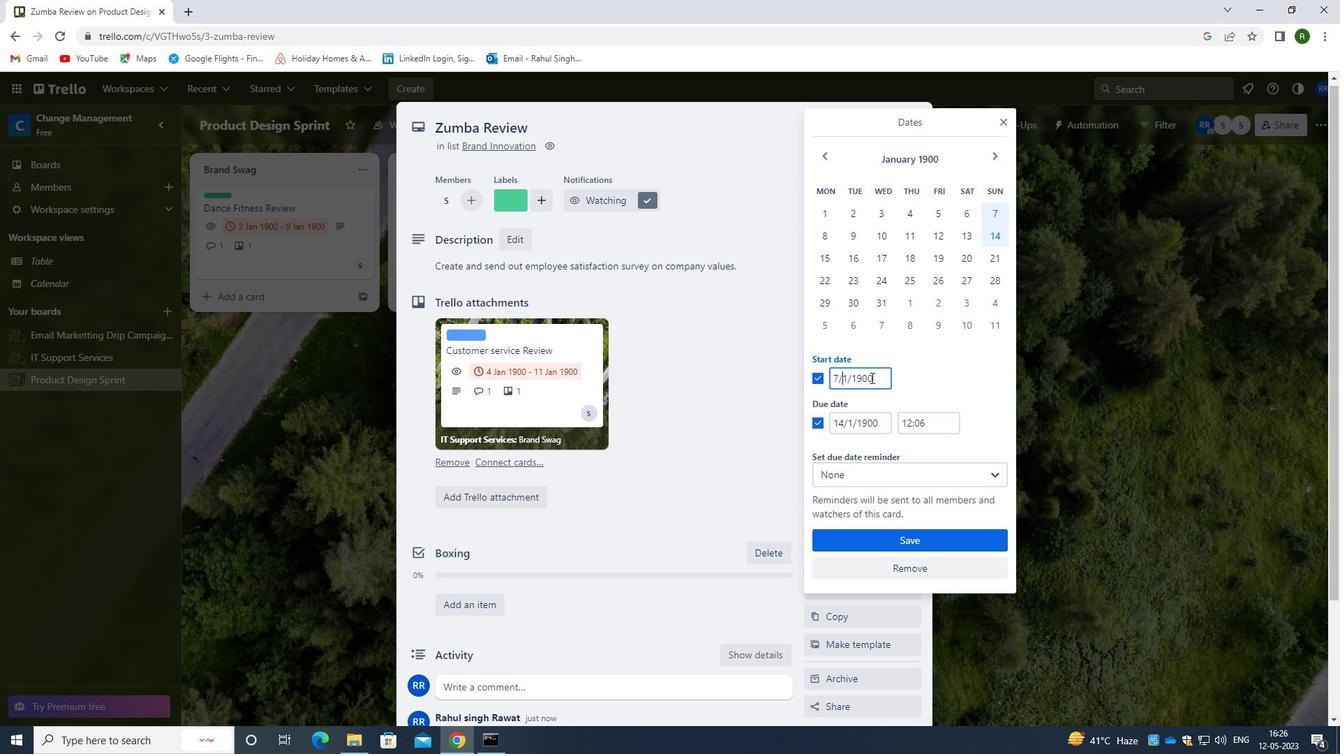 
Action: Mouse moved to (803, 386)
Screenshot: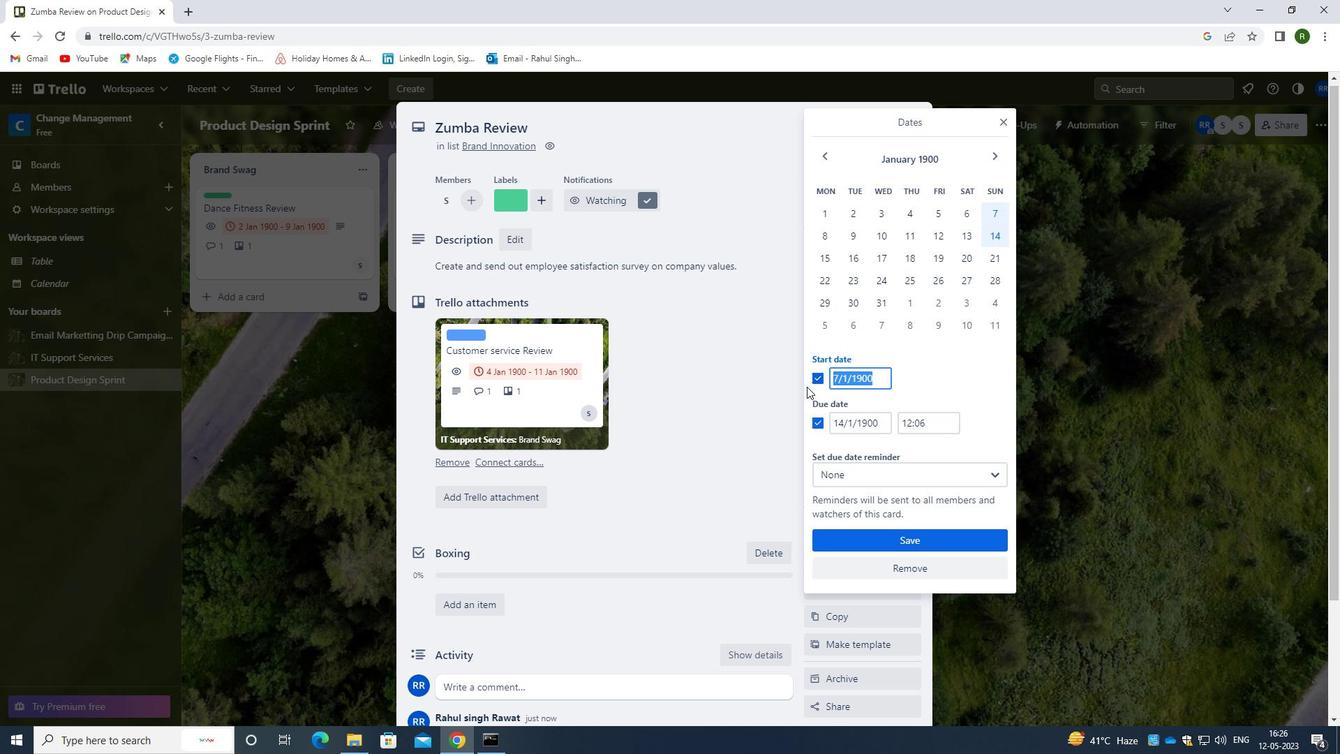 
Action: Key pressed 08/01/1900
Screenshot: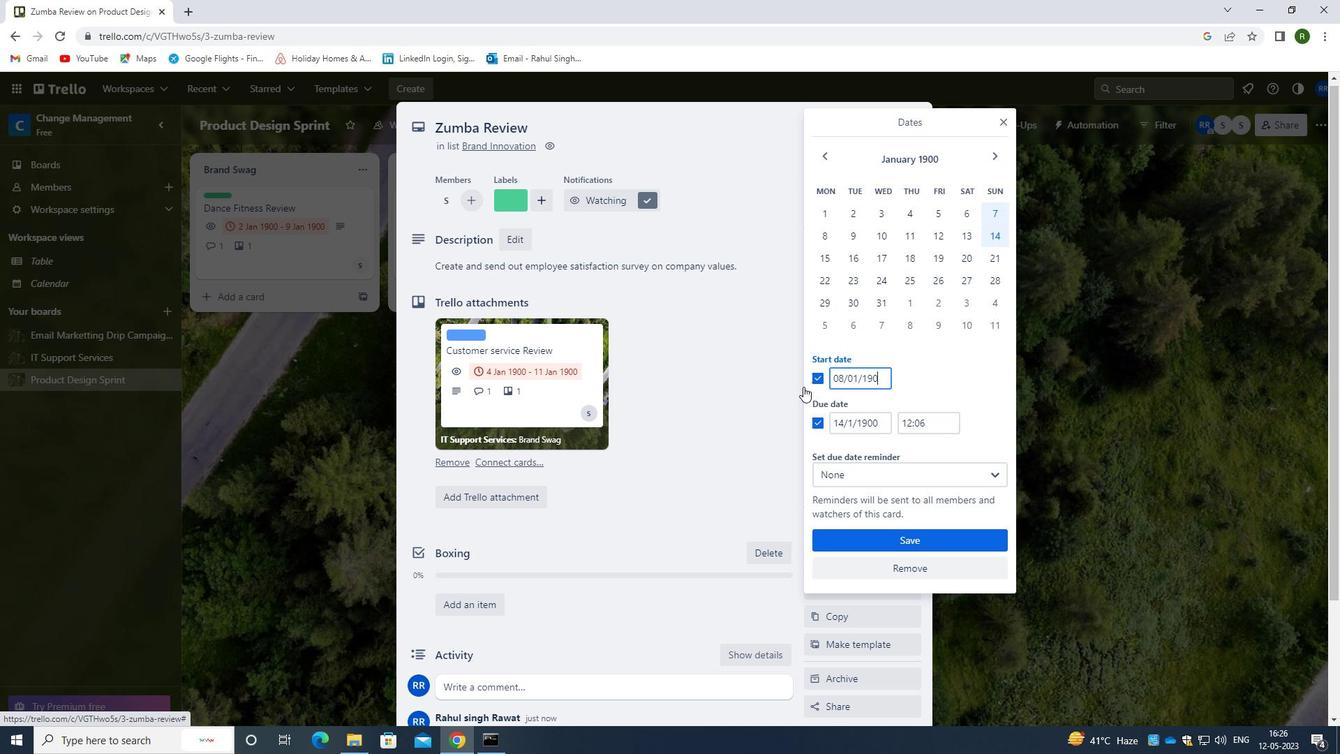 
Action: Mouse moved to (882, 423)
Screenshot: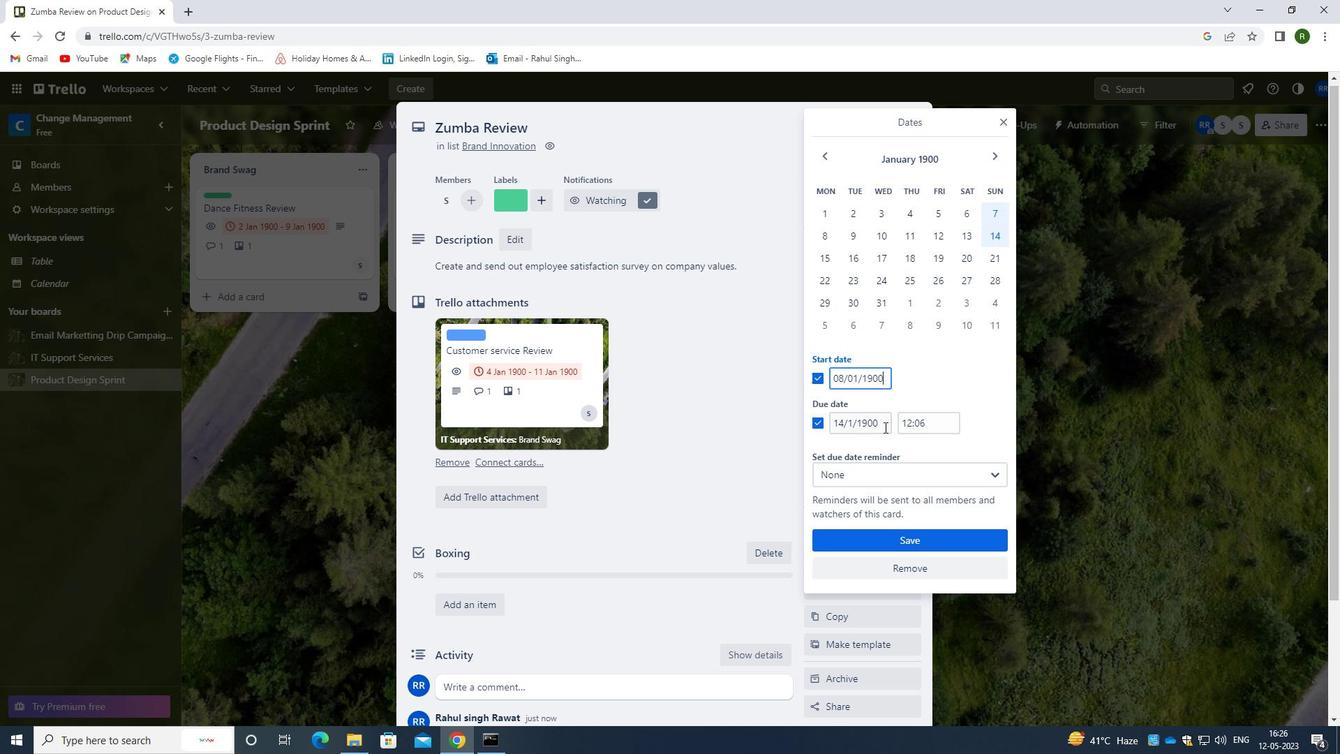 
Action: Mouse pressed left at (882, 423)
Screenshot: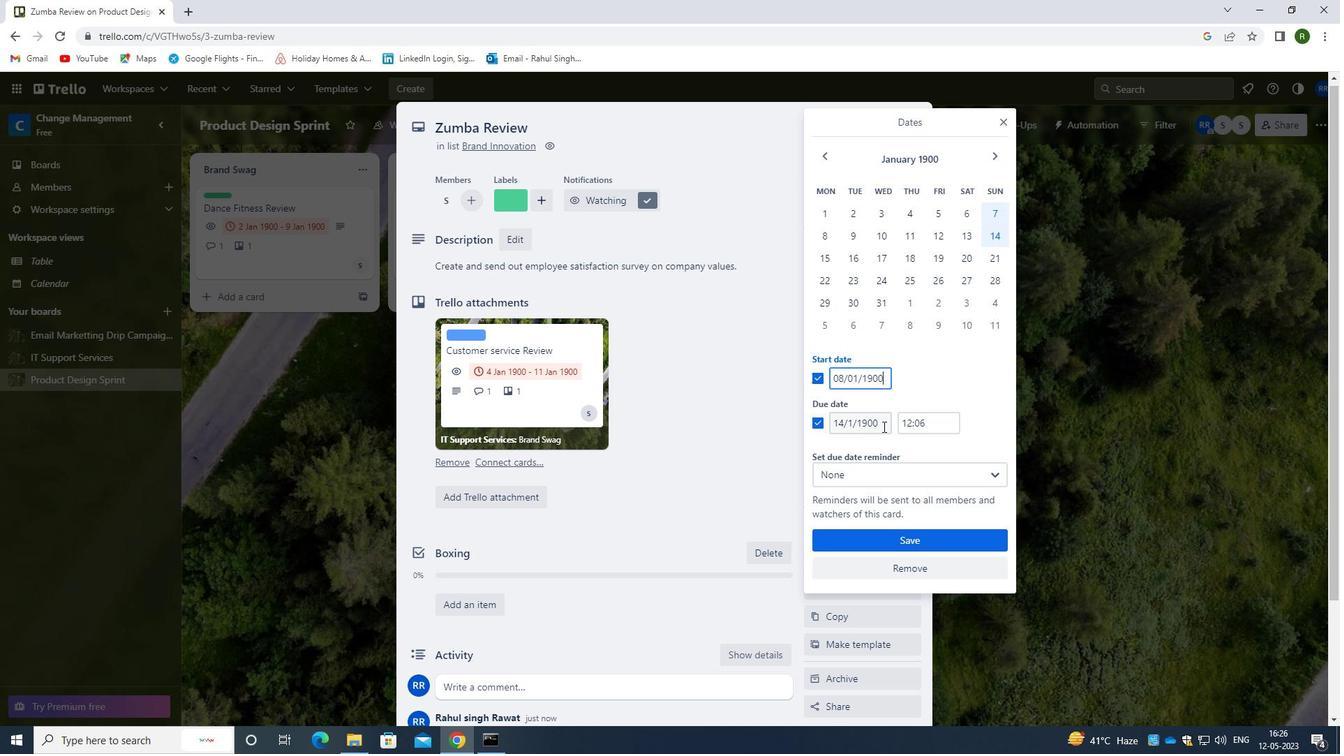 
Action: Mouse moved to (822, 426)
Screenshot: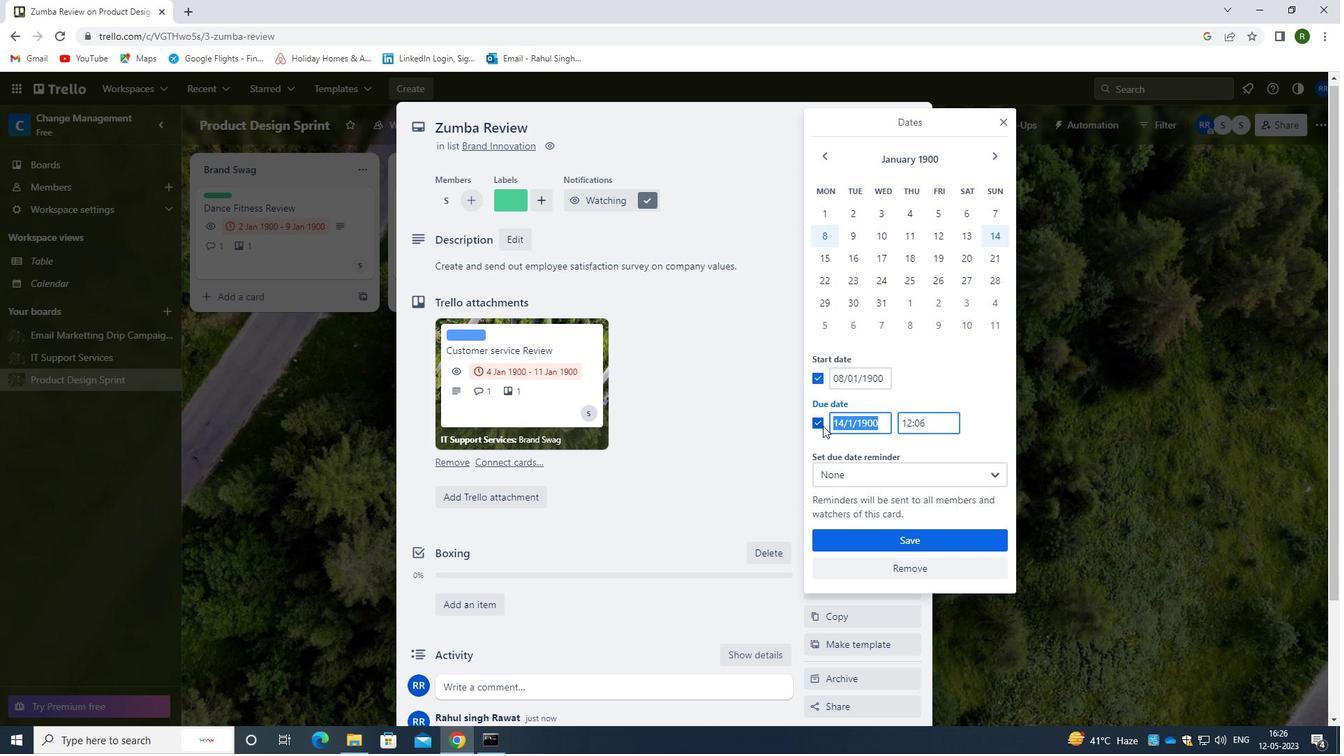 
Action: Key pressed <Key.backspace>15/01/1900
Screenshot: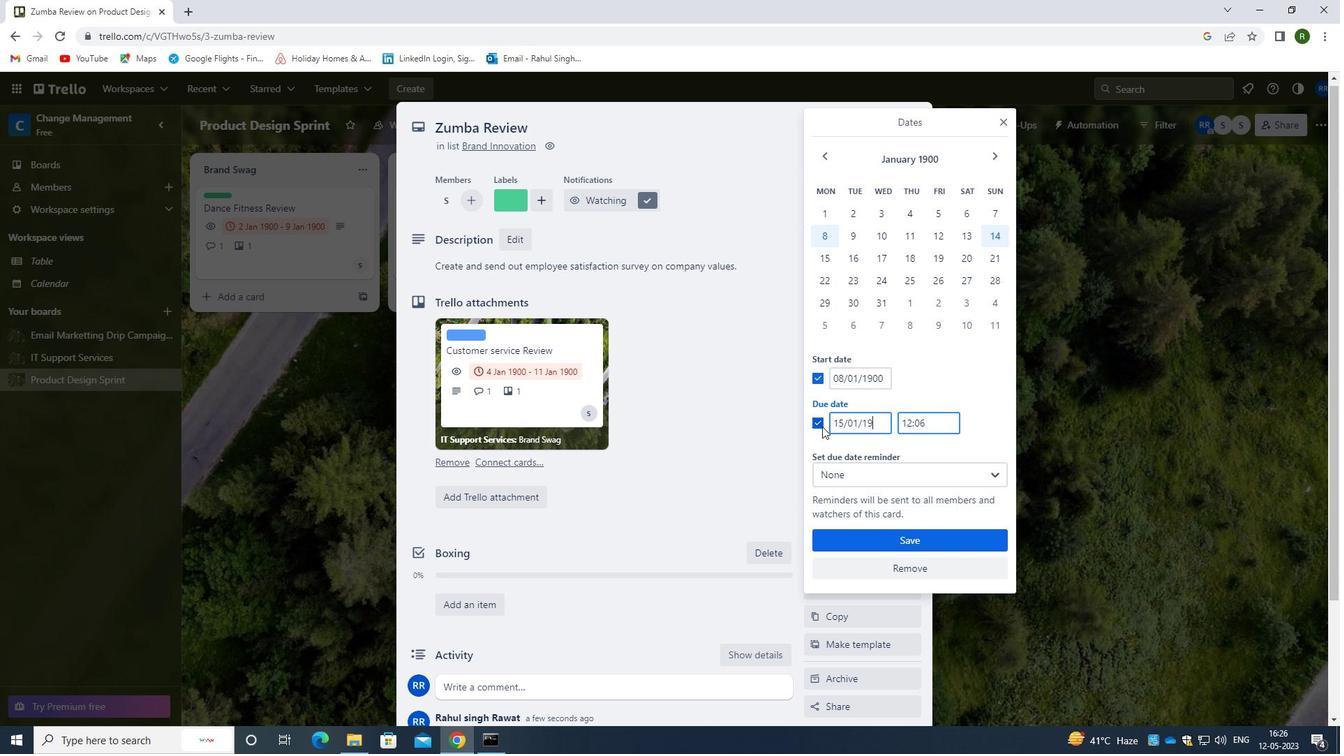 
Action: Mouse moved to (914, 536)
Screenshot: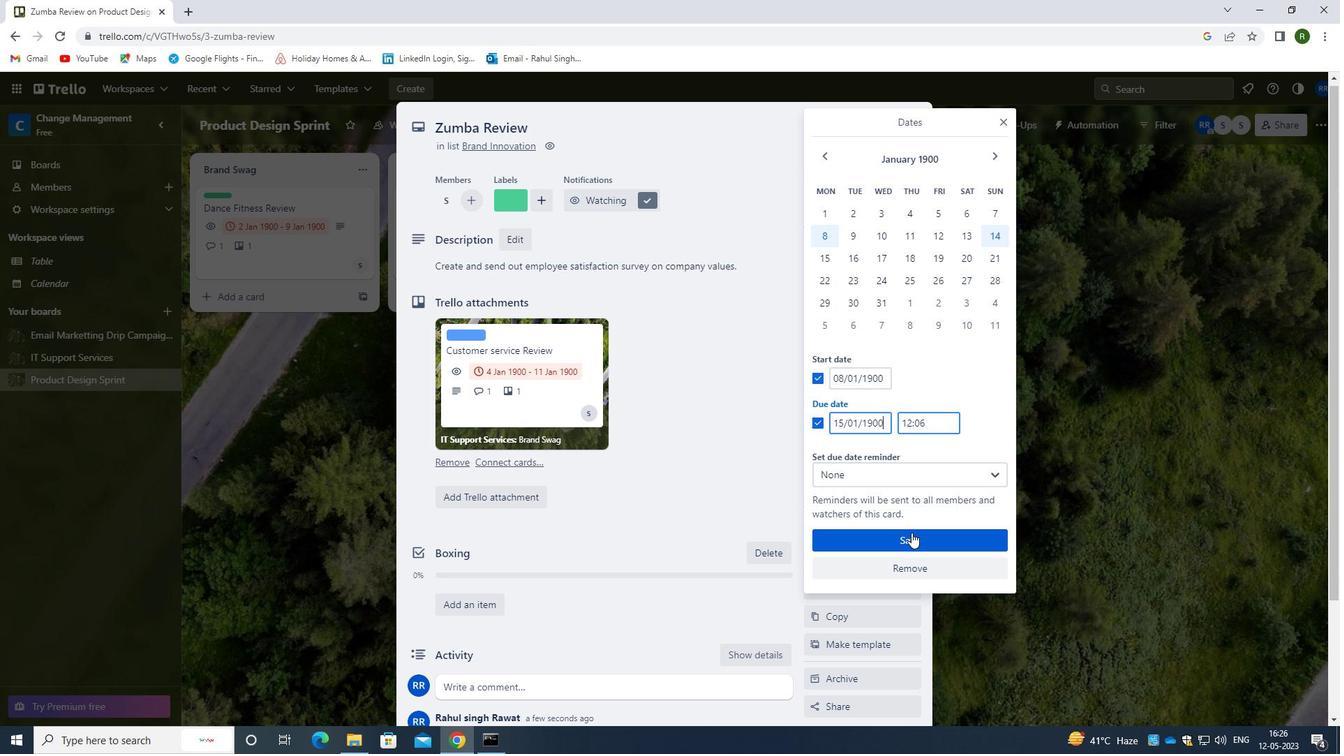 
Action: Mouse pressed left at (914, 536)
Screenshot: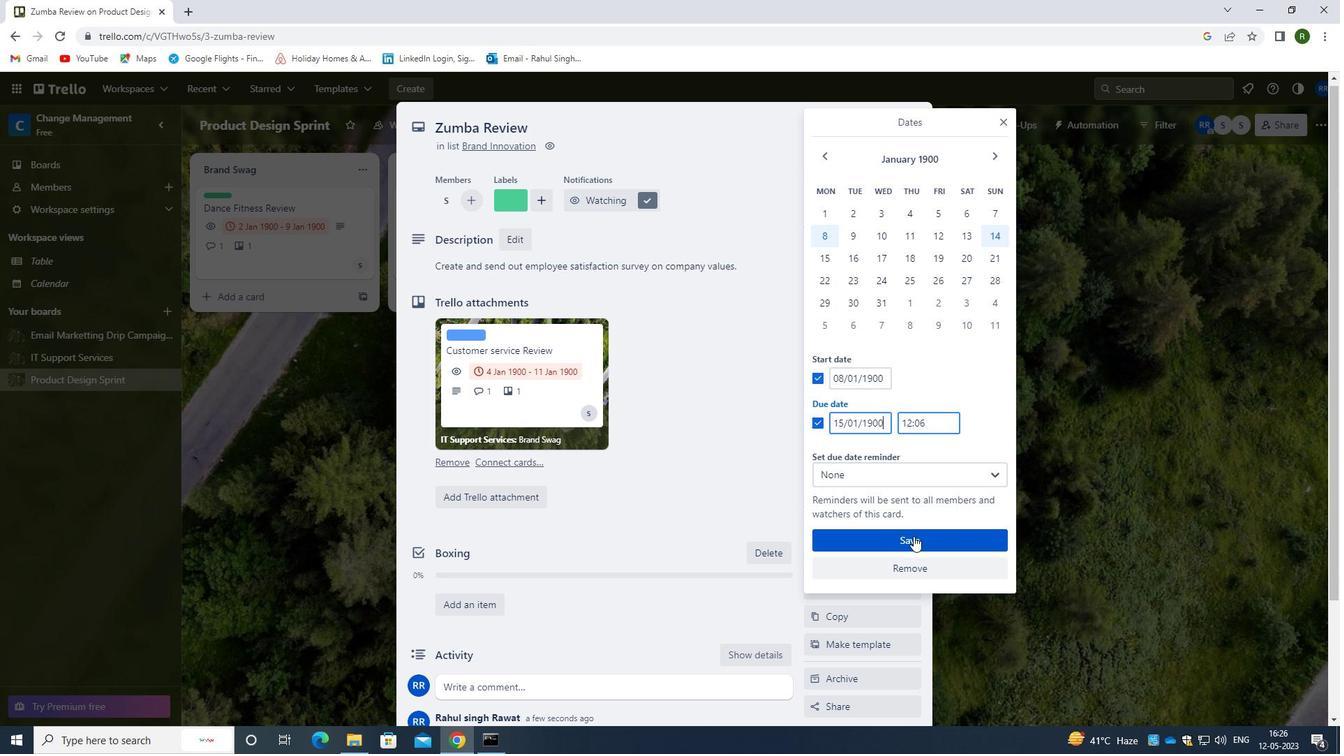
Action: Mouse moved to (935, 217)
Screenshot: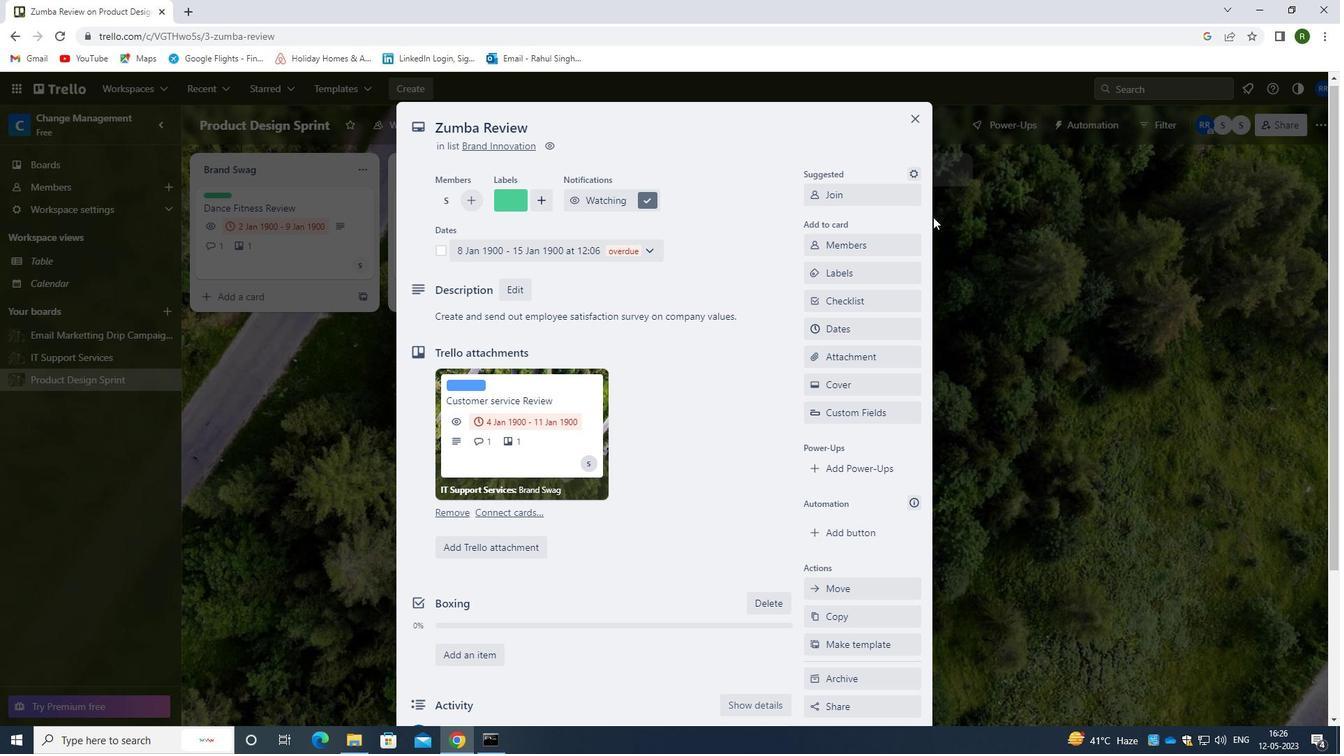 
